 Task: Find connections with filter location Divo with filter topic #Brandingwith filter profile language Potuguese with filter current company Bernhard Schulte Shipmanagement with filter school Bhagwant University, Ajmer with filter industry HVAC and Refrigeration Equipment Manufacturing with filter service category Computer Repair with filter keywords title Construction Worker
Action: Mouse moved to (558, 65)
Screenshot: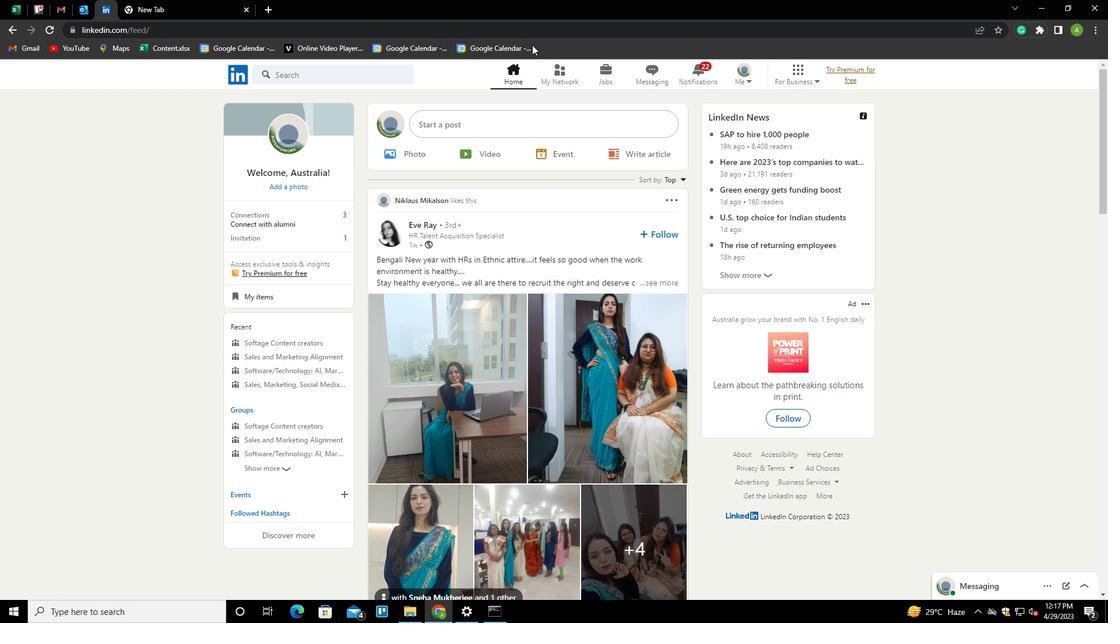 
Action: Mouse pressed left at (558, 65)
Screenshot: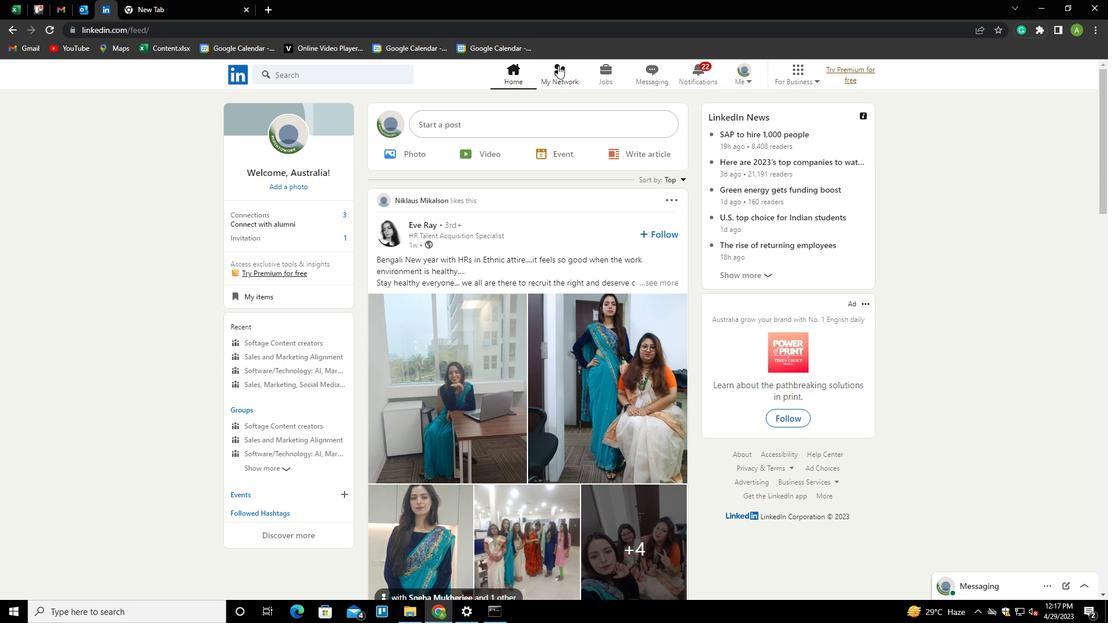 
Action: Mouse moved to (337, 136)
Screenshot: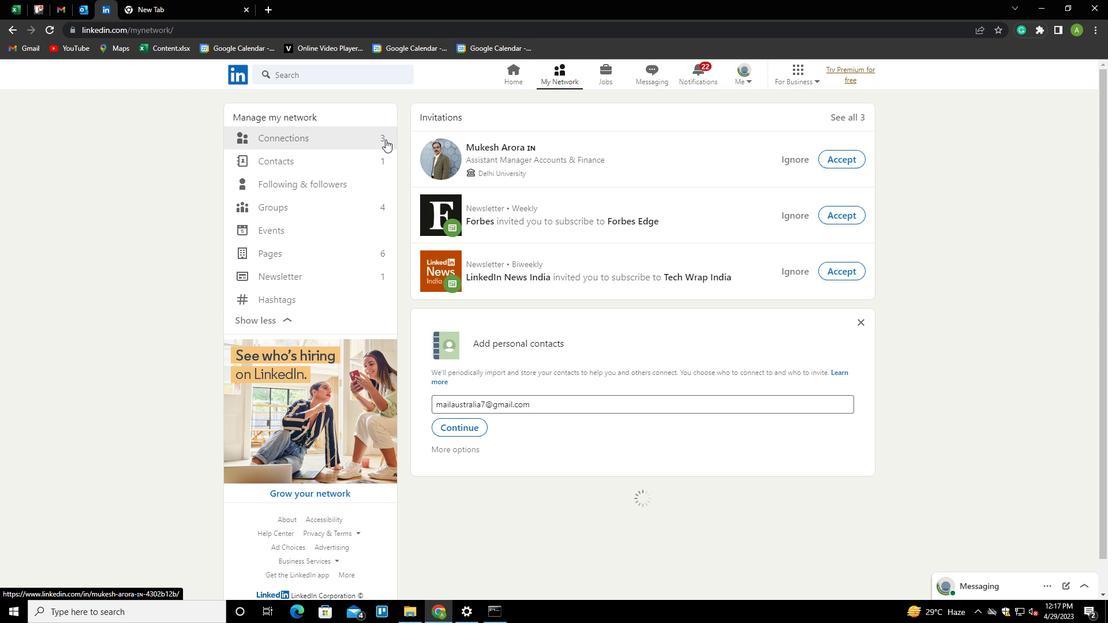 
Action: Mouse pressed left at (337, 136)
Screenshot: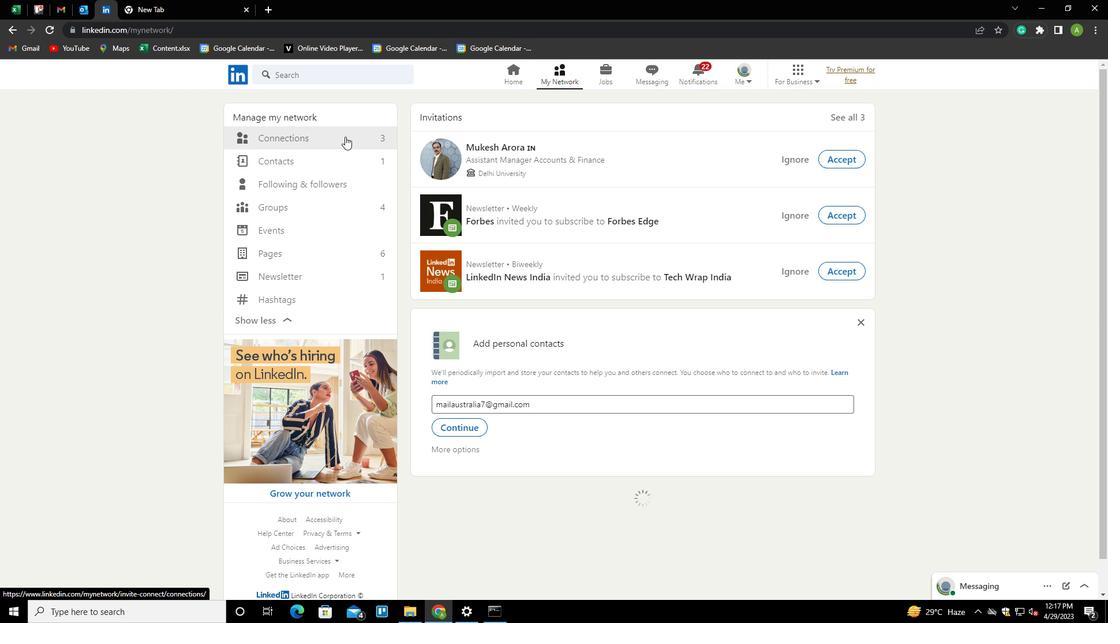 
Action: Mouse moved to (623, 140)
Screenshot: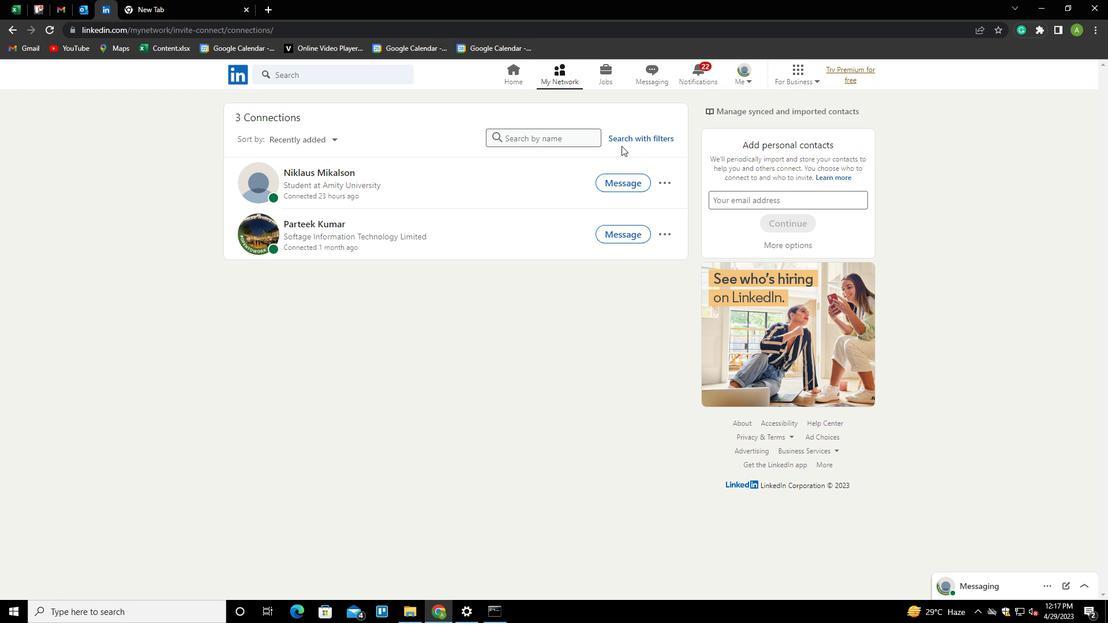
Action: Mouse pressed left at (623, 140)
Screenshot: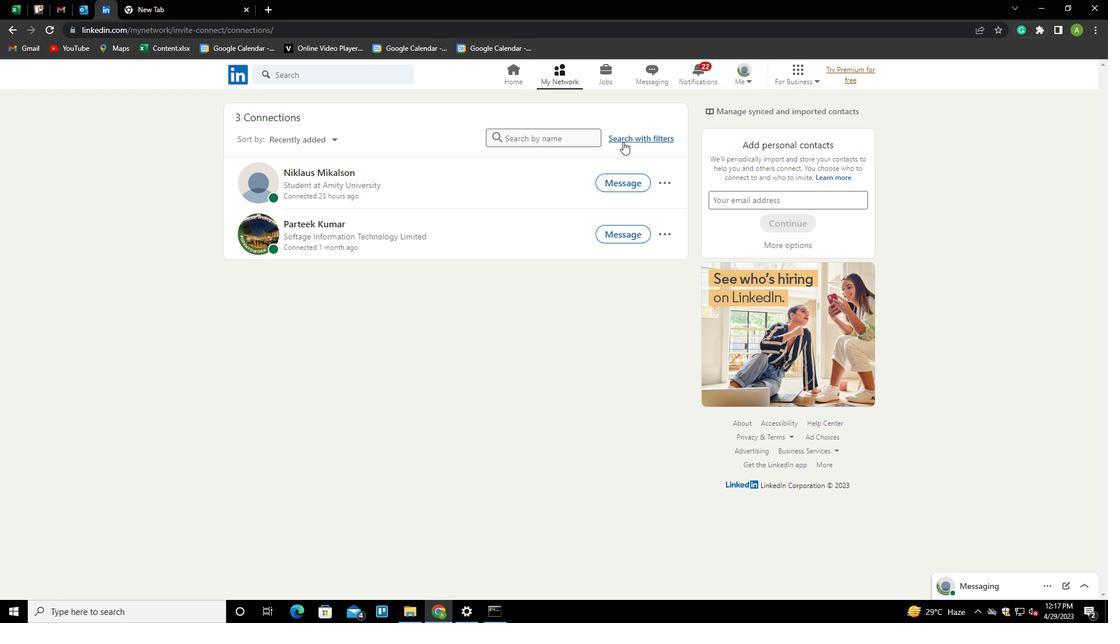 
Action: Mouse moved to (586, 109)
Screenshot: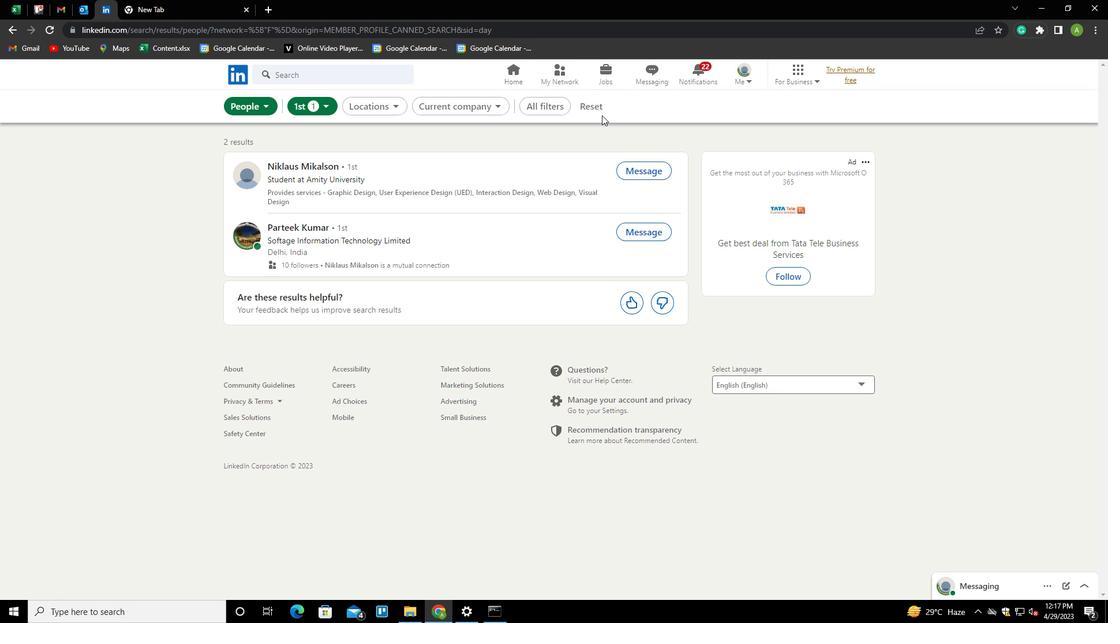 
Action: Mouse pressed left at (586, 109)
Screenshot: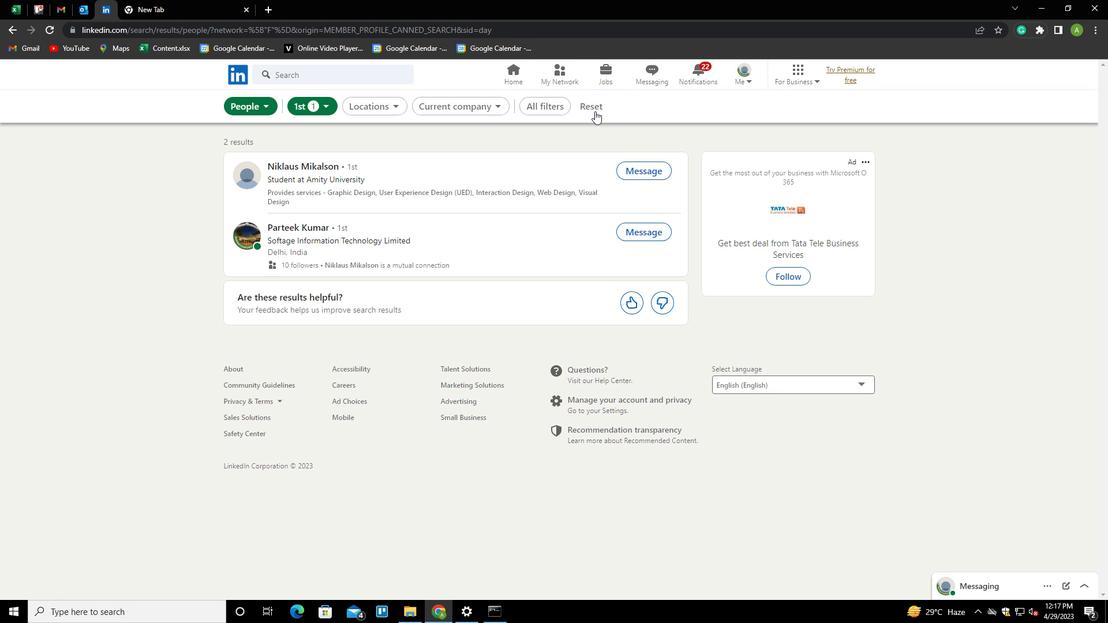 
Action: Mouse moved to (584, 110)
Screenshot: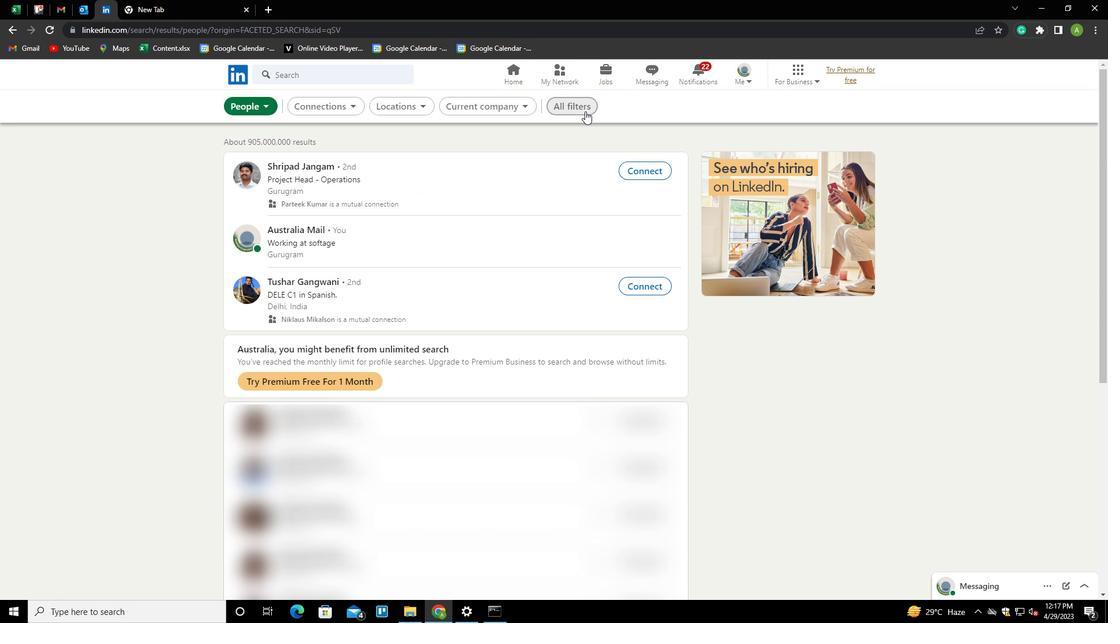 
Action: Mouse pressed left at (584, 110)
Screenshot: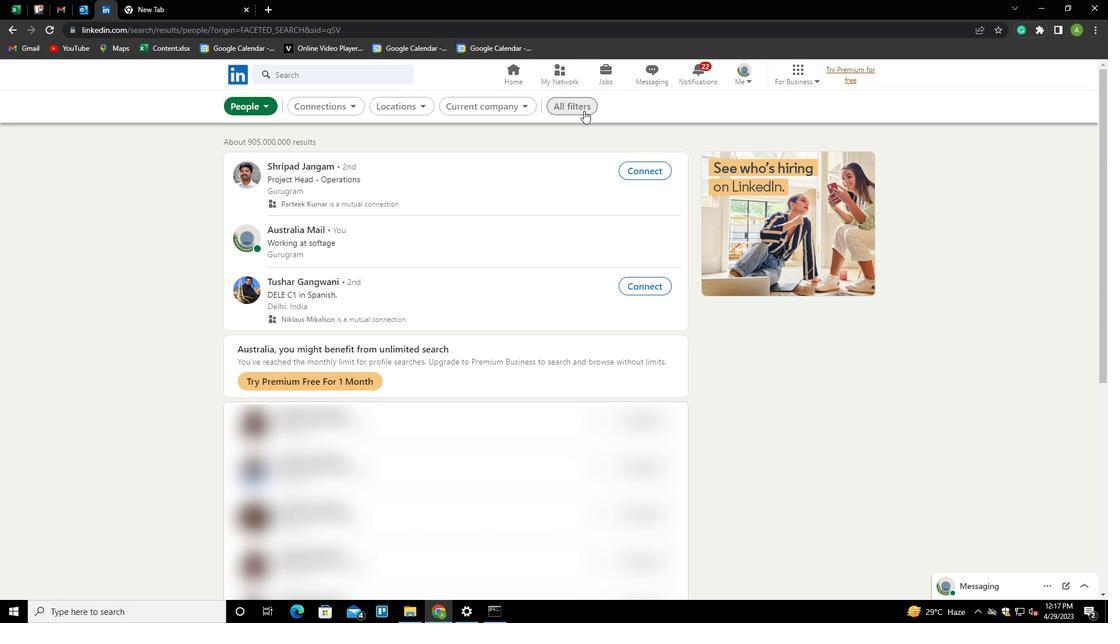 
Action: Mouse moved to (937, 353)
Screenshot: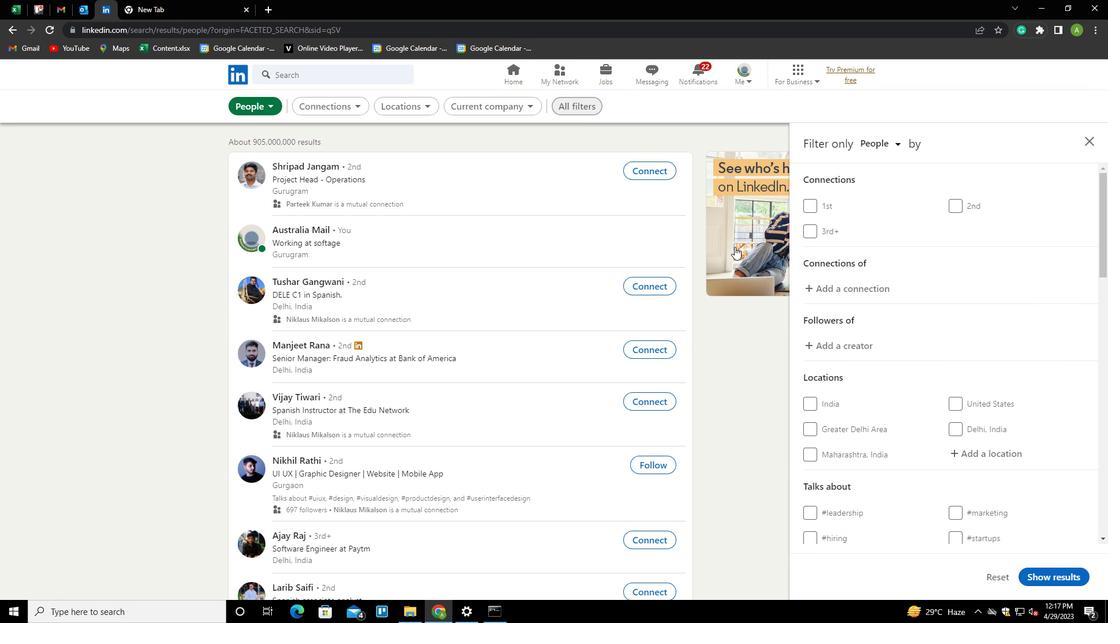 
Action: Mouse scrolled (937, 353) with delta (0, 0)
Screenshot: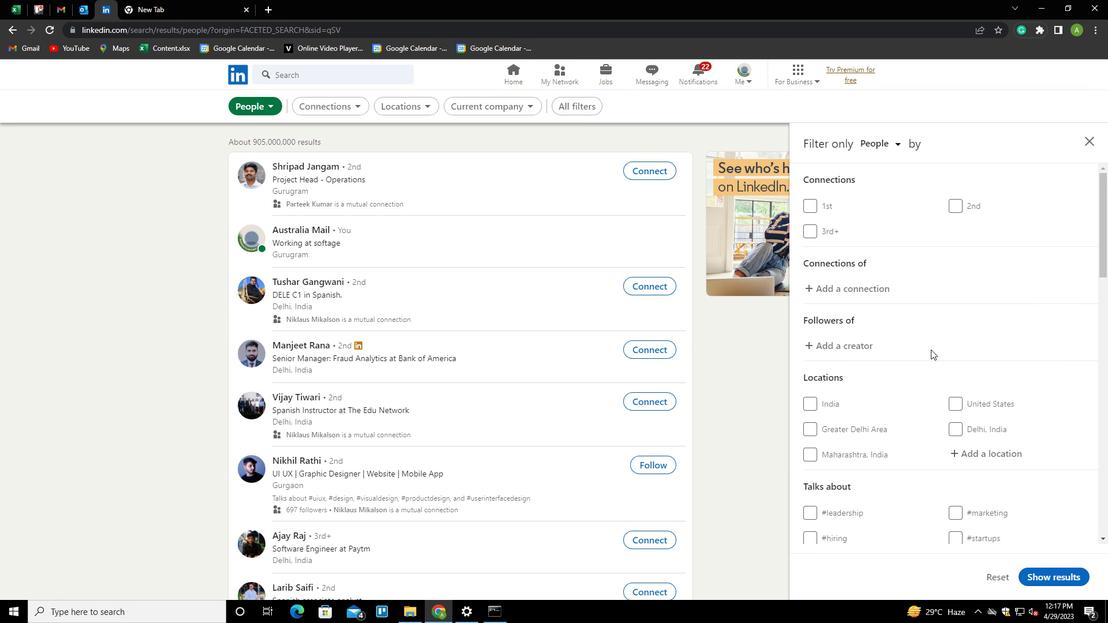 
Action: Mouse scrolled (937, 353) with delta (0, 0)
Screenshot: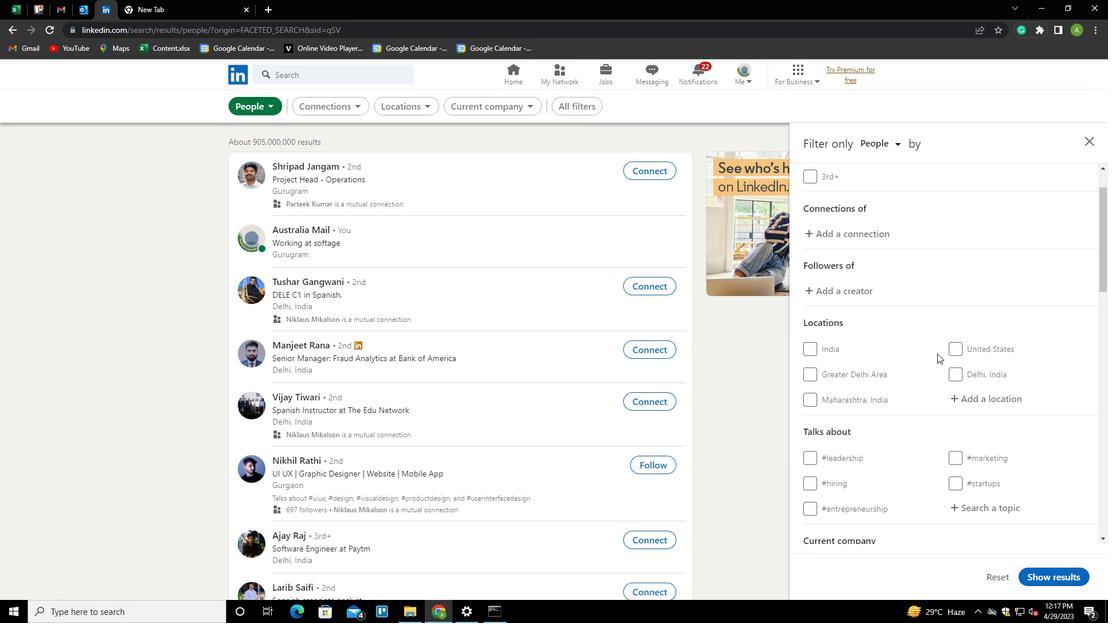 
Action: Mouse scrolled (937, 353) with delta (0, 0)
Screenshot: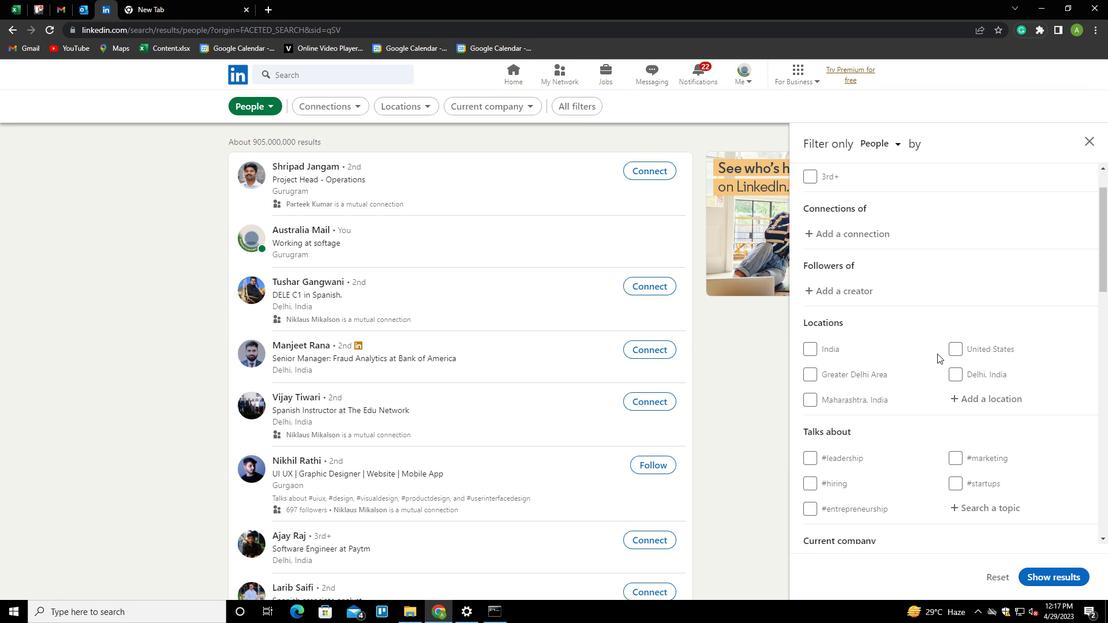 
Action: Mouse moved to (966, 281)
Screenshot: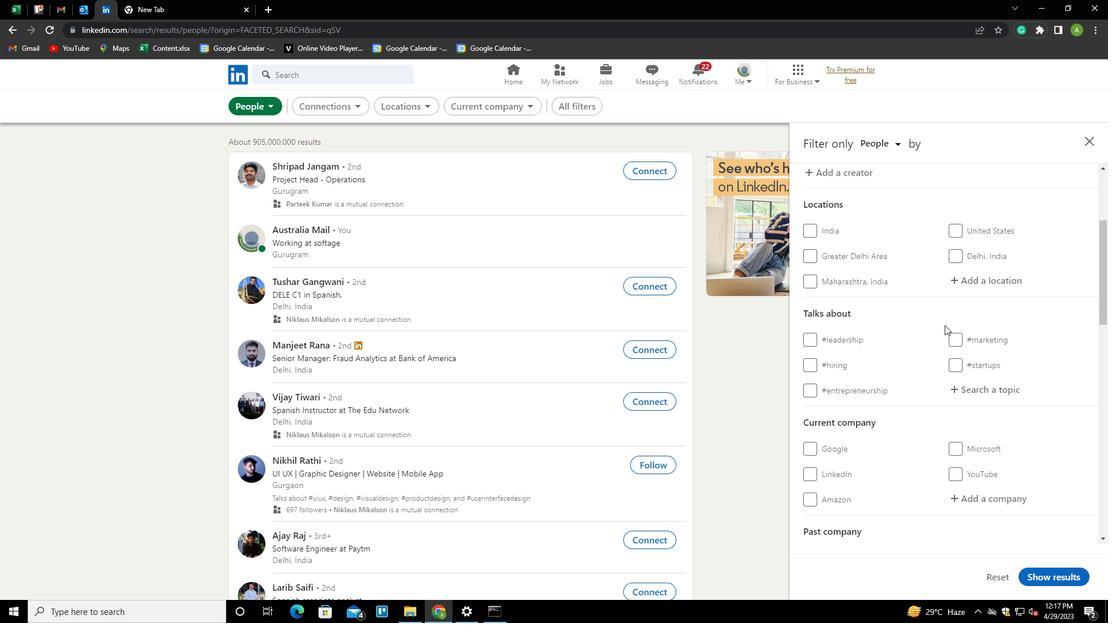 
Action: Mouse pressed left at (966, 281)
Screenshot: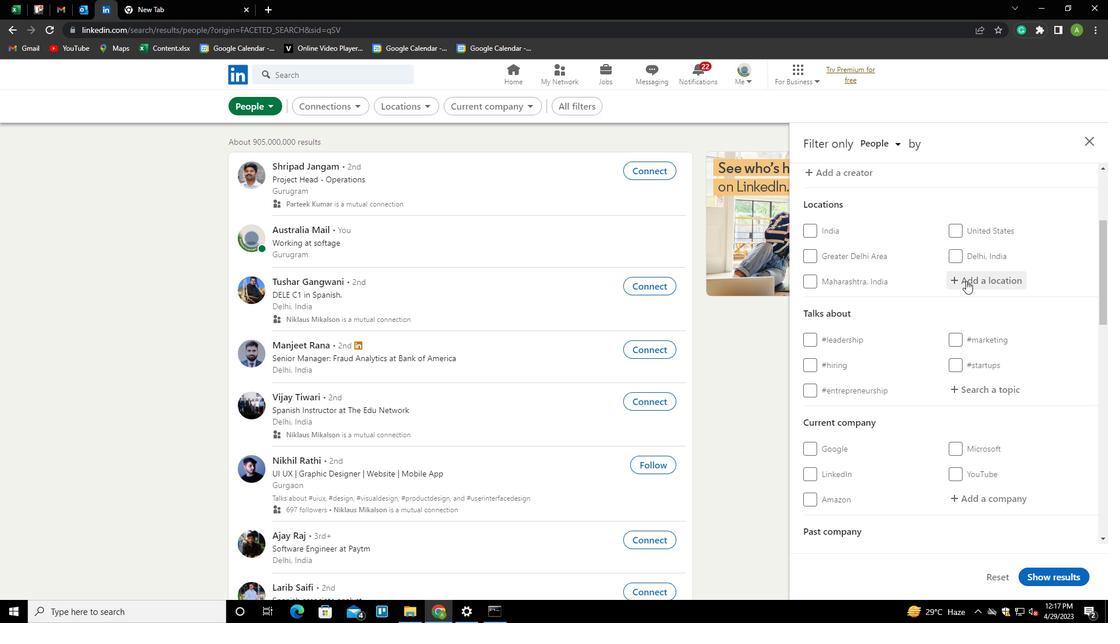 
Action: Mouse pressed left at (966, 281)
Screenshot: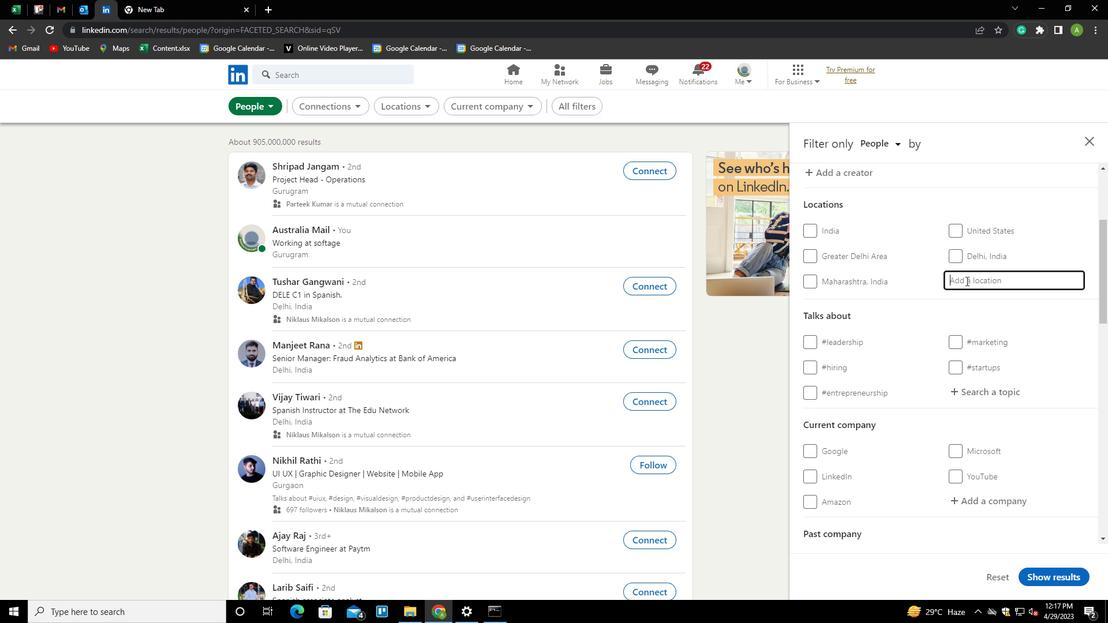 
Action: Key pressed <Key.shift>DIVO<Key.down><Key.down><Key.down><Key.down><Key.down><Key.down><Key.down><Key.down><Key.down><Key.down><Key.down><Key.down><Key.down><Key.down><Key.down><Key.down><Key.down><Key.down>
Screenshot: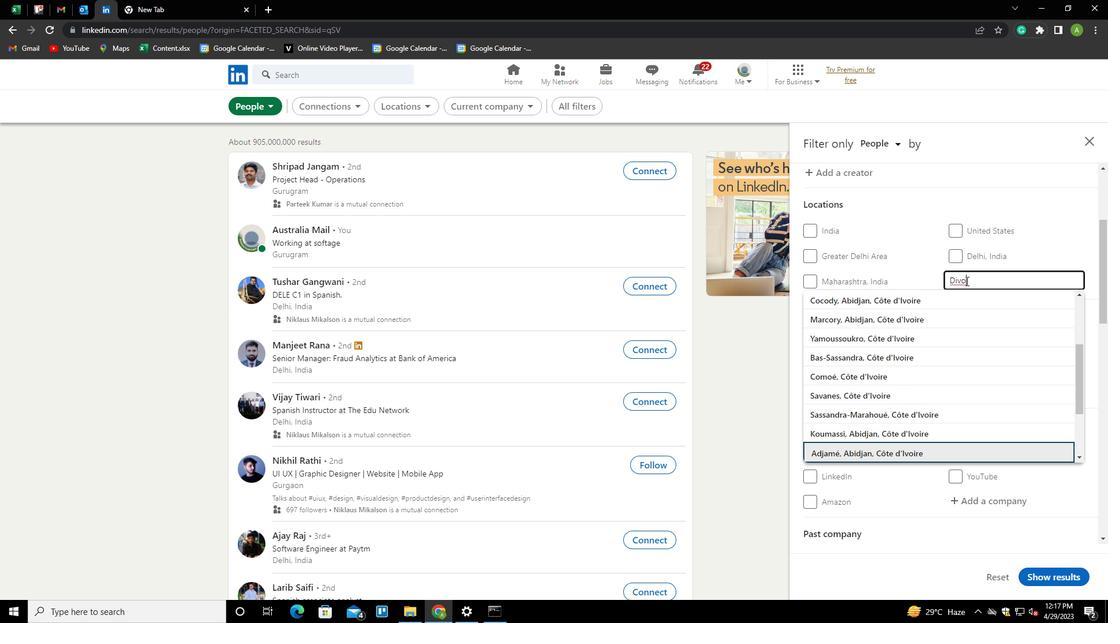 
Action: Mouse moved to (1031, 247)
Screenshot: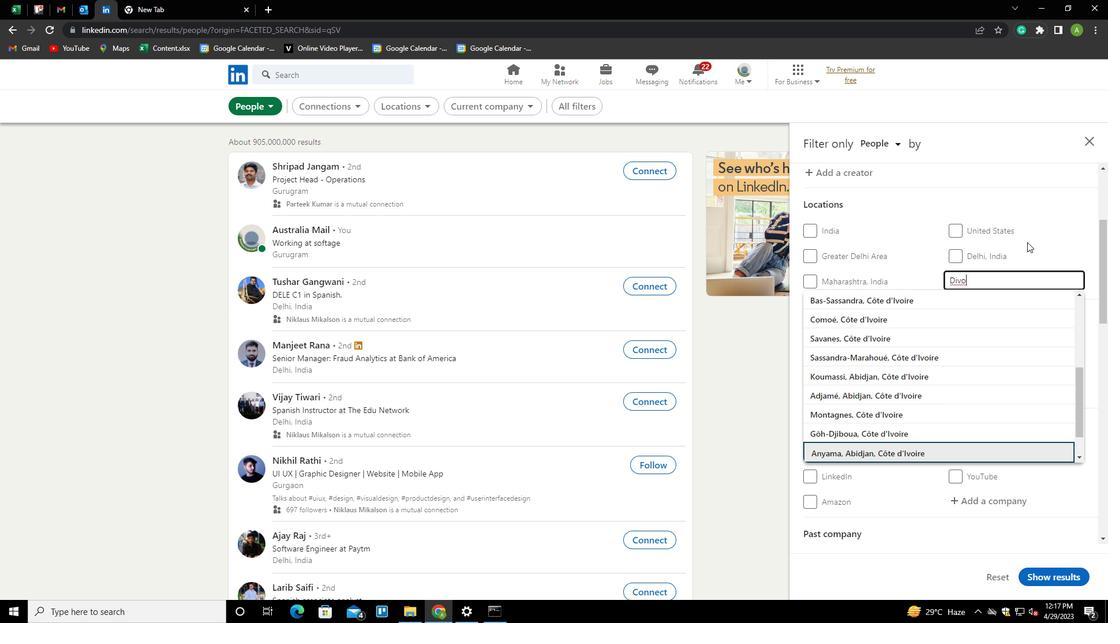 
Action: Mouse pressed left at (1031, 247)
Screenshot: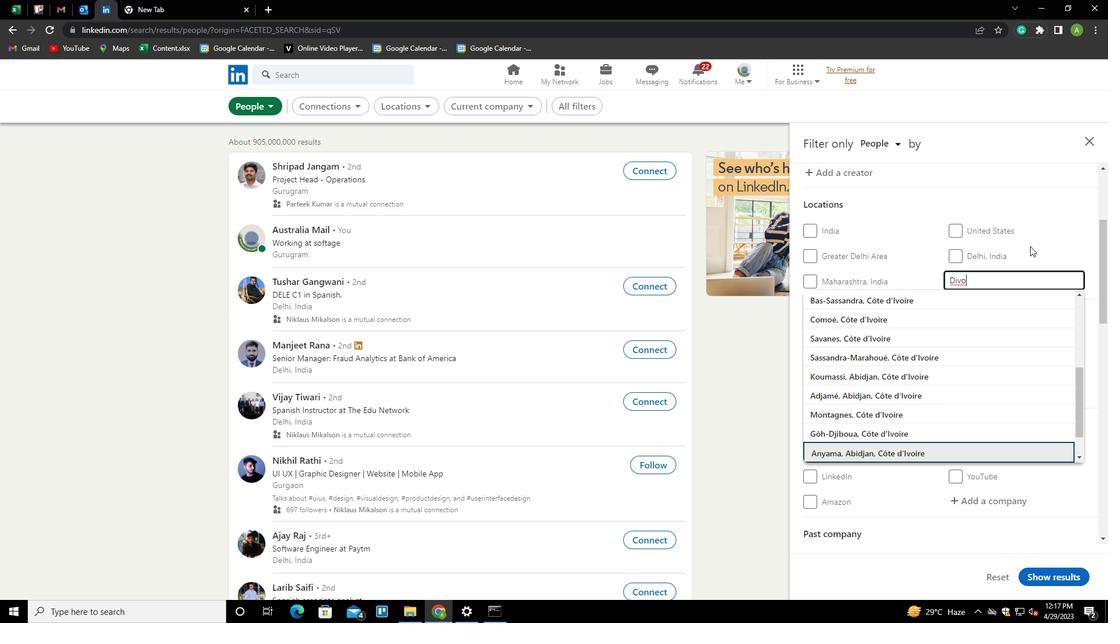 
Action: Mouse moved to (1040, 270)
Screenshot: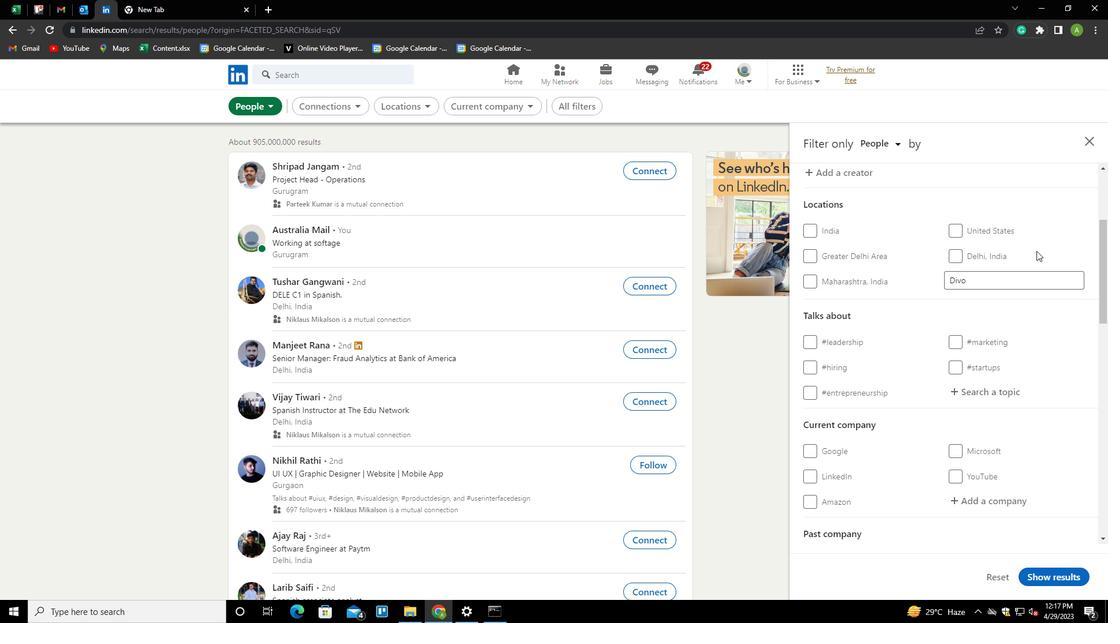 
Action: Mouse scrolled (1040, 270) with delta (0, 0)
Screenshot: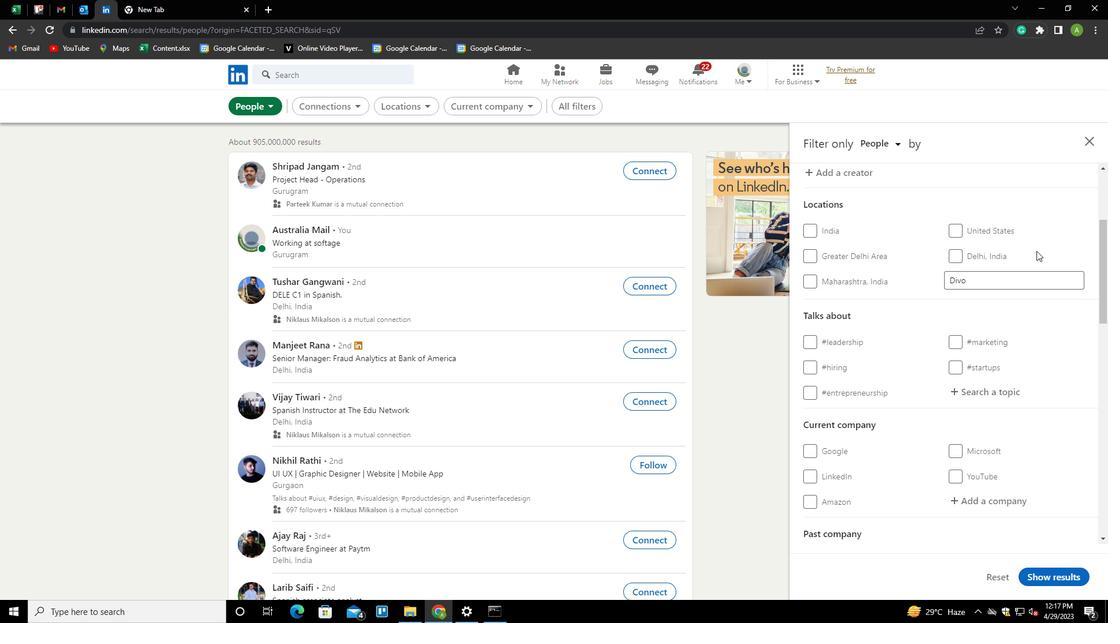 
Action: Mouse moved to (1040, 272)
Screenshot: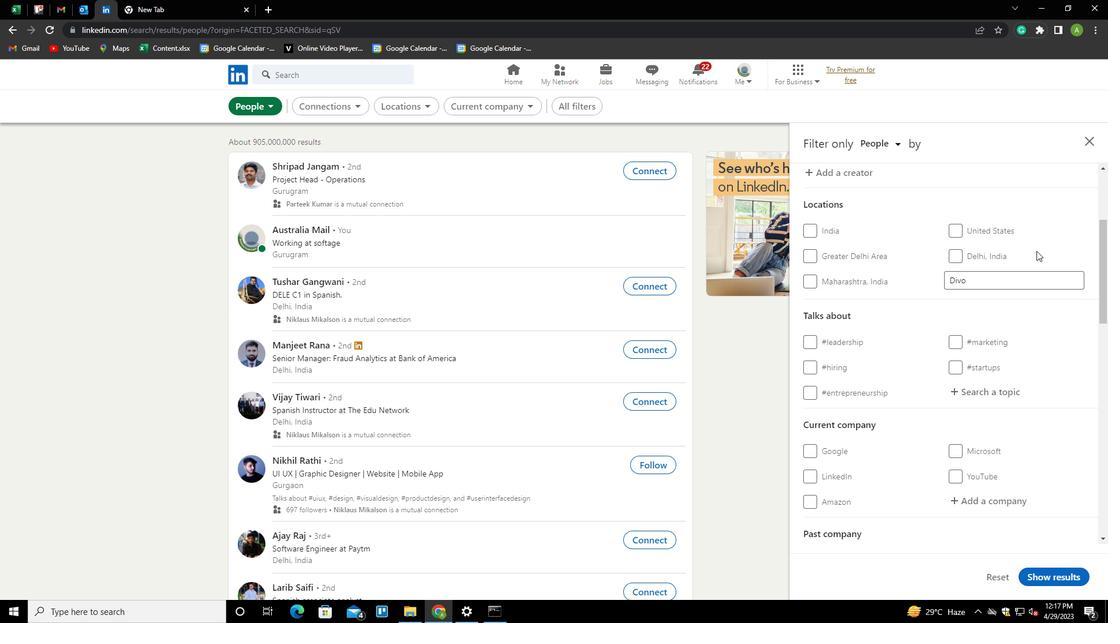 
Action: Mouse scrolled (1040, 271) with delta (0, 0)
Screenshot: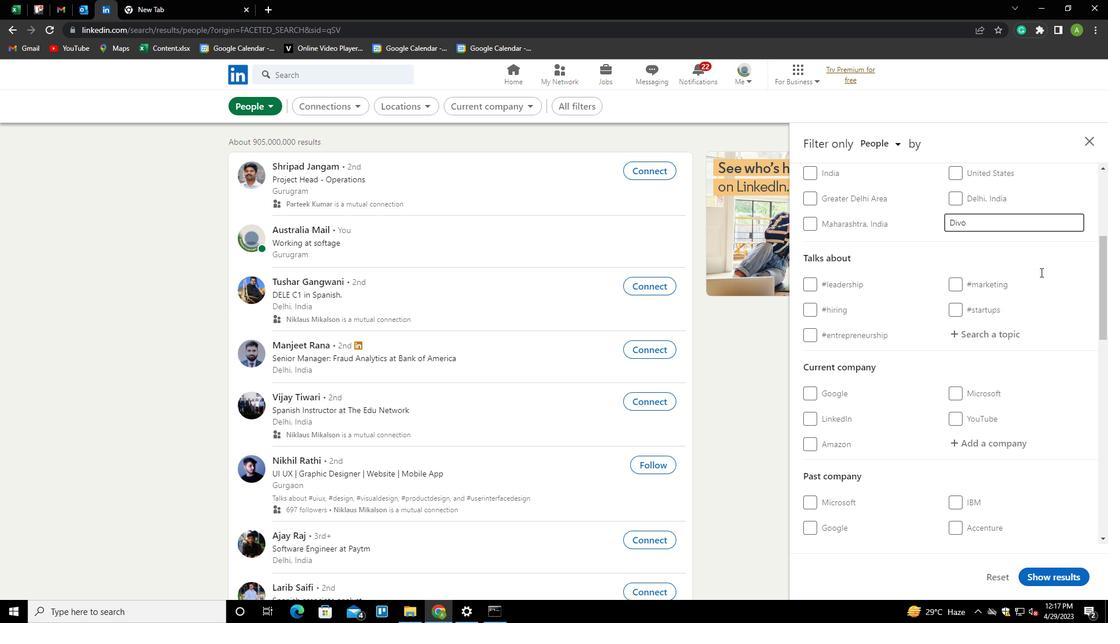 
Action: Mouse moved to (957, 285)
Screenshot: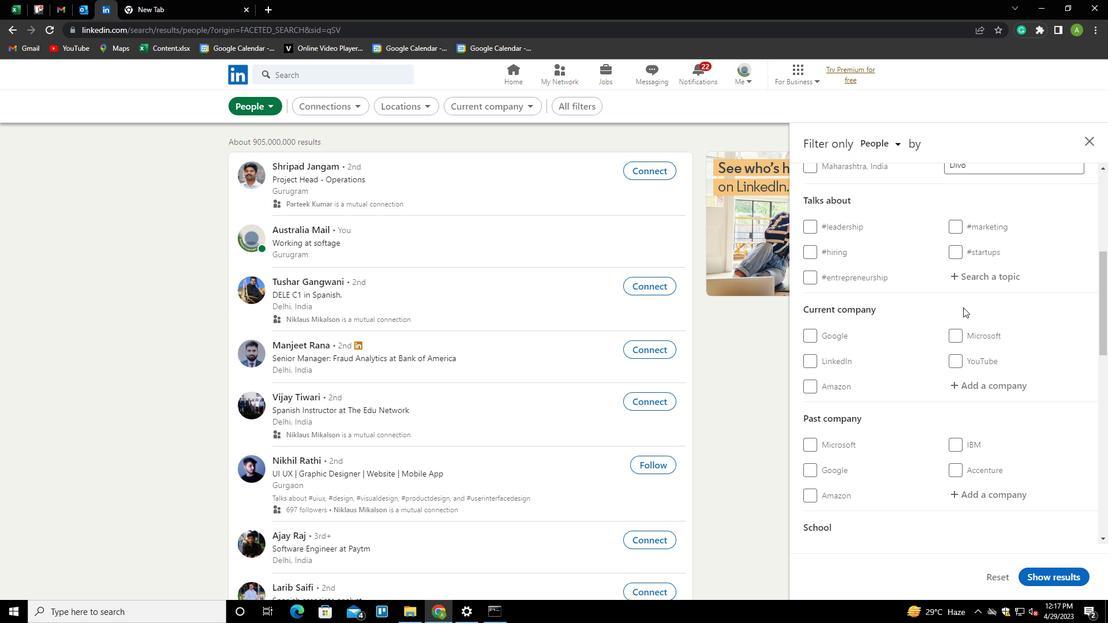 
Action: Mouse pressed left at (957, 285)
Screenshot: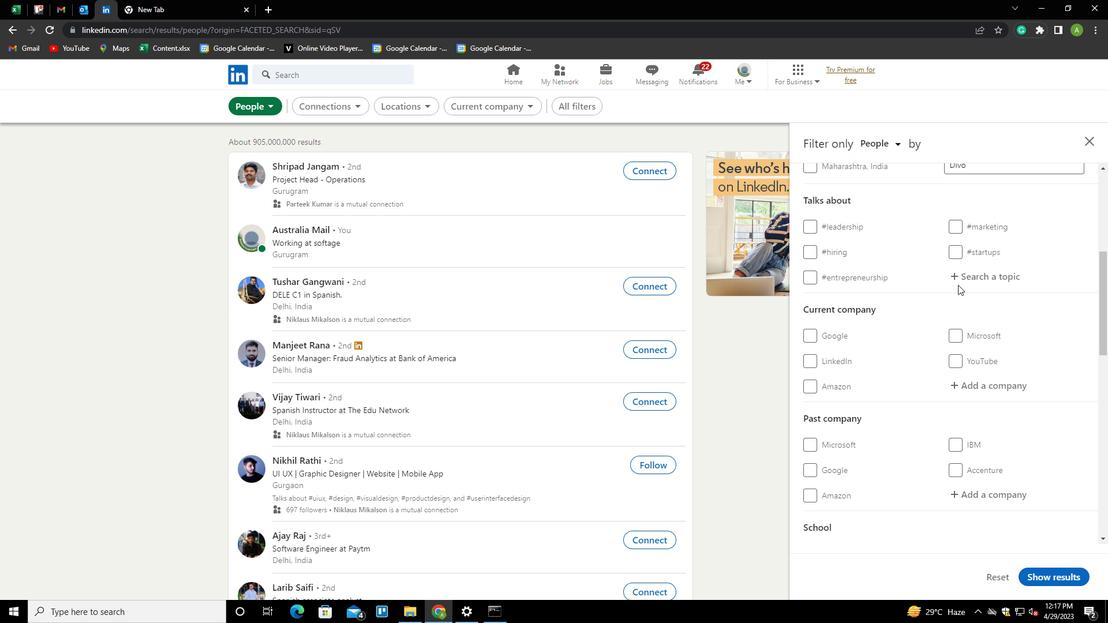 
Action: Key pressed <Key.shift><Key.shift><Key.shift><Key.shift>BRANDING<Key.down><Key.up><Key.down><Key.enter>
Screenshot: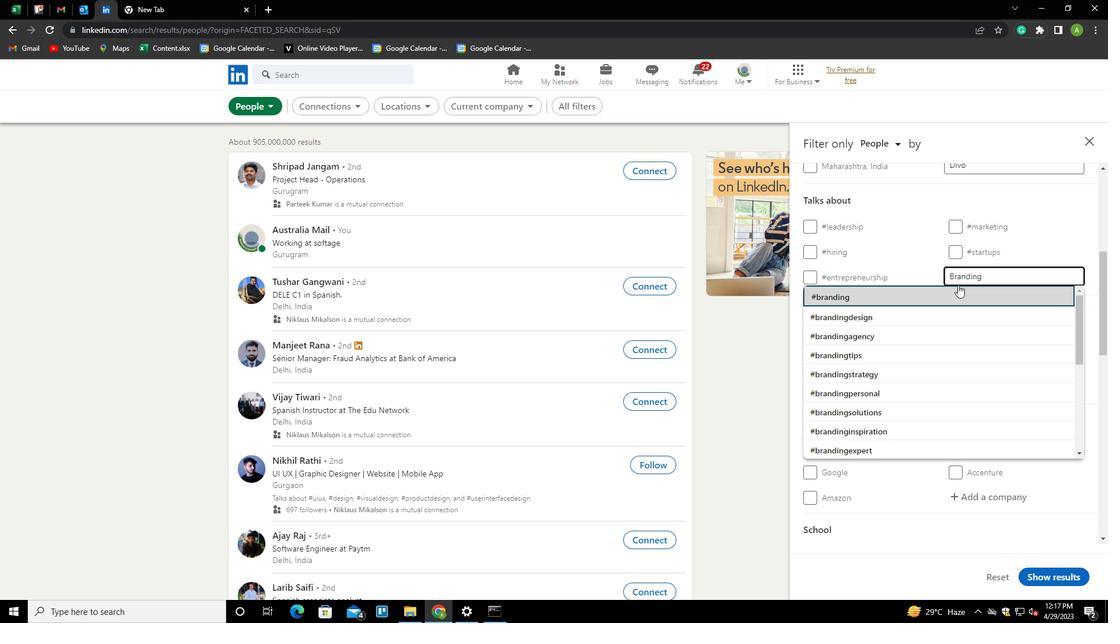 
Action: Mouse scrolled (957, 284) with delta (0, 0)
Screenshot: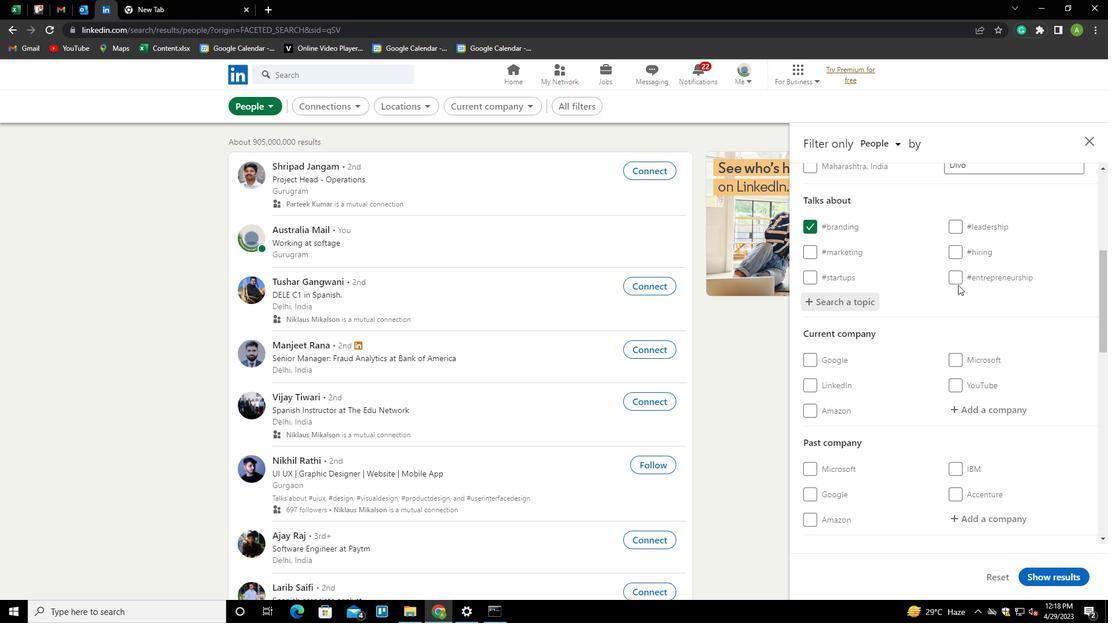 
Action: Mouse scrolled (957, 284) with delta (0, 0)
Screenshot: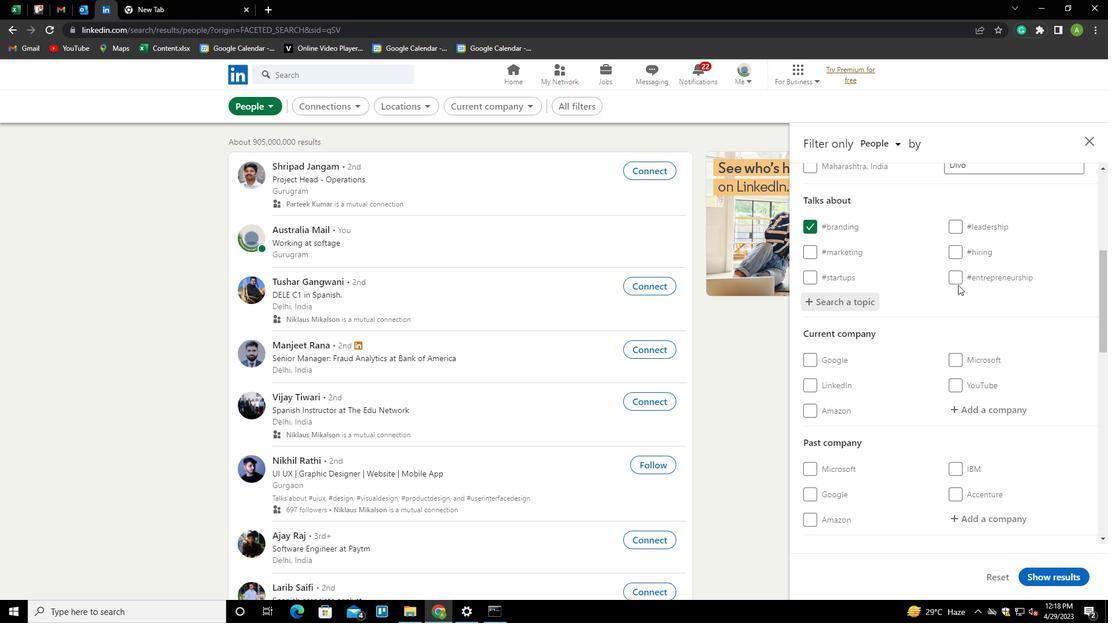 
Action: Mouse scrolled (957, 284) with delta (0, 0)
Screenshot: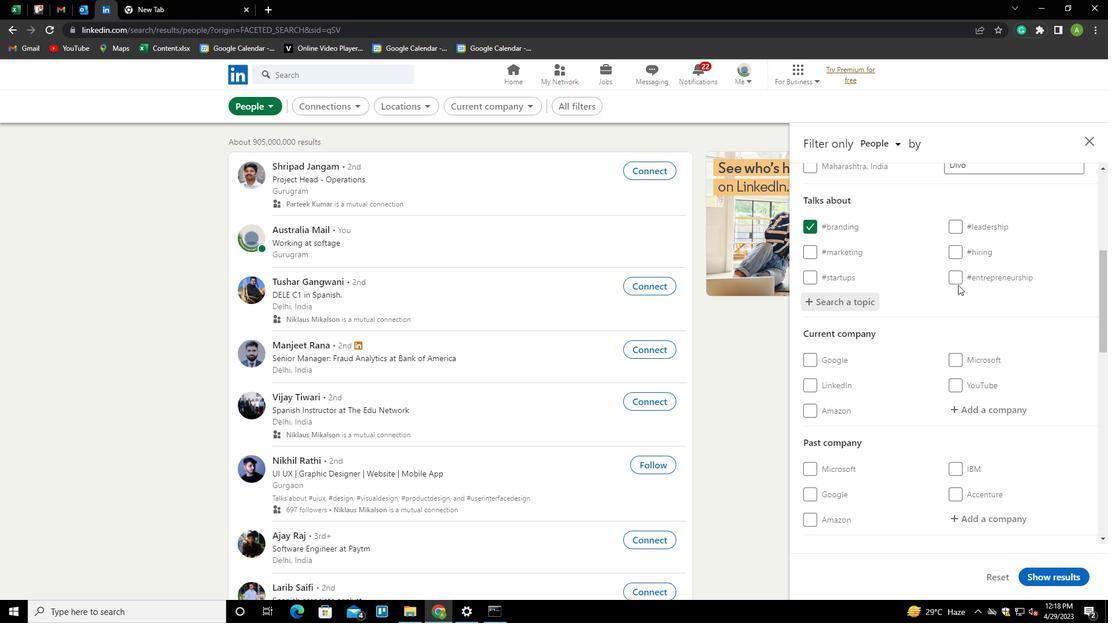
Action: Mouse scrolled (957, 284) with delta (0, 0)
Screenshot: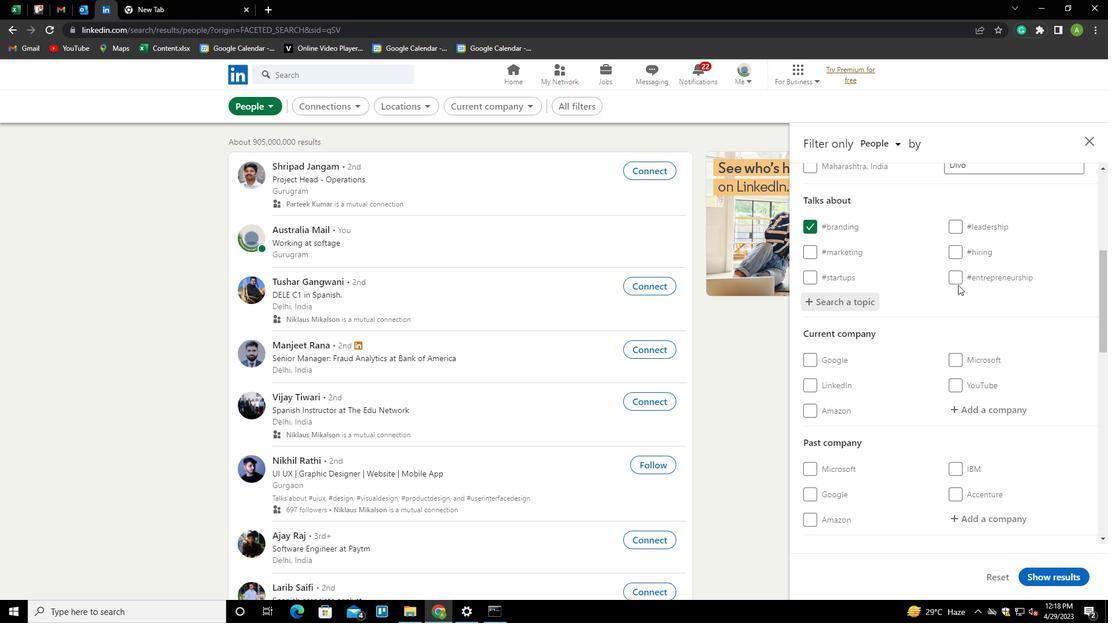 
Action: Mouse scrolled (957, 284) with delta (0, 0)
Screenshot: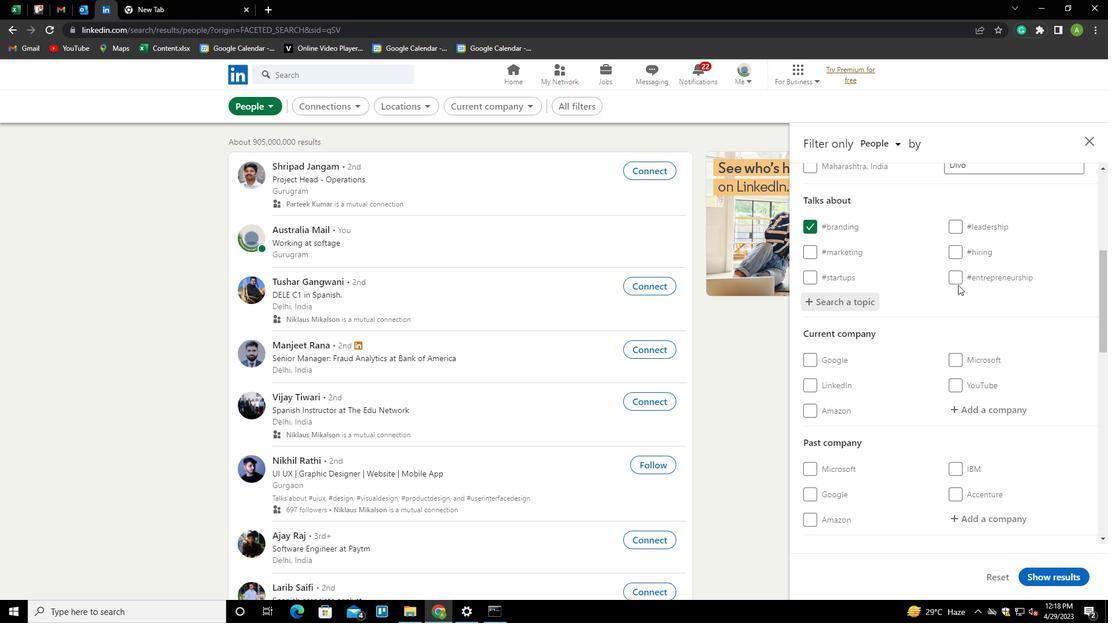 
Action: Mouse scrolled (957, 284) with delta (0, 0)
Screenshot: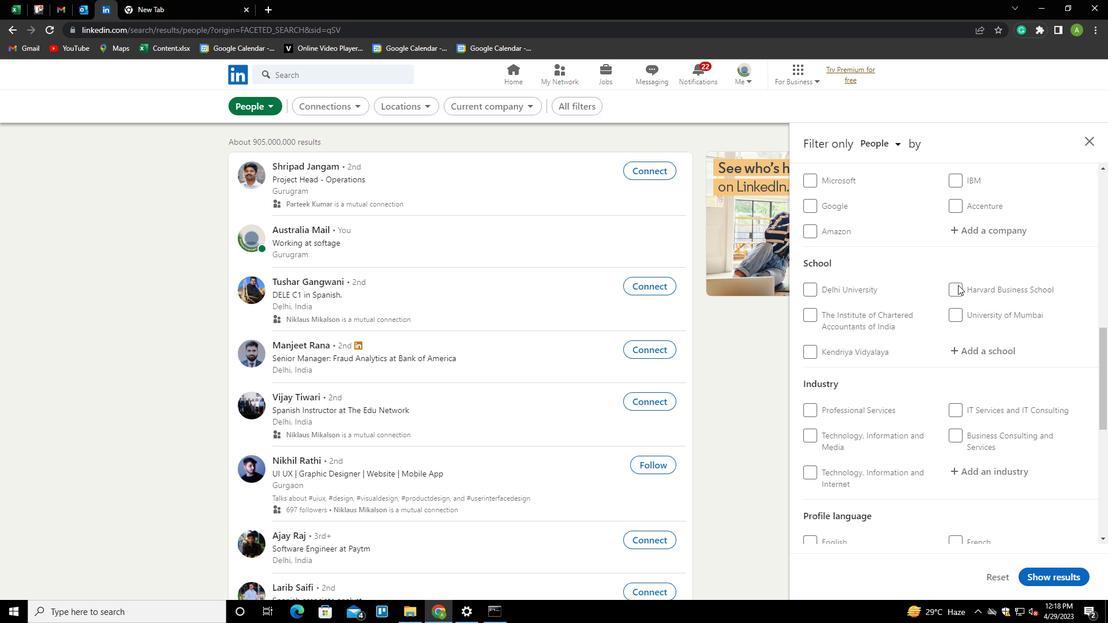 
Action: Mouse scrolled (957, 284) with delta (0, 0)
Screenshot: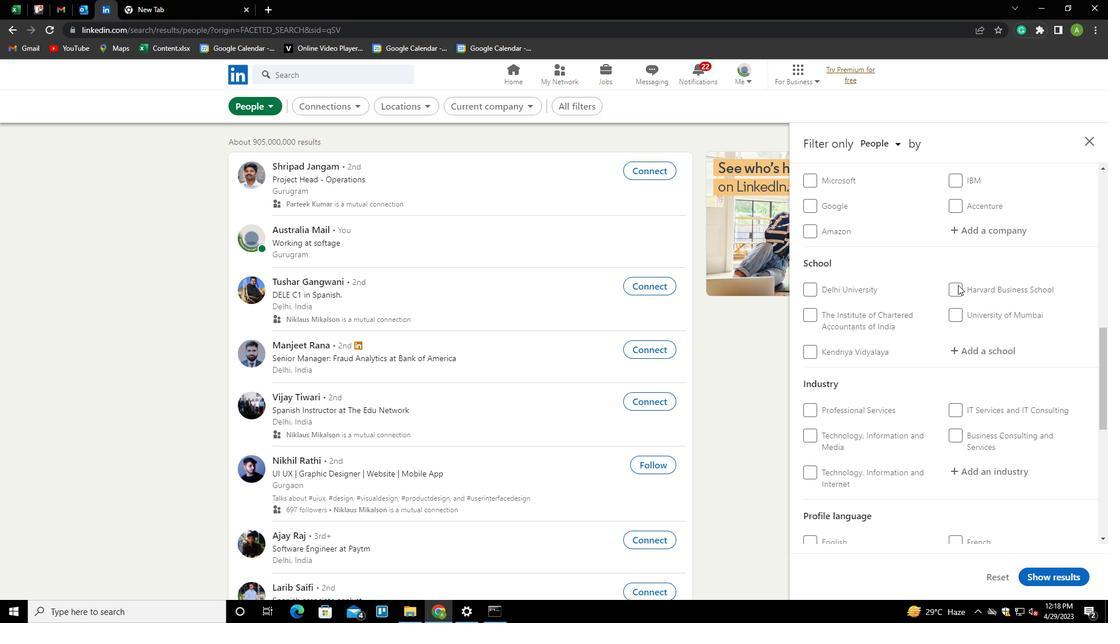 
Action: Mouse scrolled (957, 284) with delta (0, 0)
Screenshot: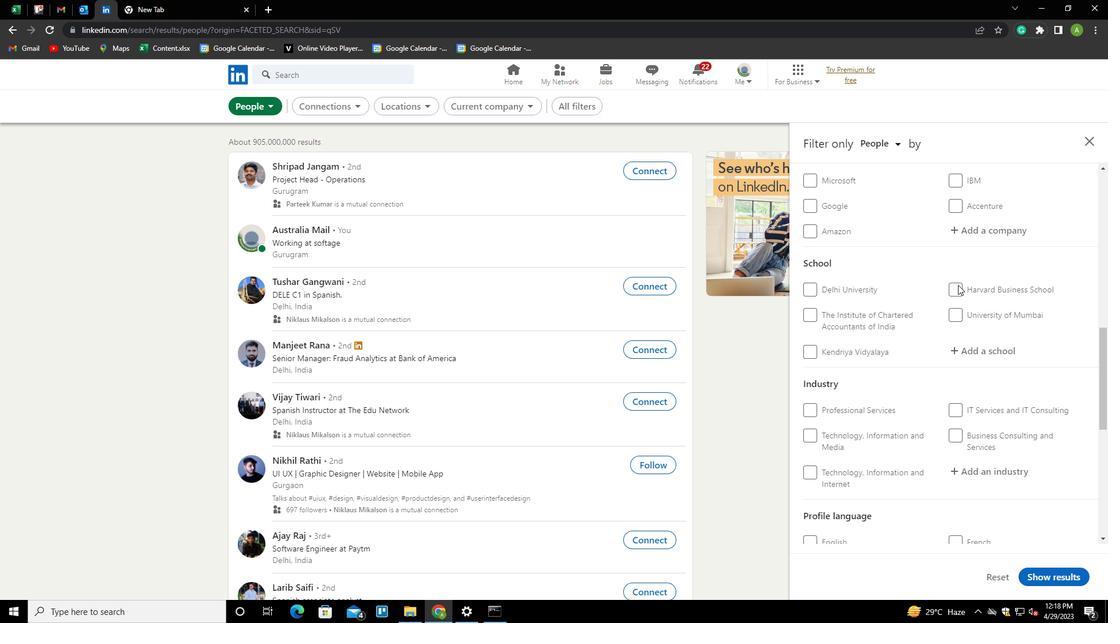 
Action: Mouse scrolled (957, 284) with delta (0, 0)
Screenshot: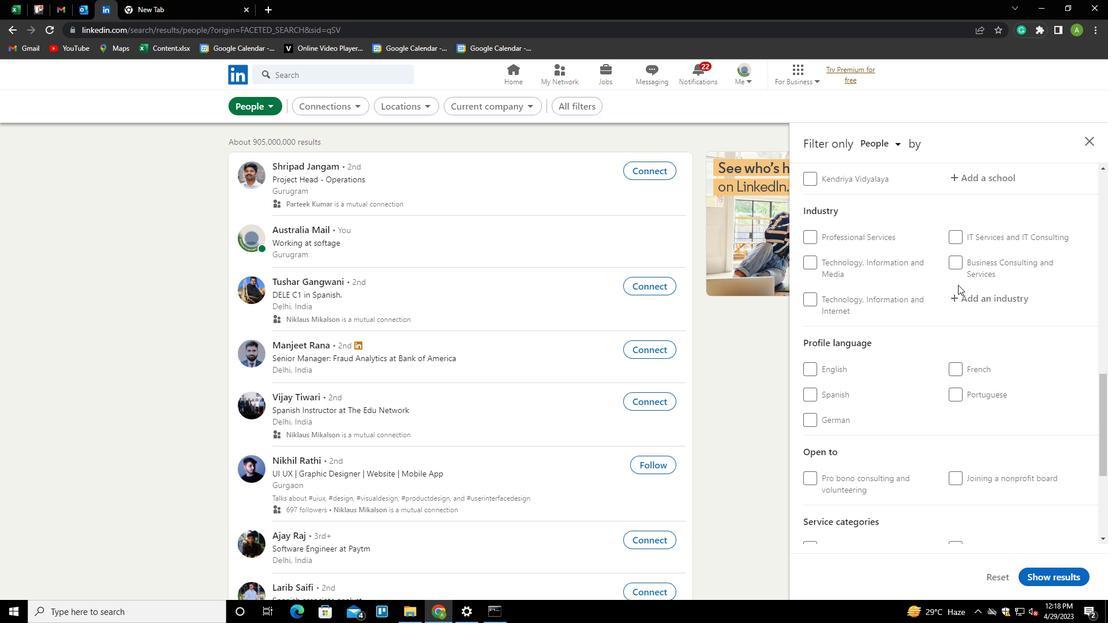 
Action: Mouse moved to (960, 343)
Screenshot: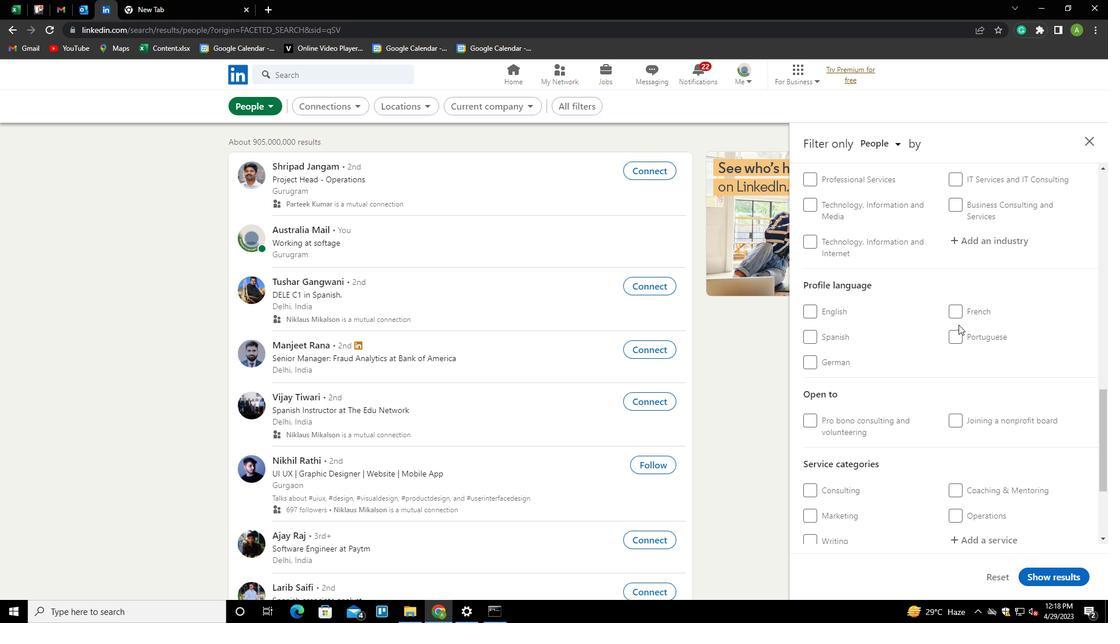 
Action: Mouse pressed left at (960, 343)
Screenshot: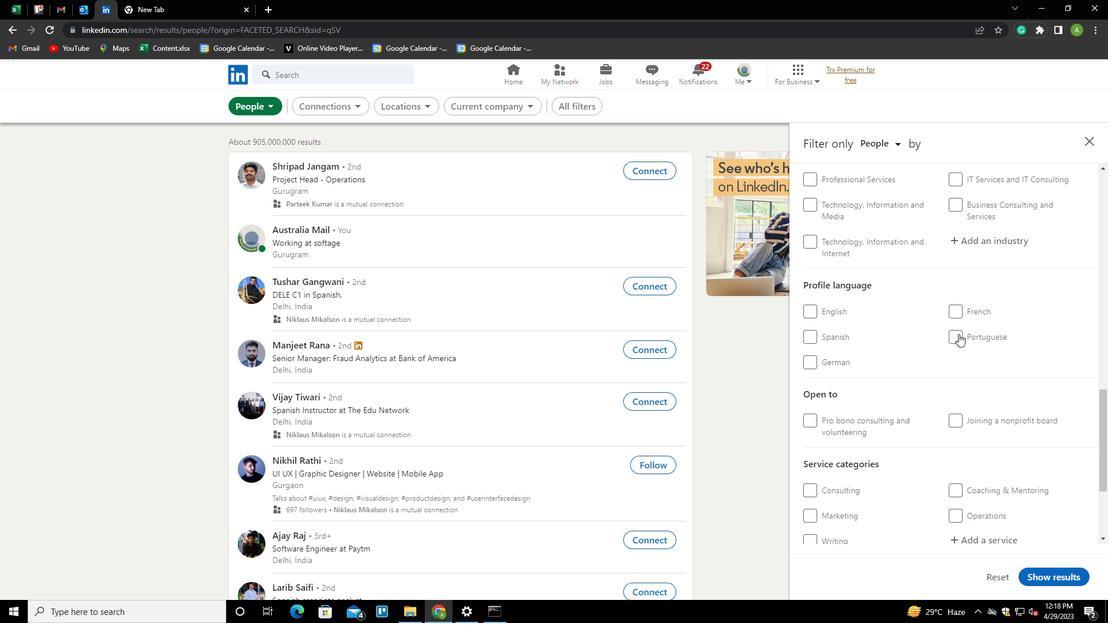 
Action: Mouse moved to (956, 336)
Screenshot: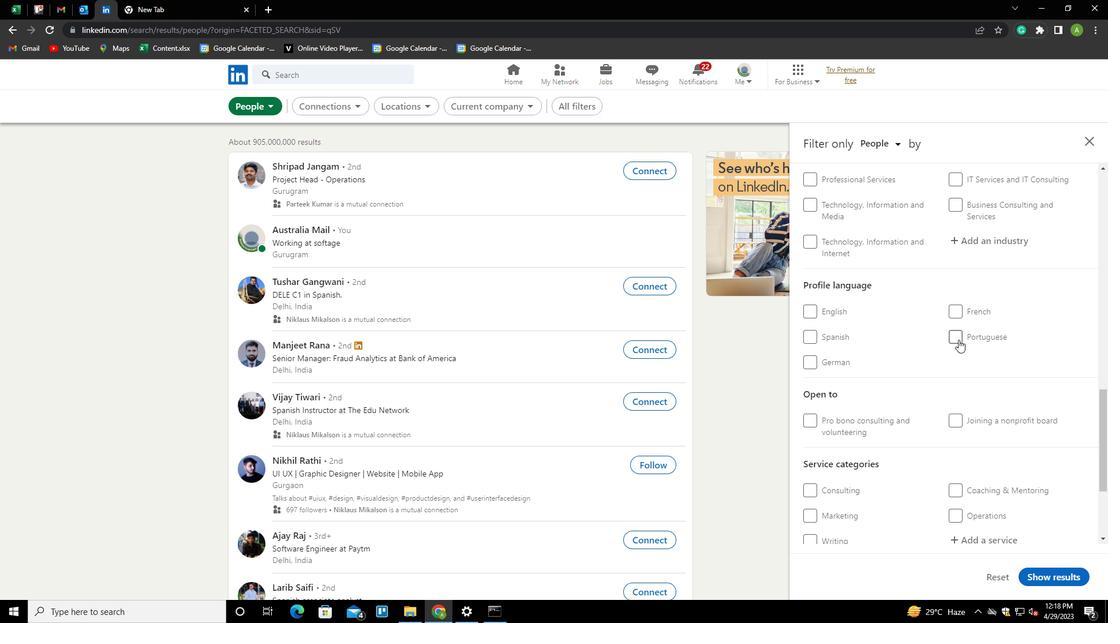 
Action: Mouse pressed left at (956, 336)
Screenshot: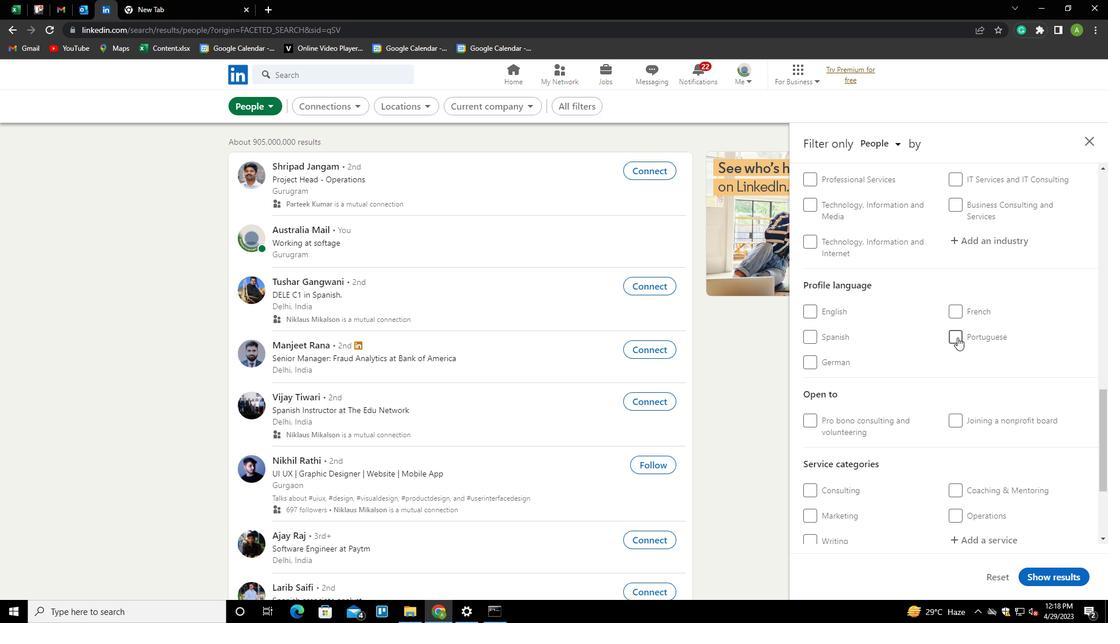 
Action: Mouse moved to (993, 358)
Screenshot: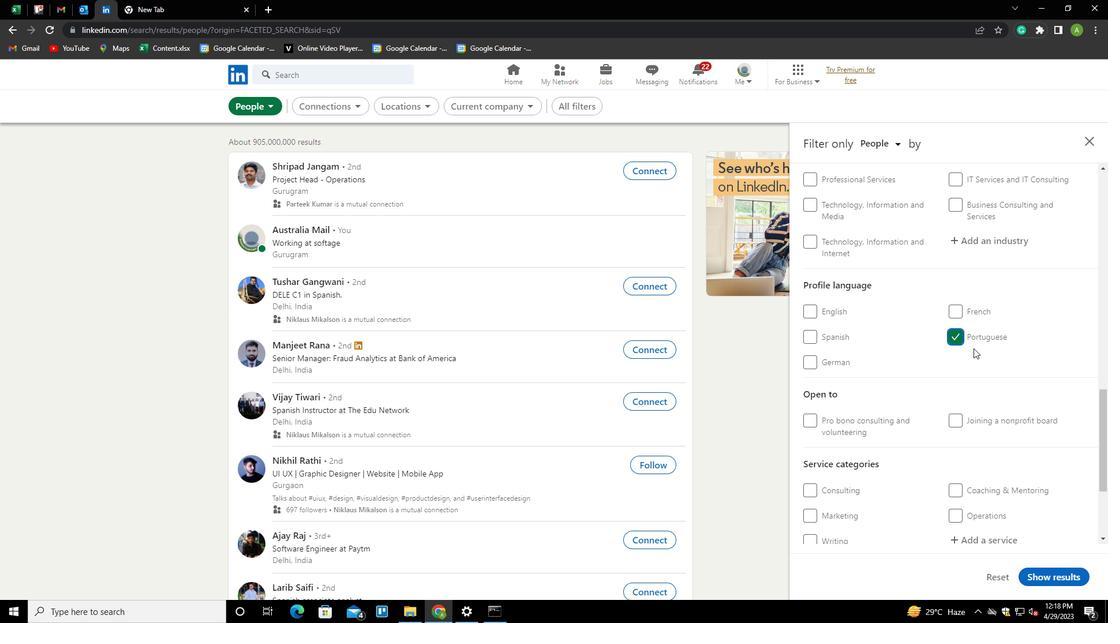 
Action: Mouse scrolled (993, 359) with delta (0, 0)
Screenshot: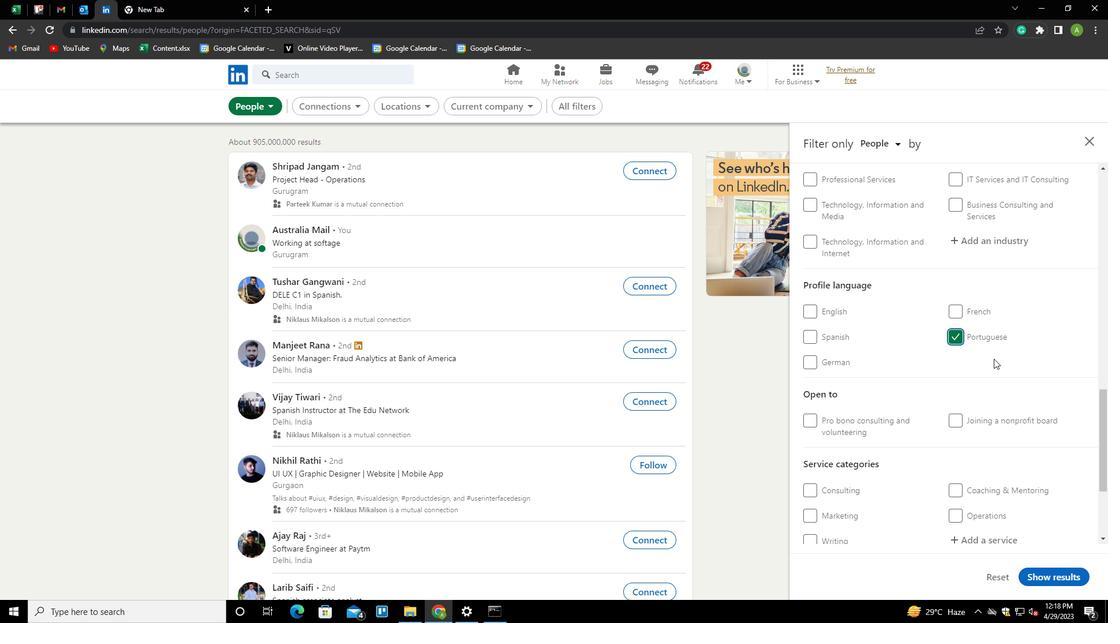 
Action: Mouse scrolled (993, 359) with delta (0, 0)
Screenshot: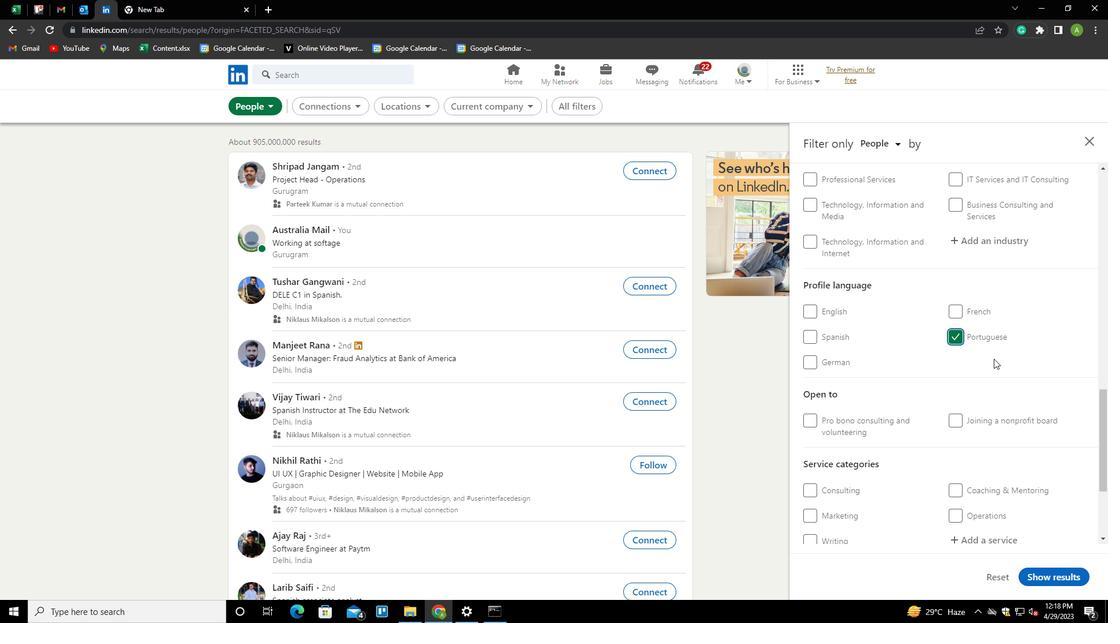 
Action: Mouse scrolled (993, 359) with delta (0, 0)
Screenshot: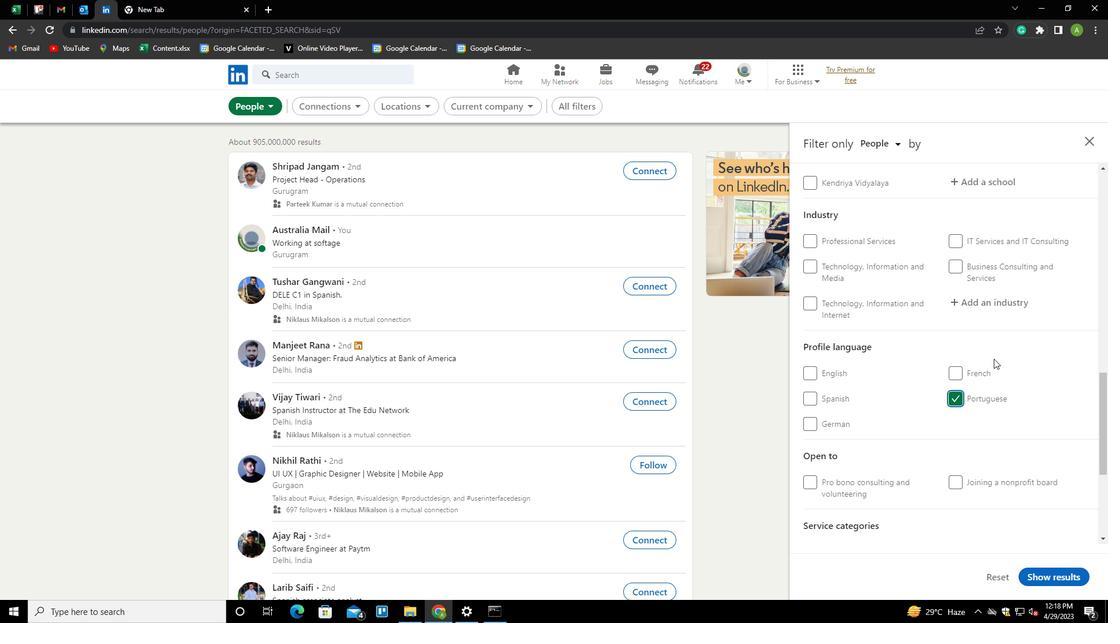 
Action: Mouse scrolled (993, 359) with delta (0, 0)
Screenshot: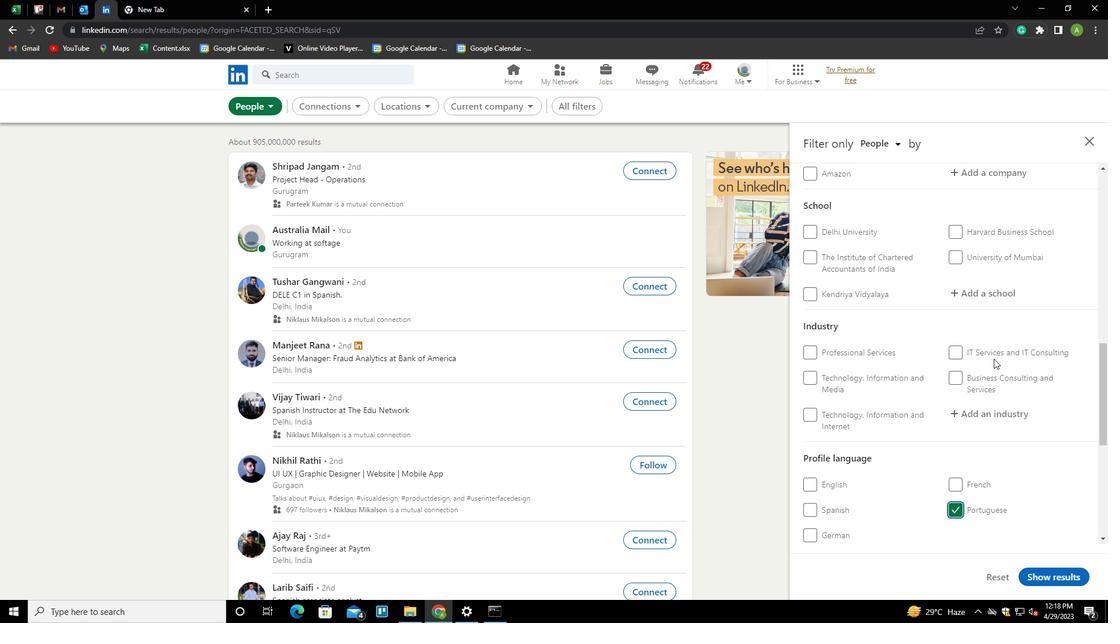
Action: Mouse scrolled (993, 359) with delta (0, 0)
Screenshot: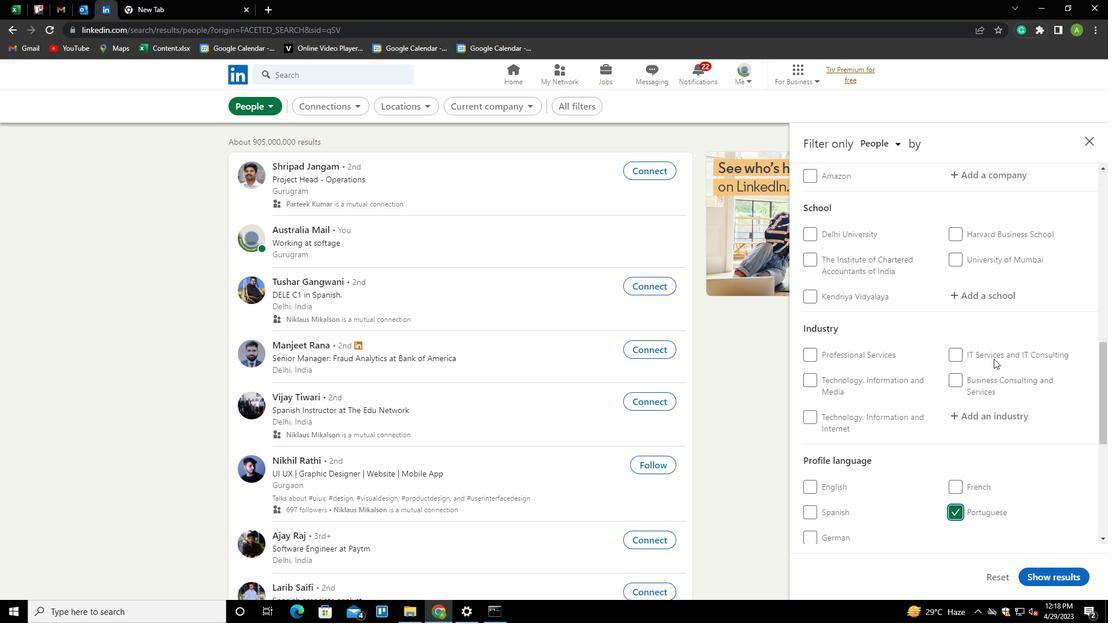 
Action: Mouse scrolled (993, 359) with delta (0, 0)
Screenshot: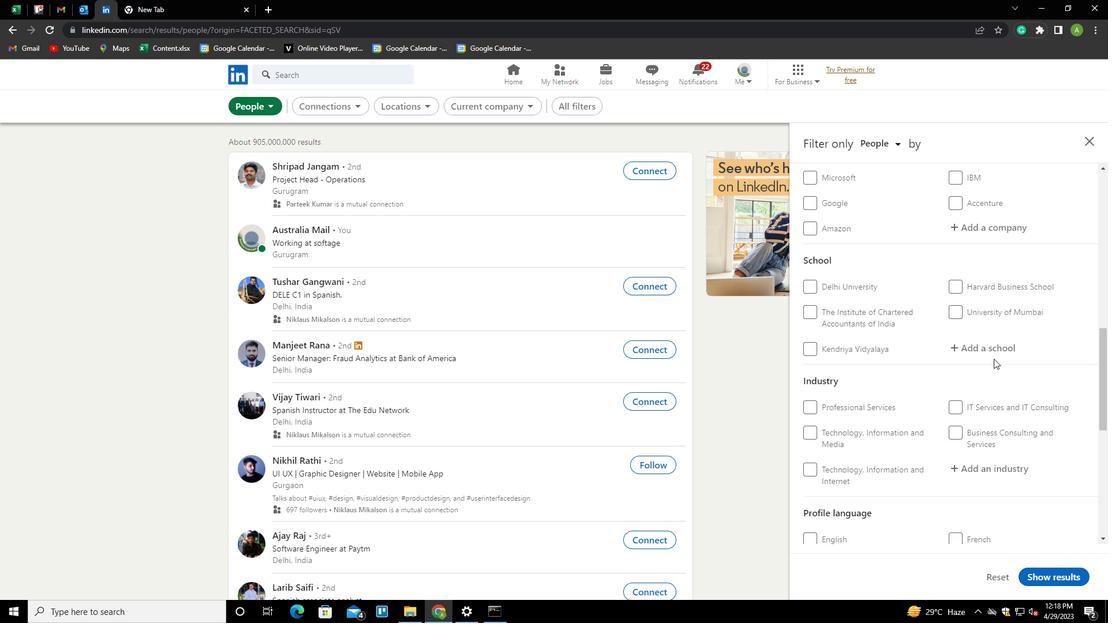 
Action: Mouse scrolled (993, 359) with delta (0, 0)
Screenshot: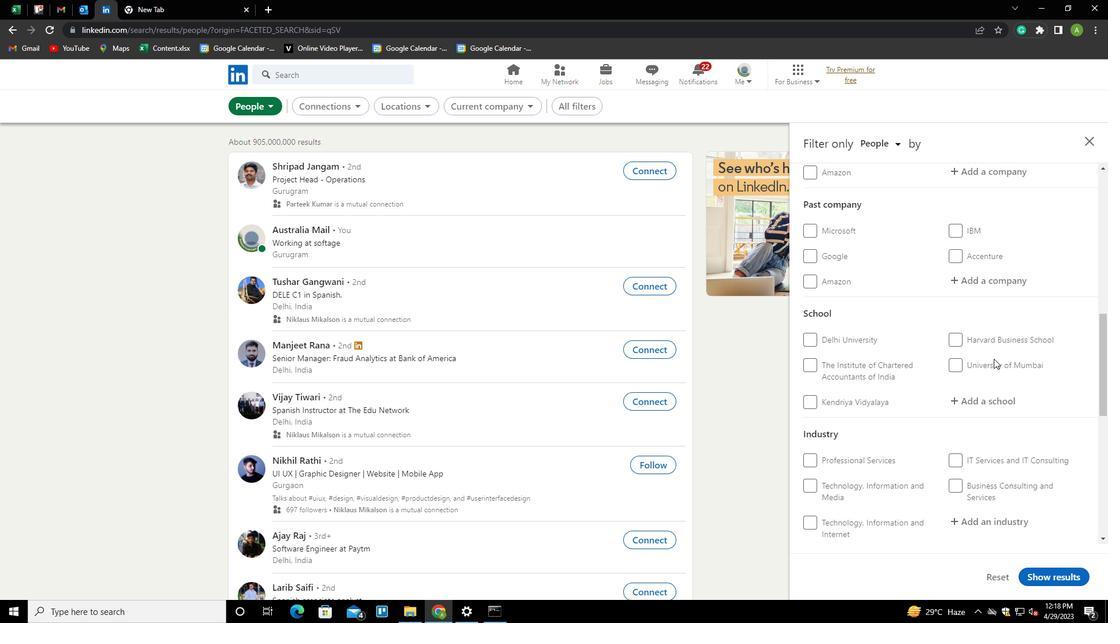 
Action: Mouse scrolled (993, 359) with delta (0, 0)
Screenshot: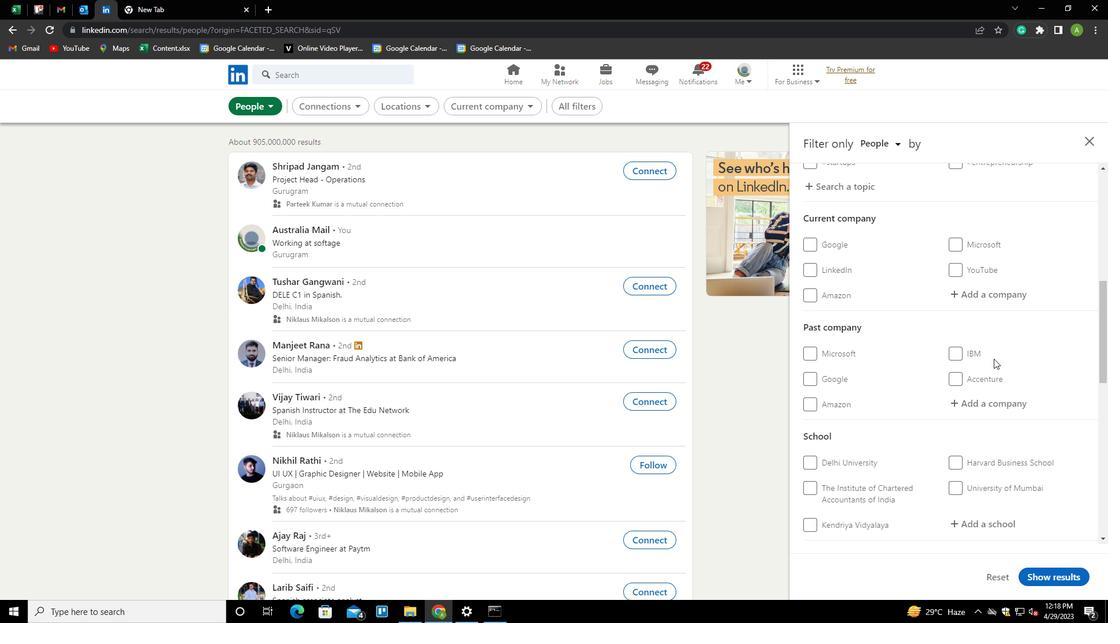 
Action: Mouse scrolled (993, 359) with delta (0, 0)
Screenshot: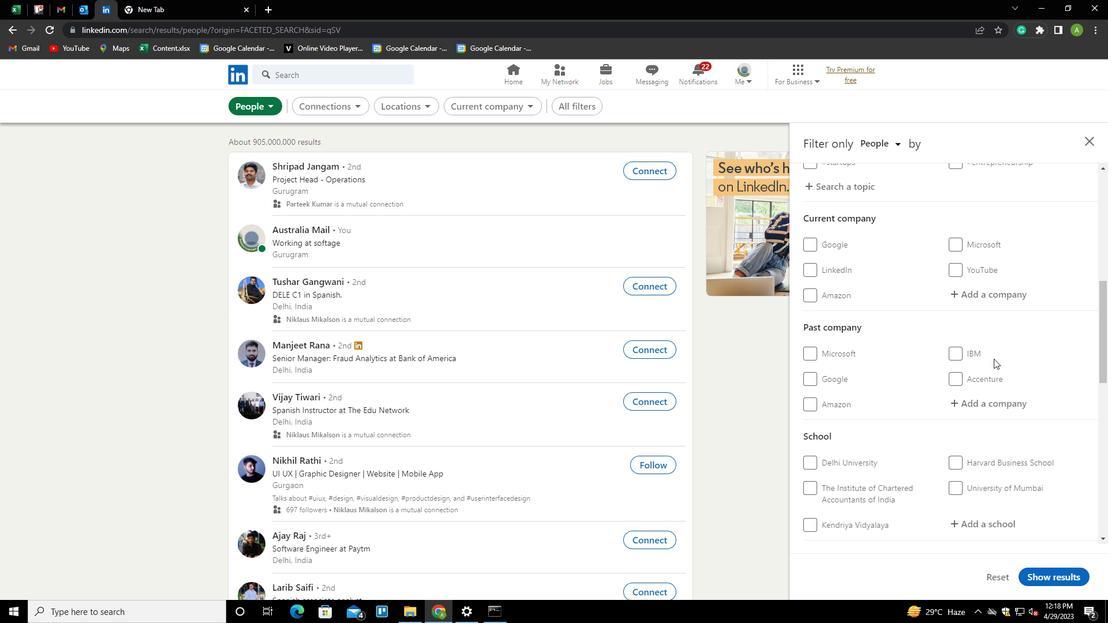 
Action: Mouse scrolled (993, 359) with delta (0, 0)
Screenshot: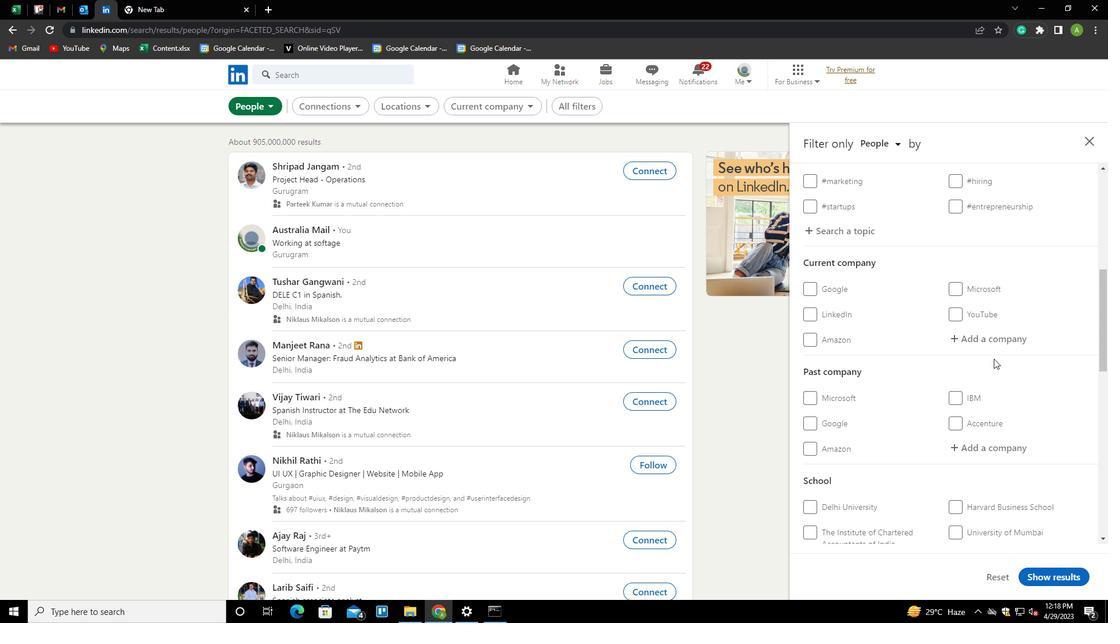 
Action: Mouse scrolled (993, 359) with delta (0, 0)
Screenshot: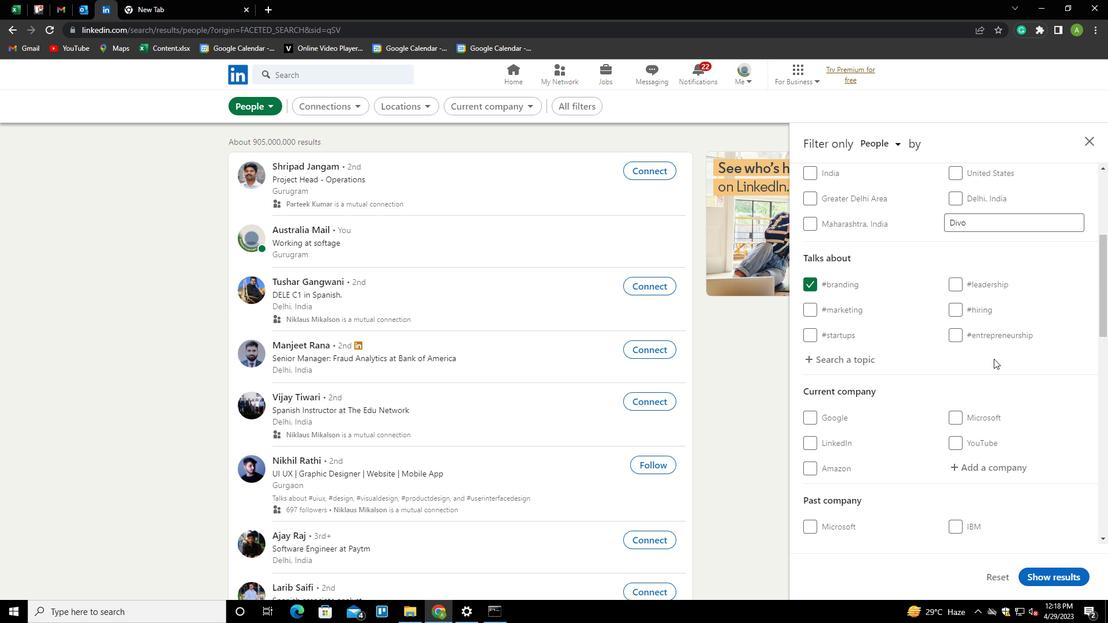 
Action: Mouse scrolled (993, 358) with delta (0, 0)
Screenshot: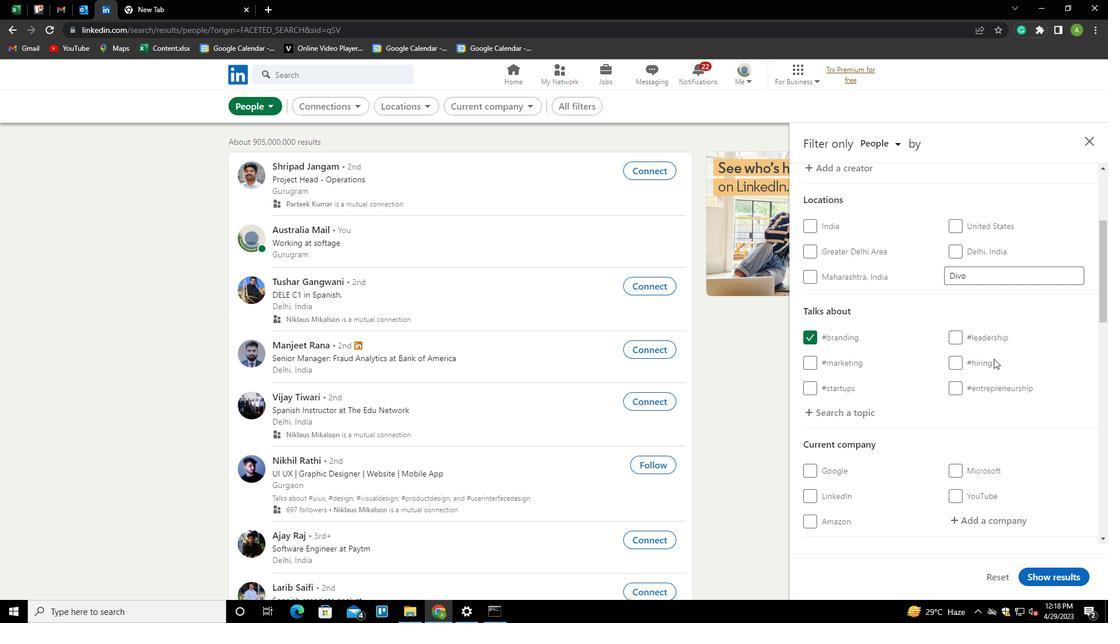 
Action: Mouse scrolled (993, 358) with delta (0, 0)
Screenshot: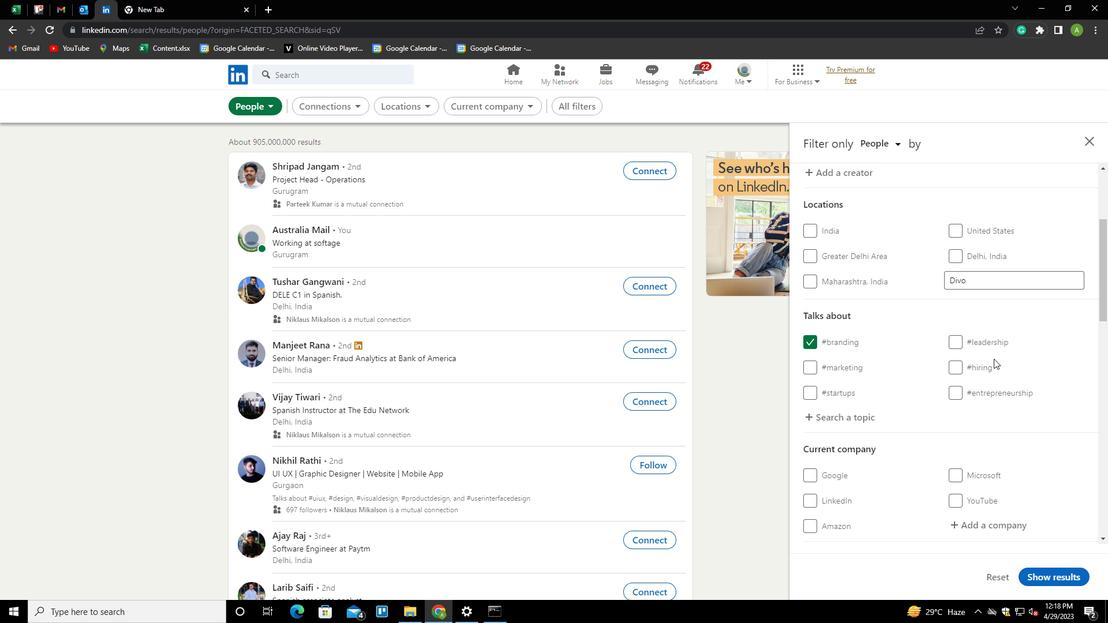 
Action: Mouse moved to (983, 410)
Screenshot: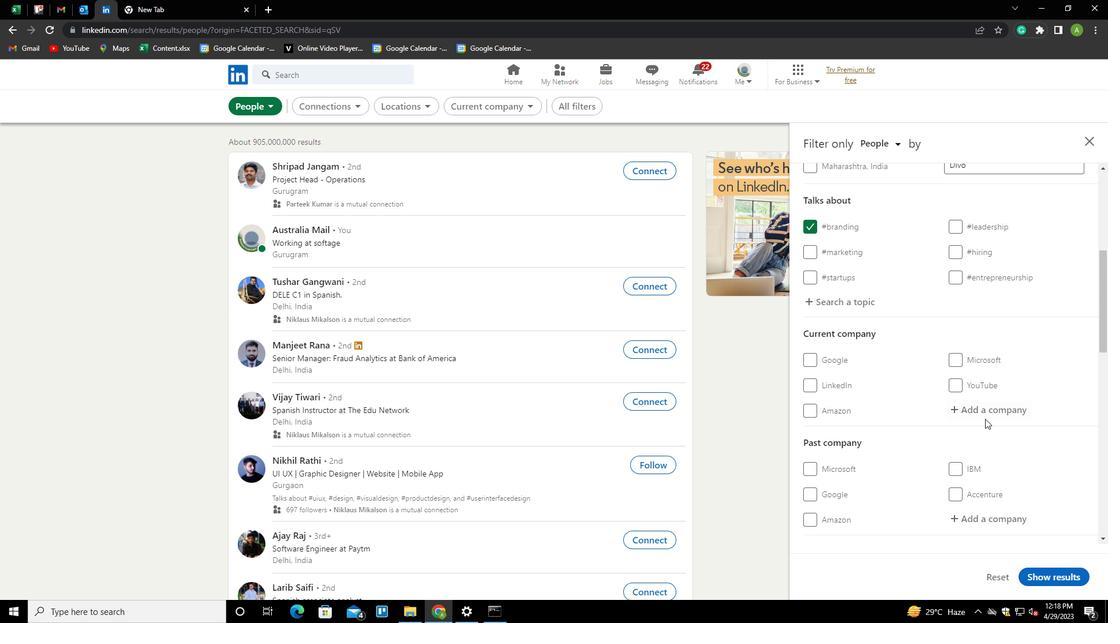 
Action: Mouse pressed left at (983, 410)
Screenshot: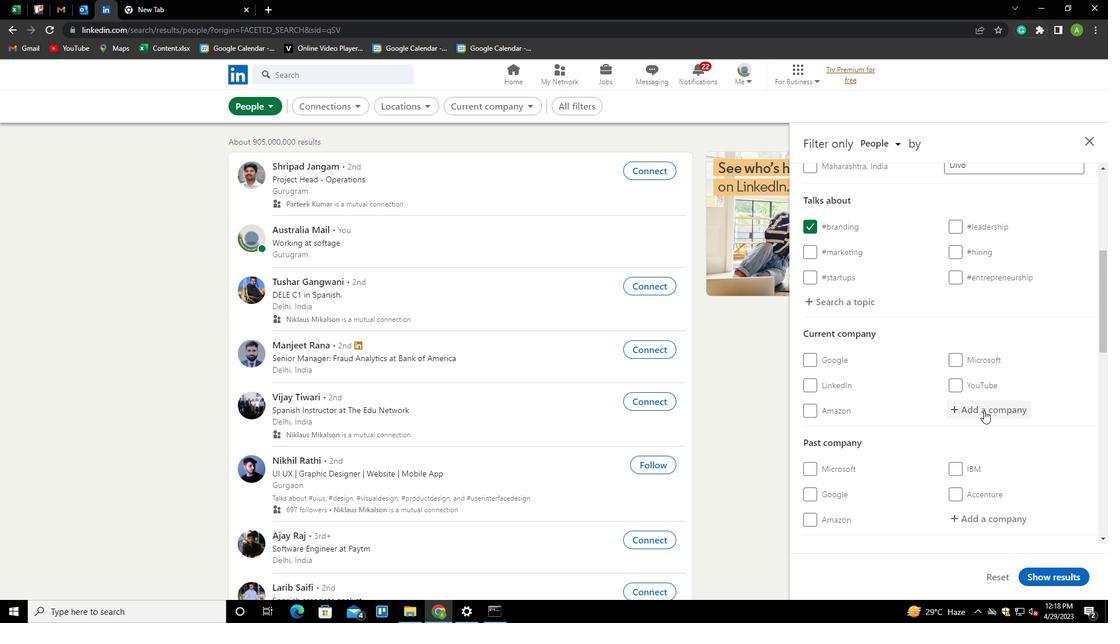 
Action: Key pressed <Key.shift><Key.shift><Key.shift><Key.shift><Key.shift><Key.shift><Key.shift><Key.shift><Key.shift><Key.shift><Key.shift><Key.shift><Key.shift><Key.shift><Key.shift>BERNHARD<Key.down><Key.down><Key.enter>
Screenshot: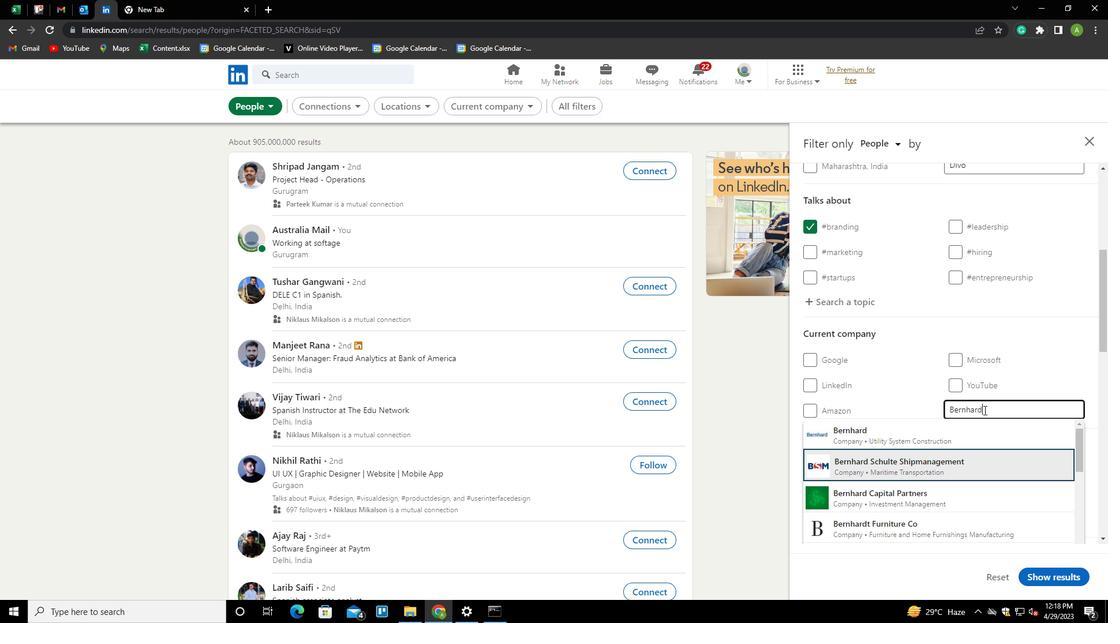 
Action: Mouse scrolled (983, 409) with delta (0, 0)
Screenshot: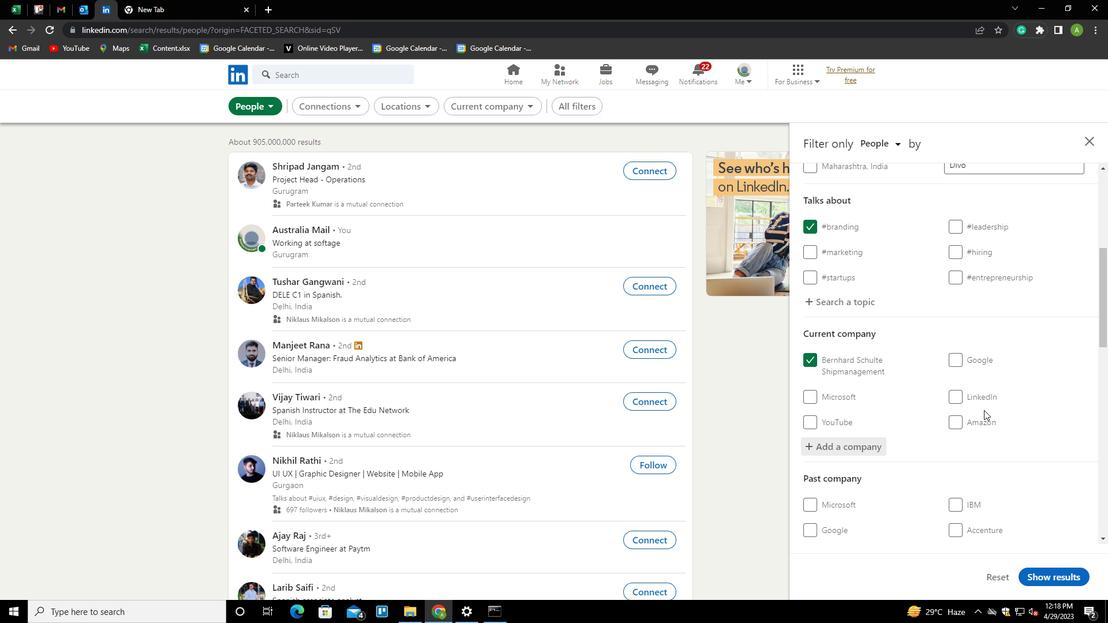 
Action: Mouse scrolled (983, 409) with delta (0, 0)
Screenshot: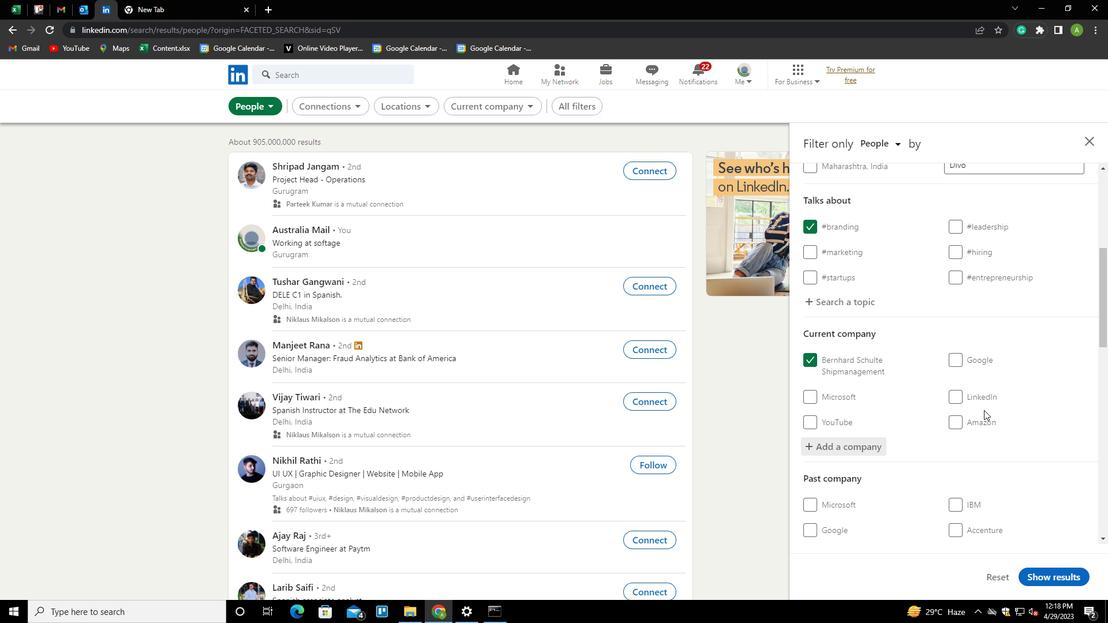 
Action: Mouse scrolled (983, 409) with delta (0, 0)
Screenshot: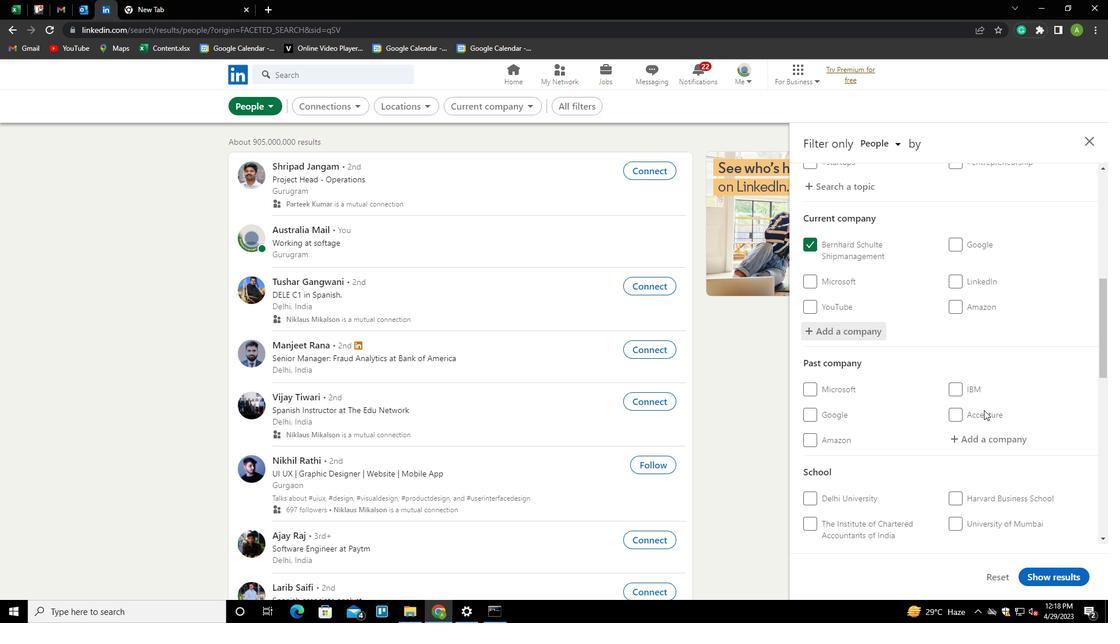 
Action: Mouse scrolled (983, 409) with delta (0, 0)
Screenshot: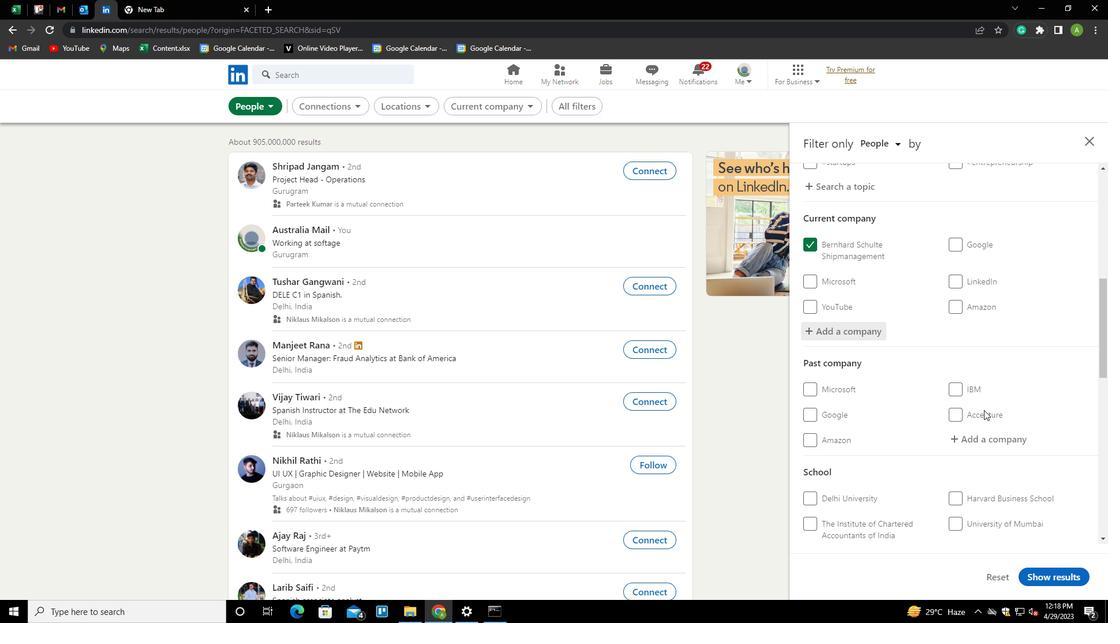 
Action: Mouse scrolled (983, 409) with delta (0, 0)
Screenshot: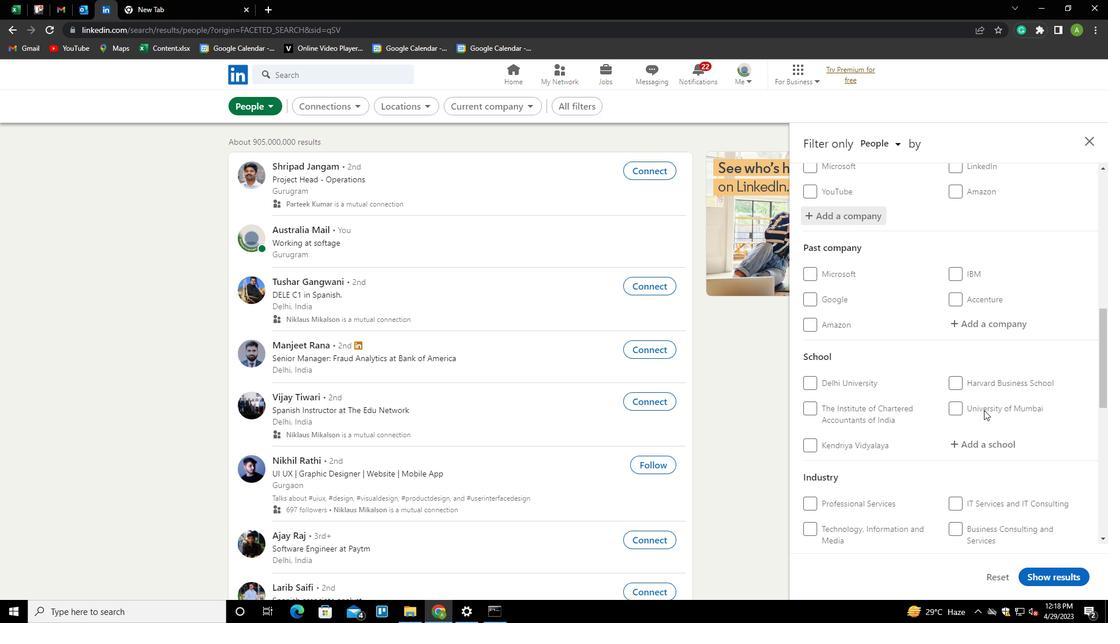 
Action: Mouse moved to (962, 385)
Screenshot: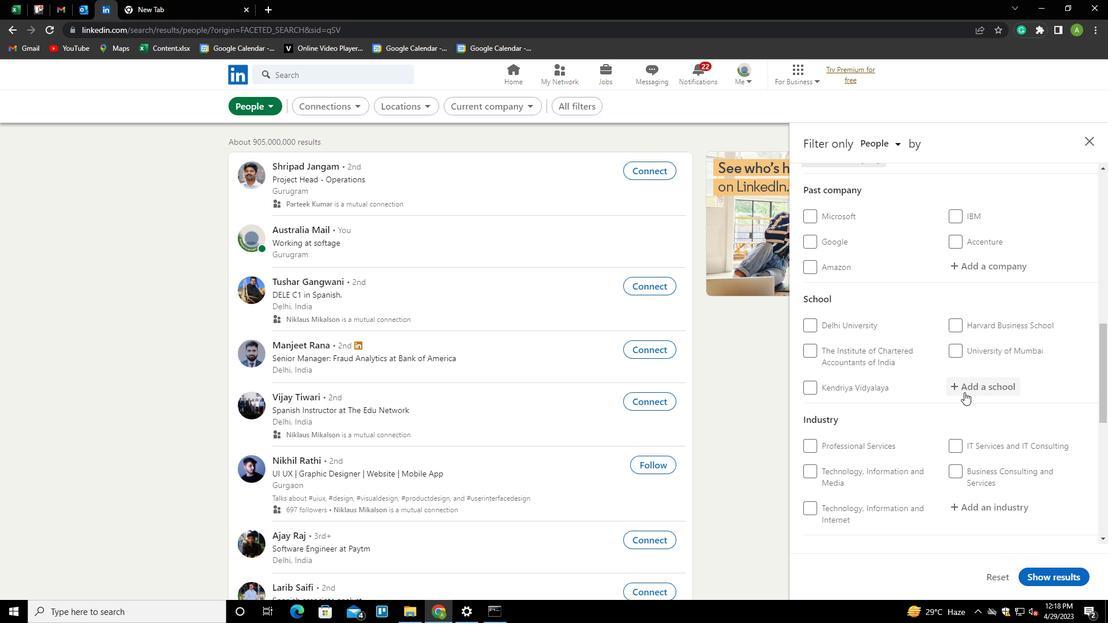 
Action: Mouse pressed left at (962, 385)
Screenshot: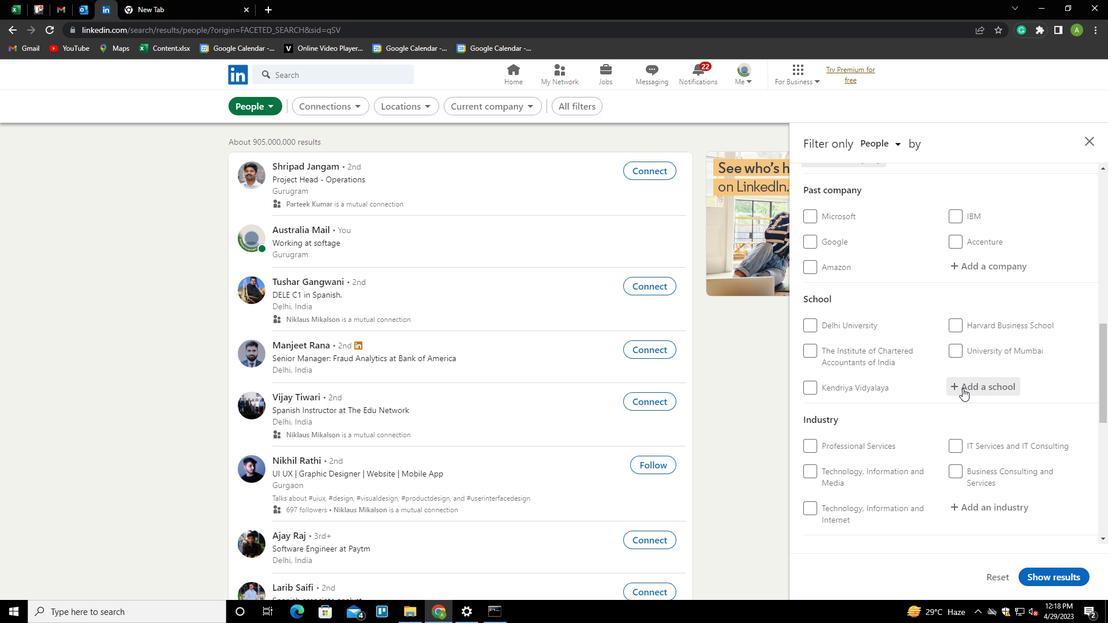 
Action: Key pressed <Key.shift><Key.shift><Key.shift><Key.shift><Key.shift><Key.shift><Key.shift>BHAGWANT<Key.space><Key.shift>IN<Key.backspace><Key.backspace><Key.shift>RNI<Key.backspace><Key.backspace><Key.backspace><Key.down><Key.enter>
Screenshot: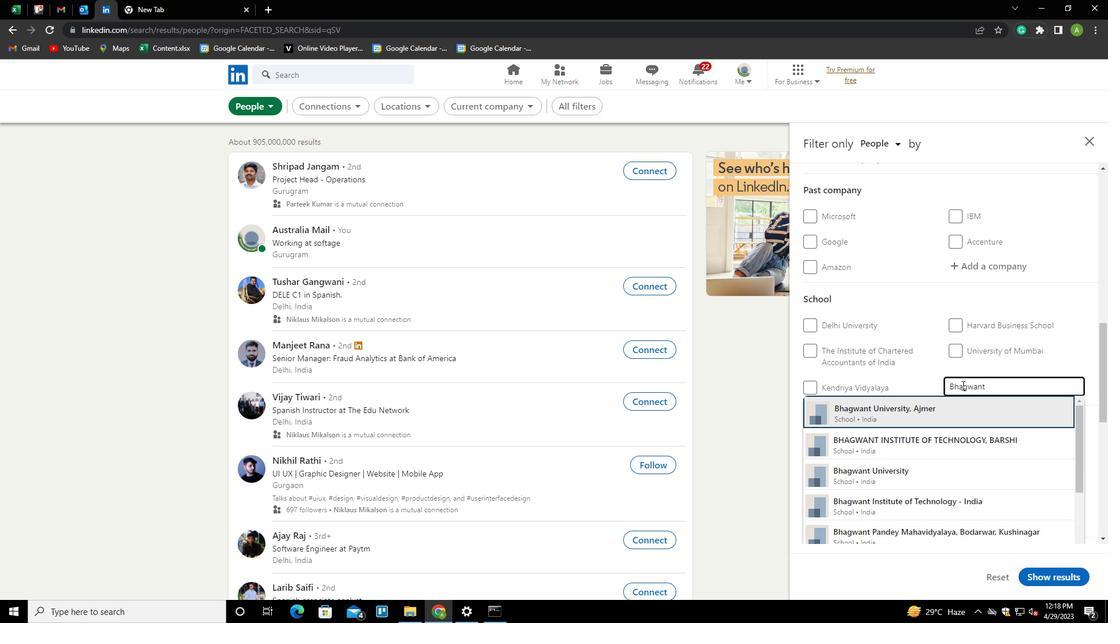 
Action: Mouse scrolled (962, 384) with delta (0, 0)
Screenshot: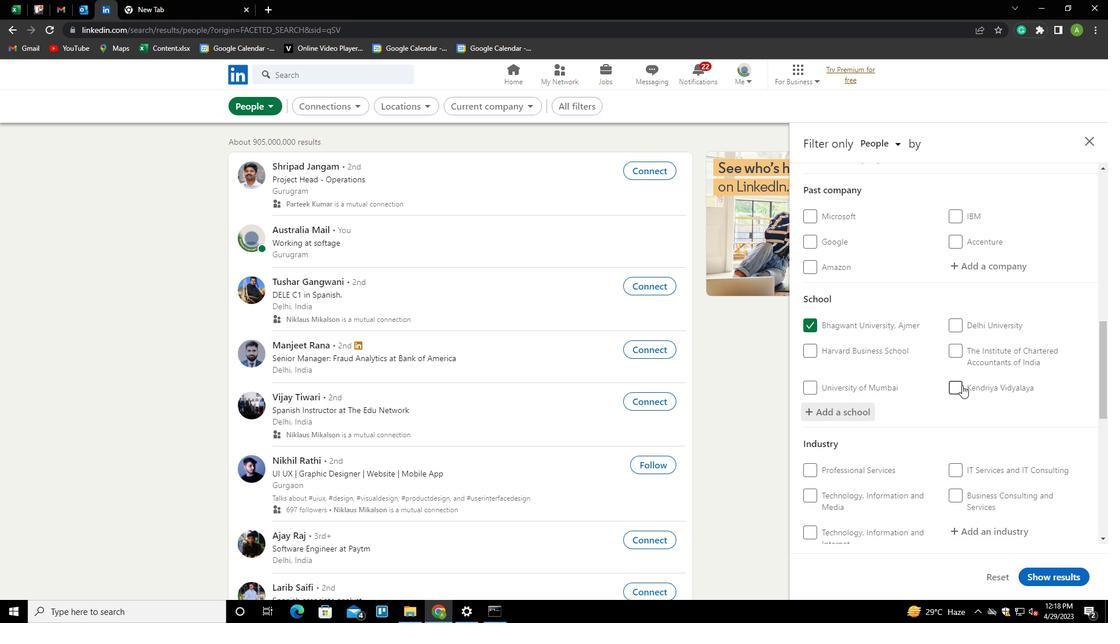 
Action: Mouse scrolled (962, 384) with delta (0, 0)
Screenshot: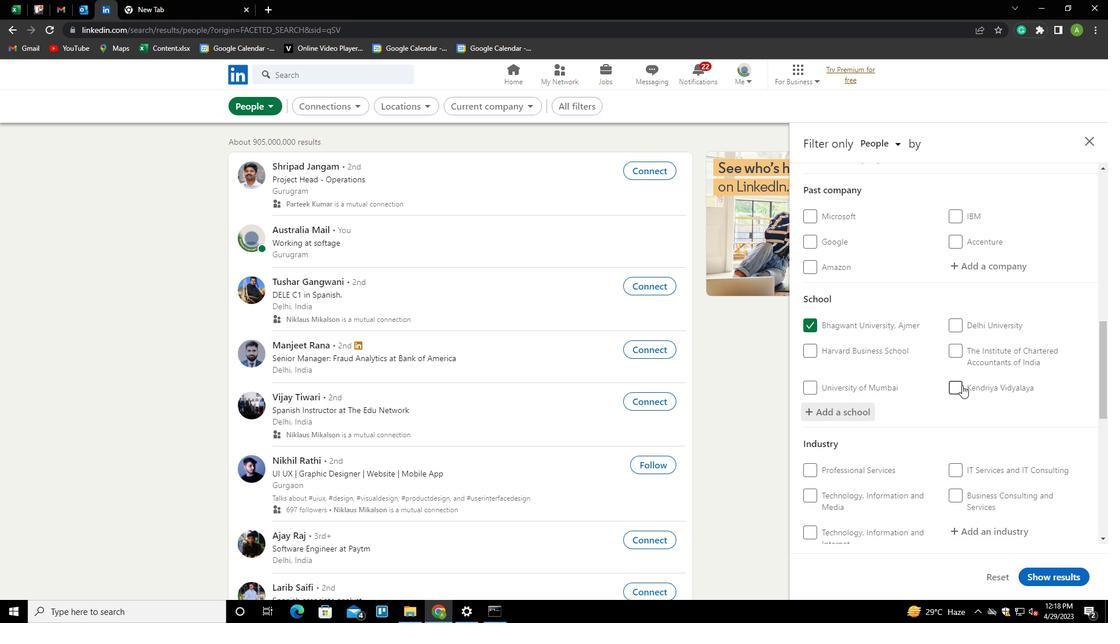 
Action: Mouse scrolled (962, 384) with delta (0, 0)
Screenshot: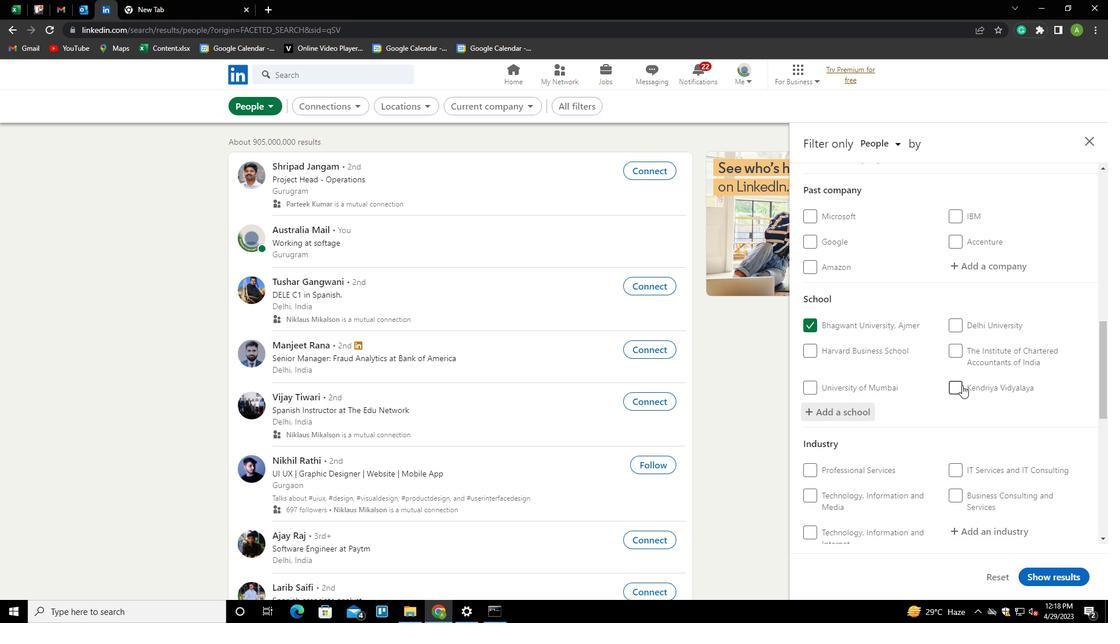 
Action: Mouse scrolled (962, 384) with delta (0, 0)
Screenshot: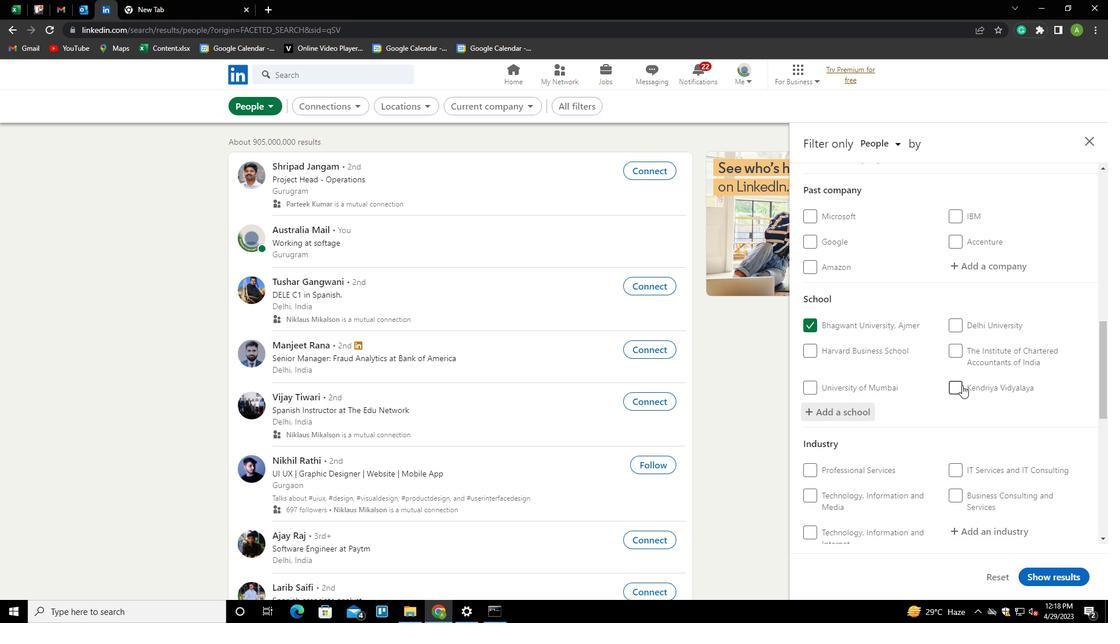 
Action: Mouse moved to (959, 301)
Screenshot: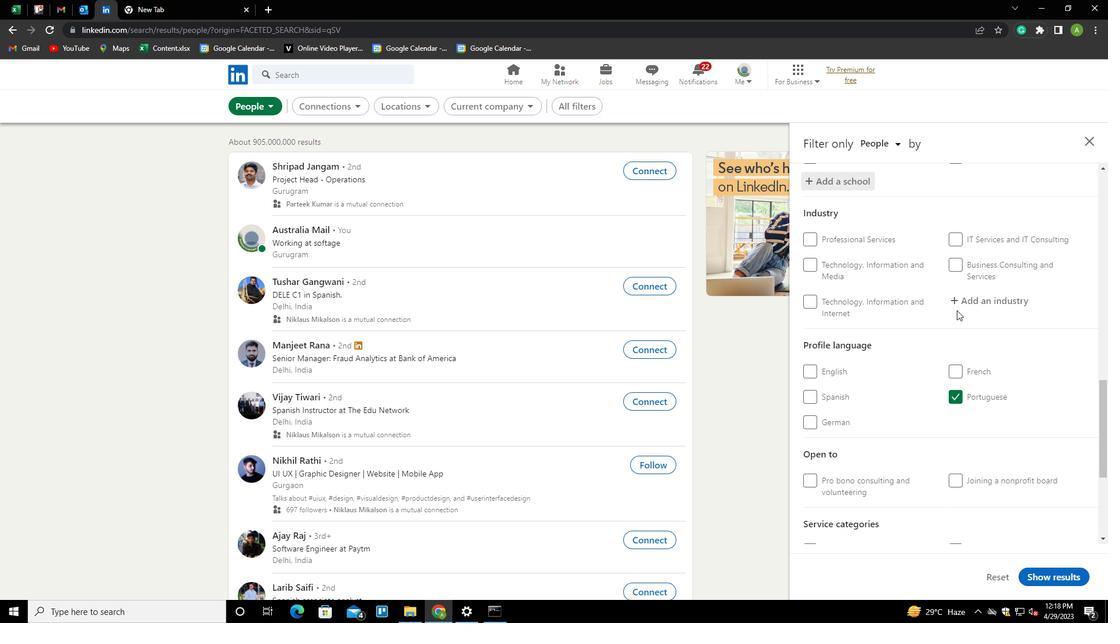 
Action: Mouse pressed left at (959, 301)
Screenshot: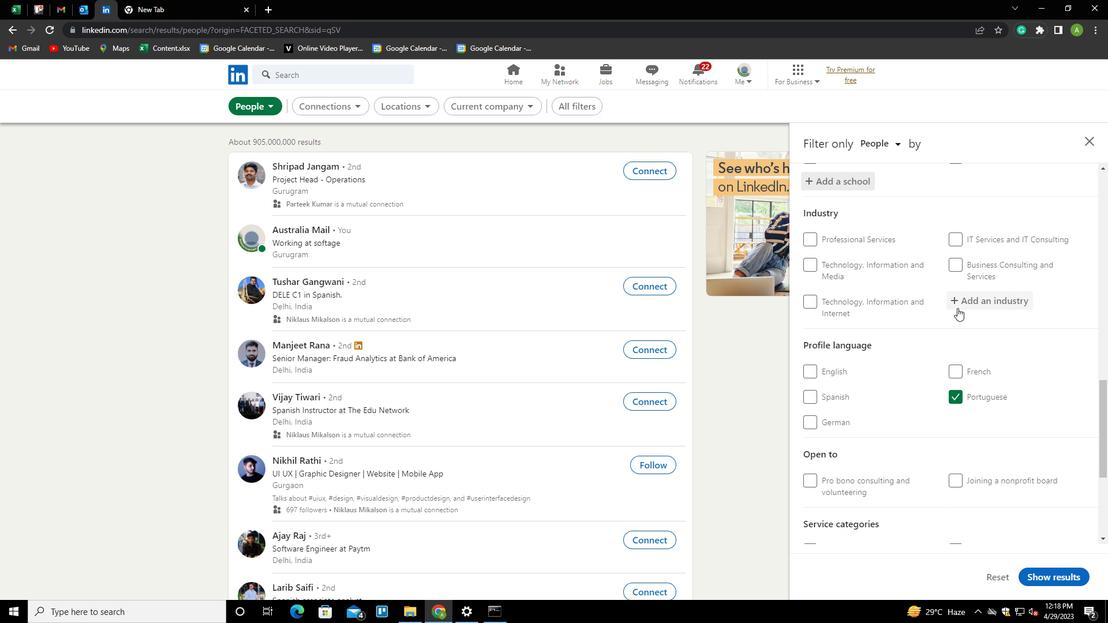 
Action: Mouse moved to (972, 297)
Screenshot: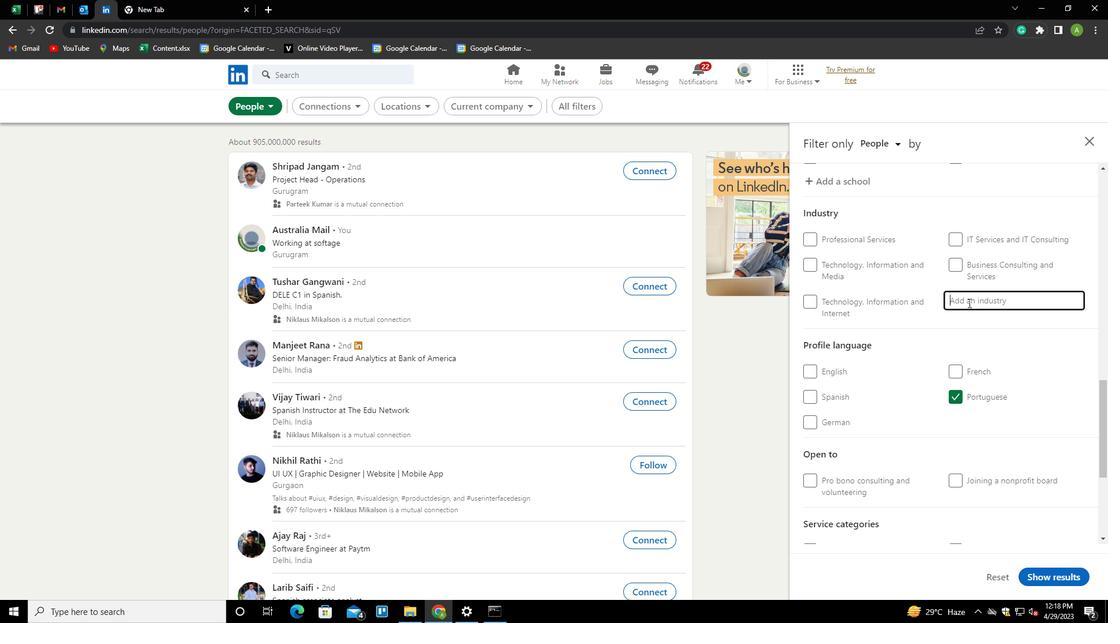 
Action: Mouse pressed left at (972, 297)
Screenshot: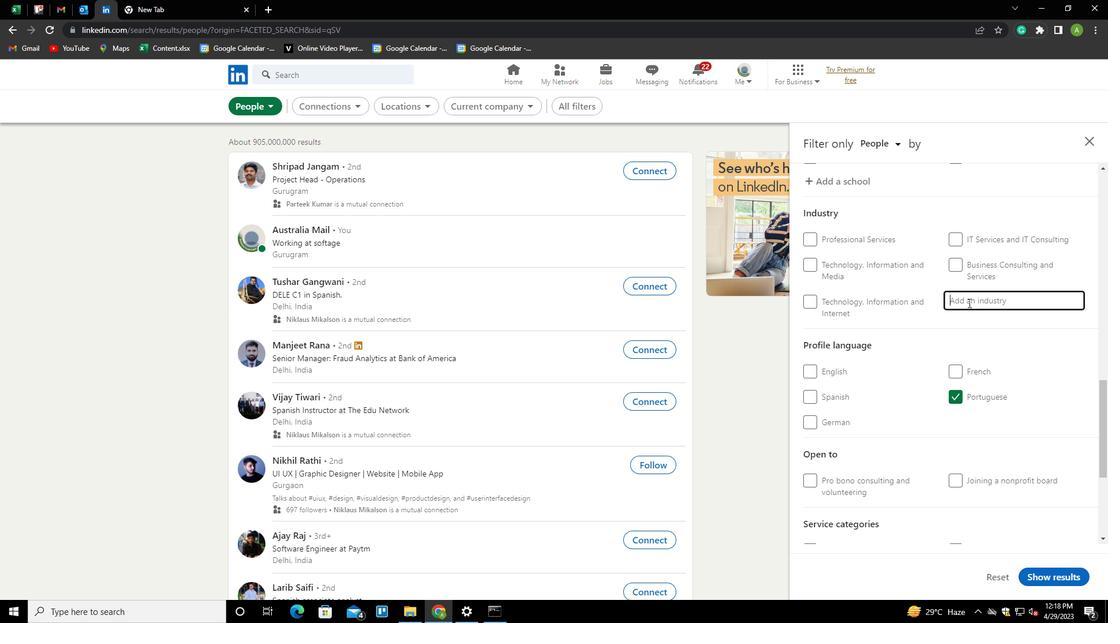 
Action: Mouse moved to (972, 296)
Screenshot: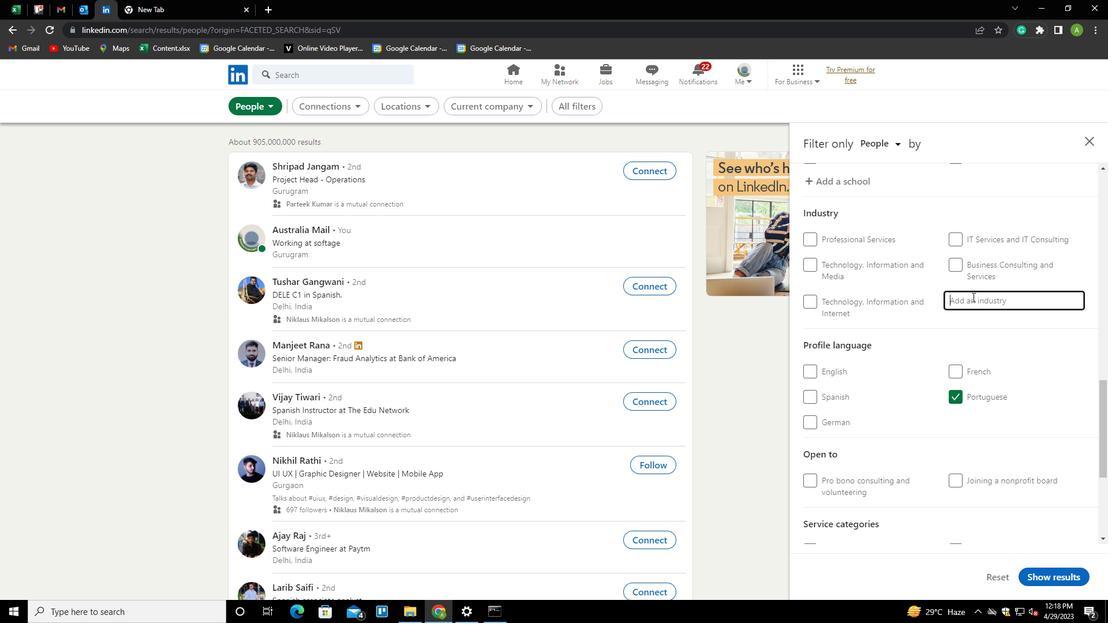
Action: Key pressed <Key.shift><Key.shift><Key.shift><Key.shift><Key.shift><Key.shift><Key.shift><Key.shift><Key.shift><Key.shift><Key.shift><Key.shift><Key.shift><Key.shift><Key.shift><Key.shift>HVA<Key.down><Key.enter>
Screenshot: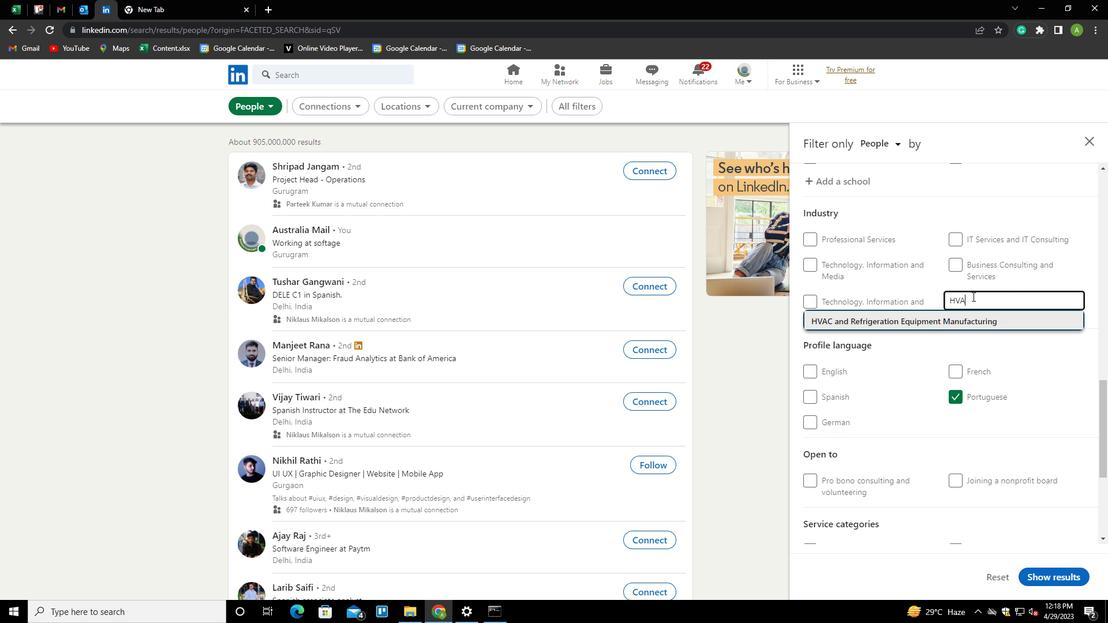 
Action: Mouse scrolled (972, 296) with delta (0, 0)
Screenshot: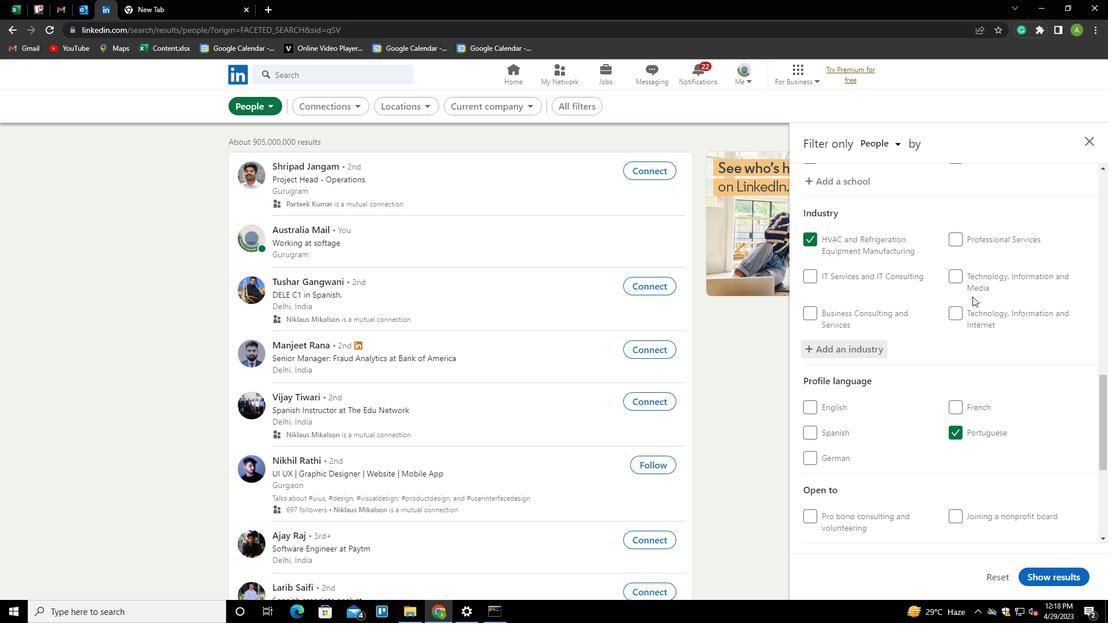 
Action: Mouse scrolled (972, 296) with delta (0, 0)
Screenshot: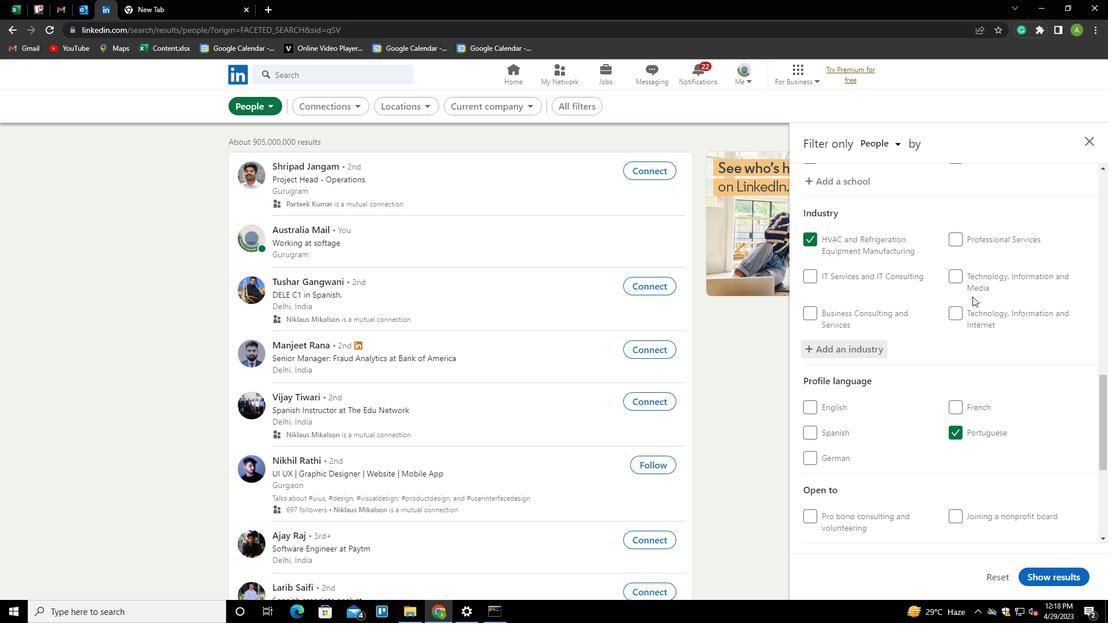 
Action: Mouse scrolled (972, 296) with delta (0, 0)
Screenshot: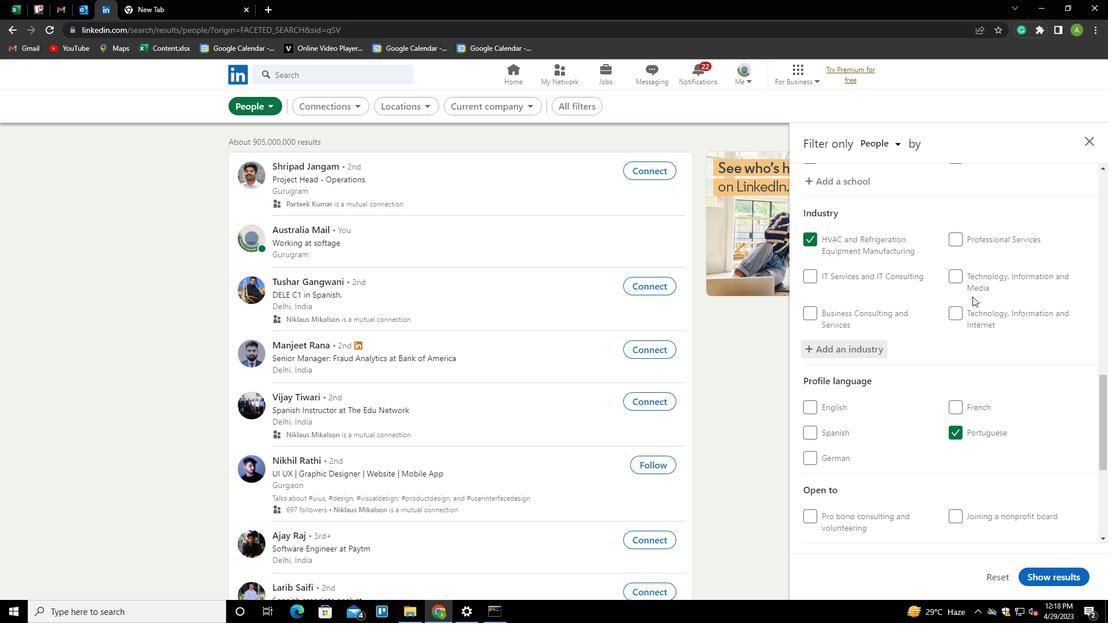 
Action: Mouse moved to (972, 319)
Screenshot: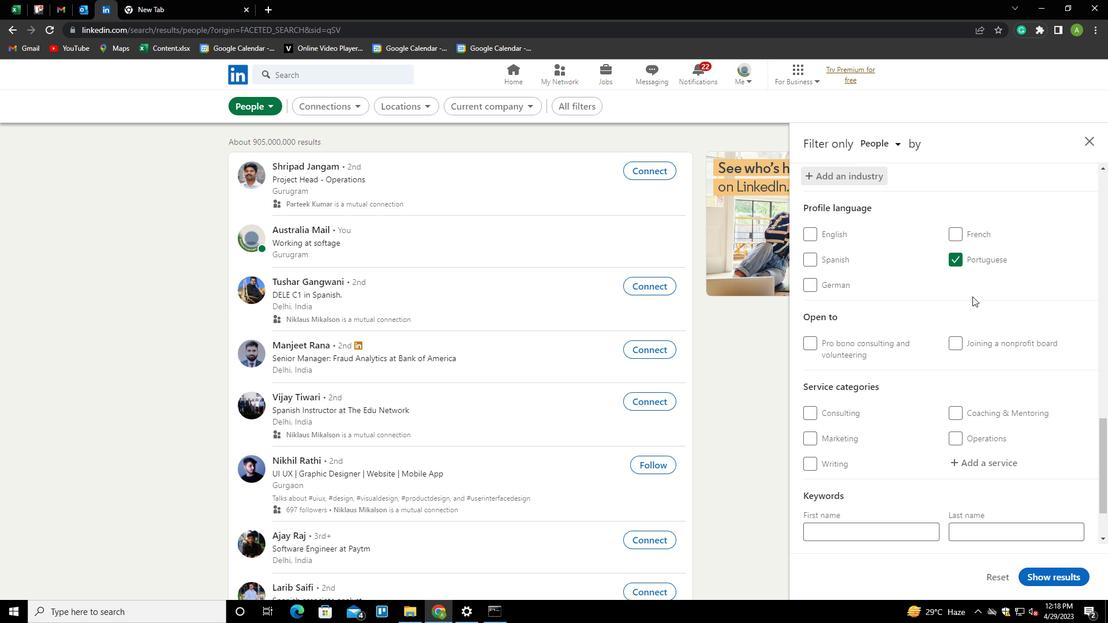 
Action: Mouse scrolled (972, 318) with delta (0, 0)
Screenshot: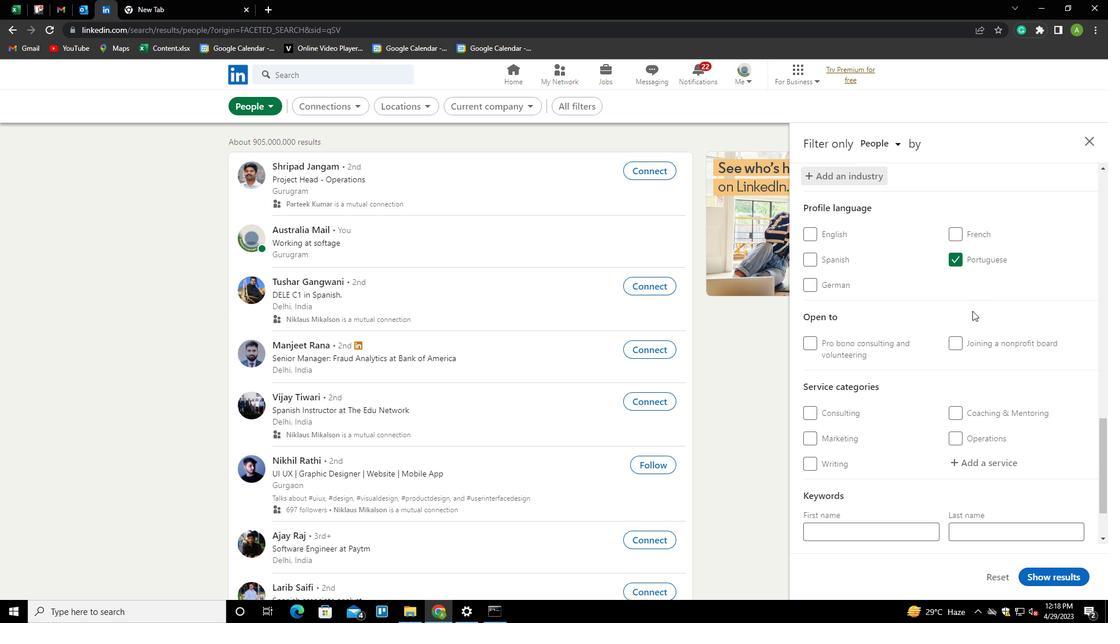 
Action: Mouse scrolled (972, 318) with delta (0, 0)
Screenshot: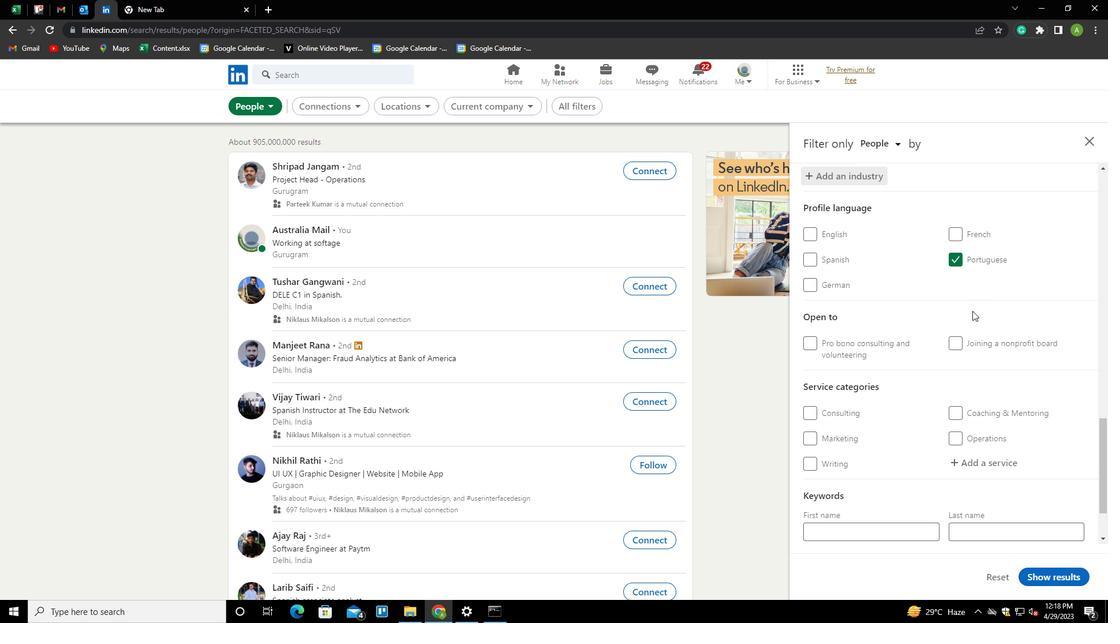
Action: Mouse scrolled (972, 318) with delta (0, 0)
Screenshot: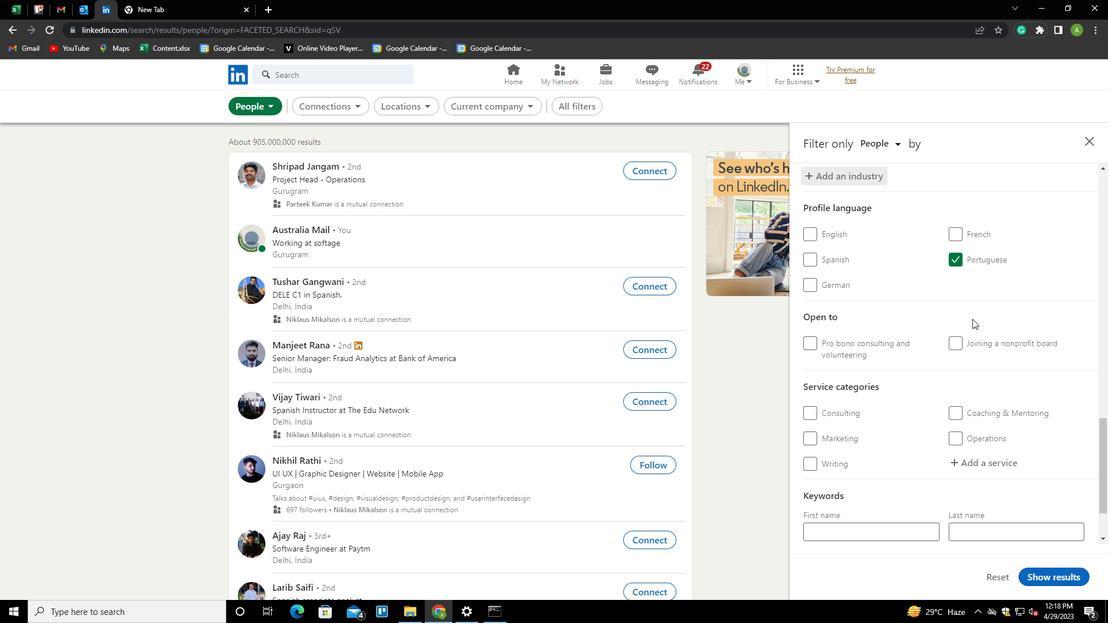 
Action: Mouse moved to (970, 384)
Screenshot: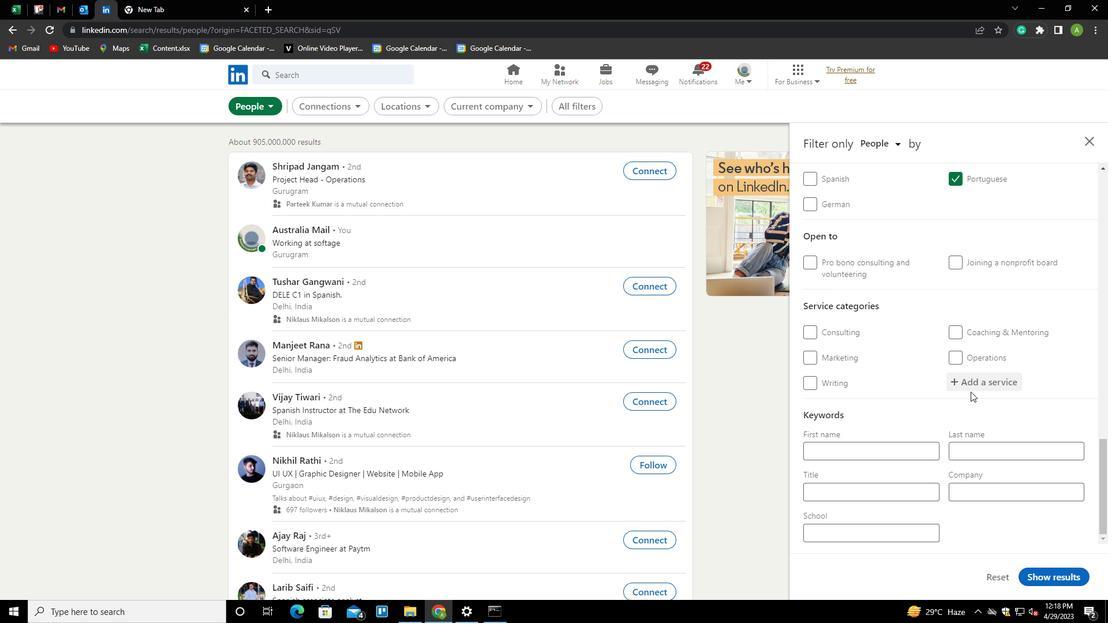 
Action: Mouse pressed left at (970, 384)
Screenshot: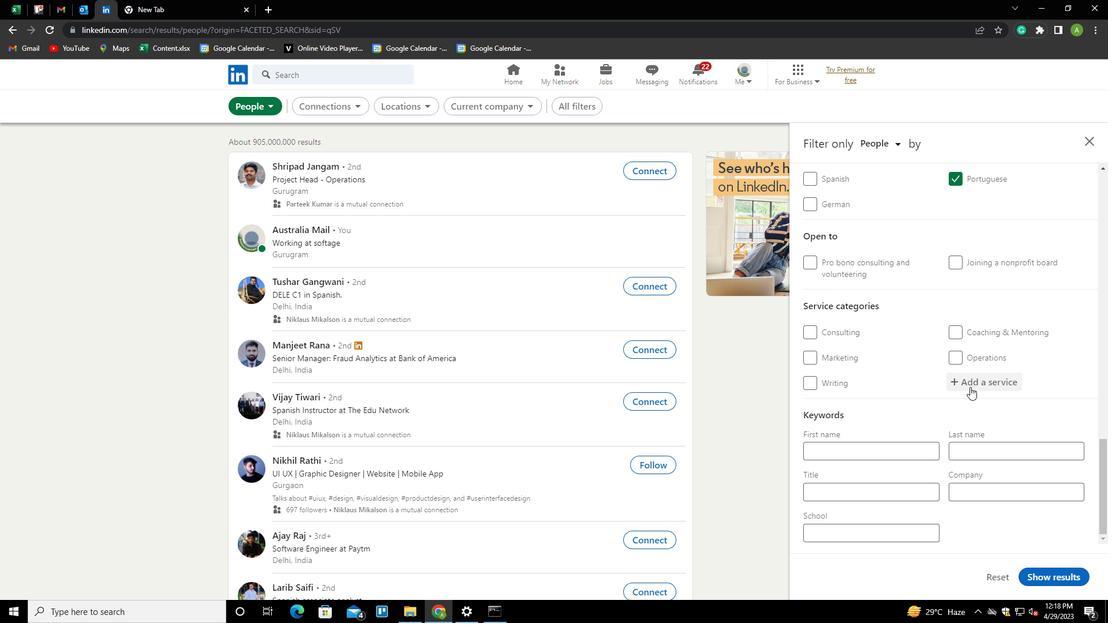 
Action: Key pressed COMPU<Key.down><Key.enter>
Screenshot: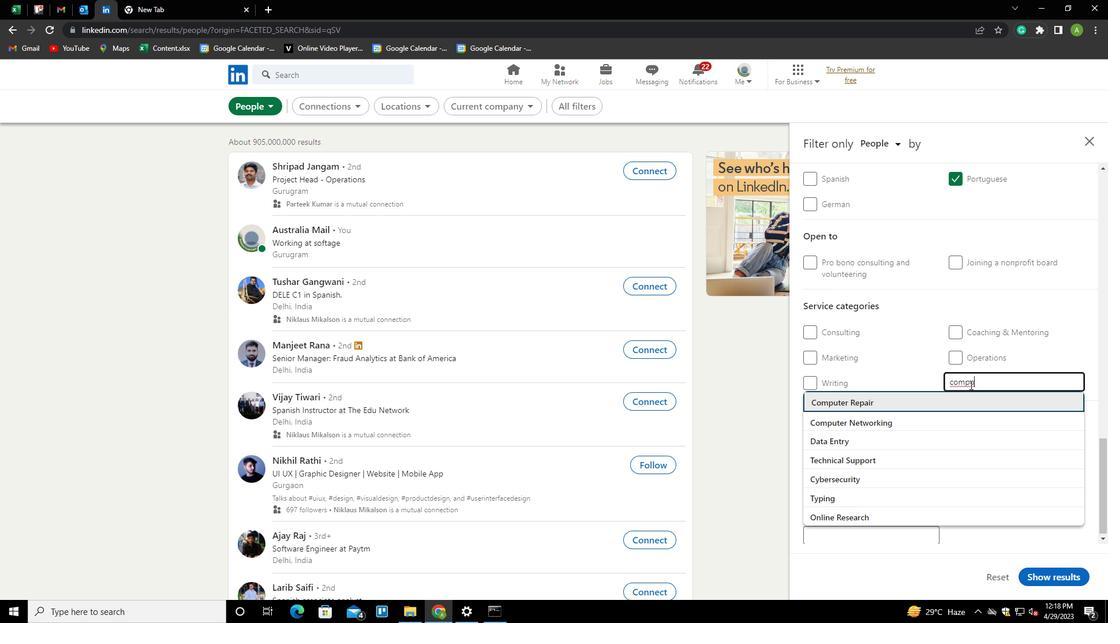 
Action: Mouse scrolled (970, 384) with delta (0, 0)
Screenshot: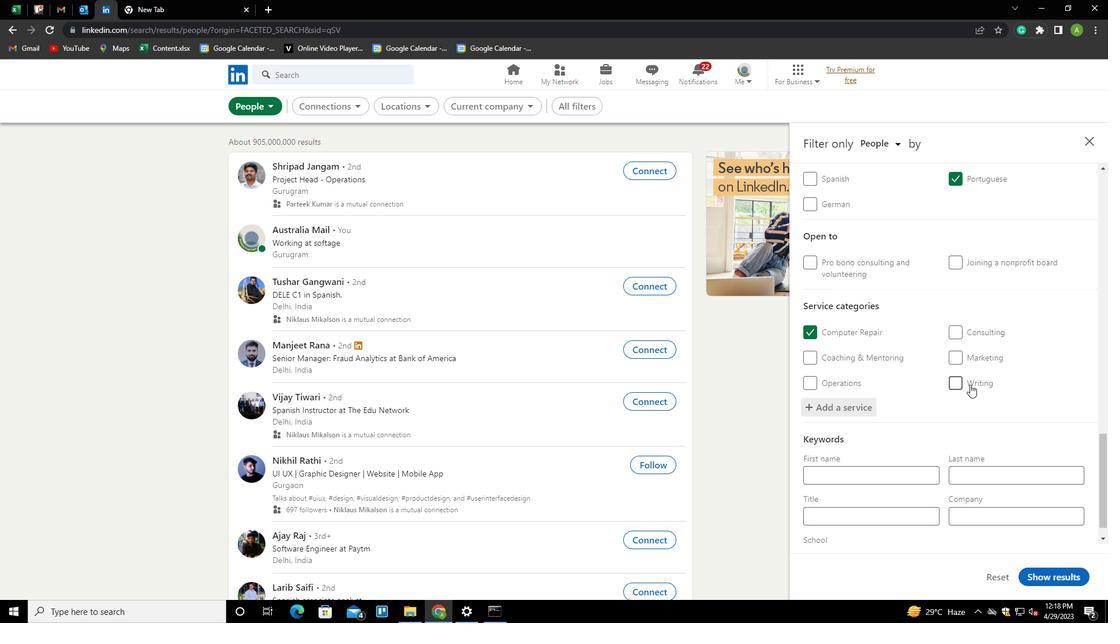 
Action: Mouse scrolled (970, 384) with delta (0, 0)
Screenshot: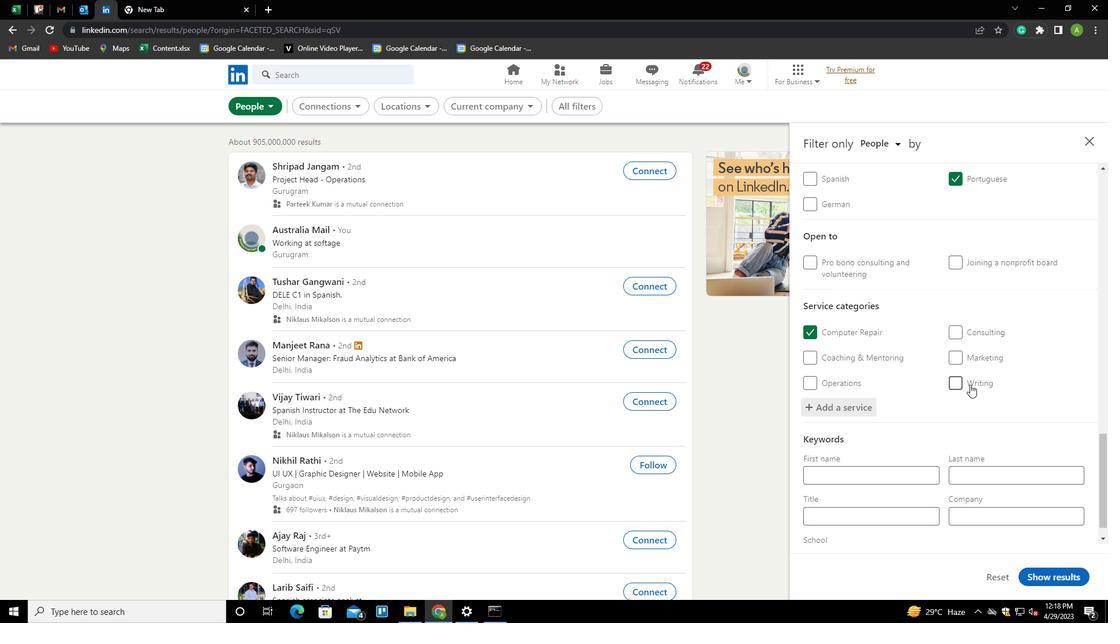
Action: Mouse scrolled (970, 384) with delta (0, 0)
Screenshot: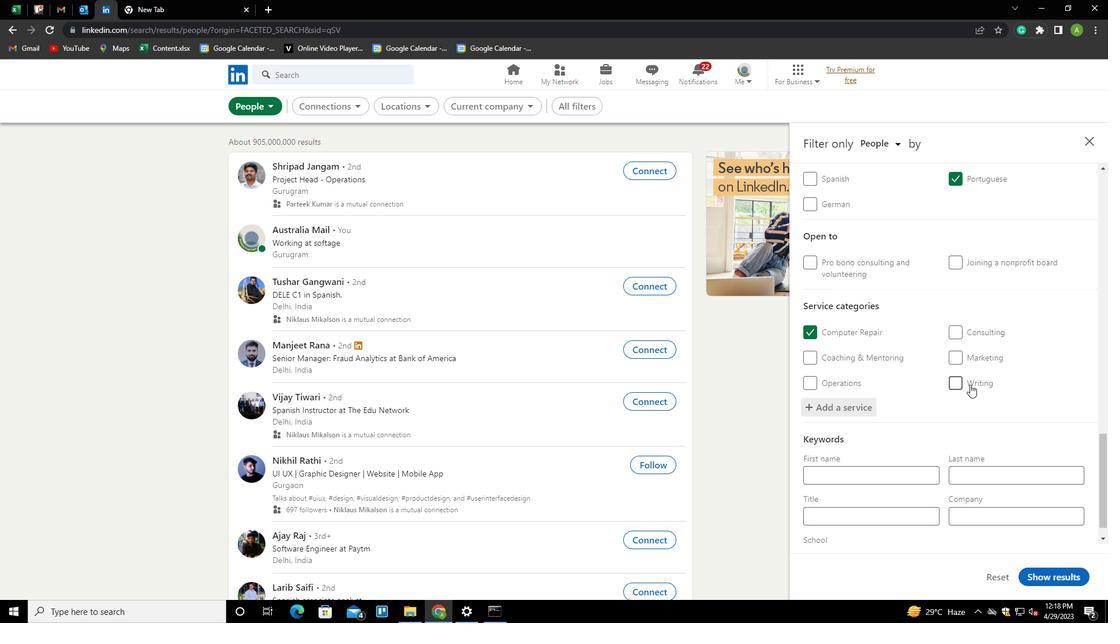 
Action: Mouse scrolled (970, 384) with delta (0, 0)
Screenshot: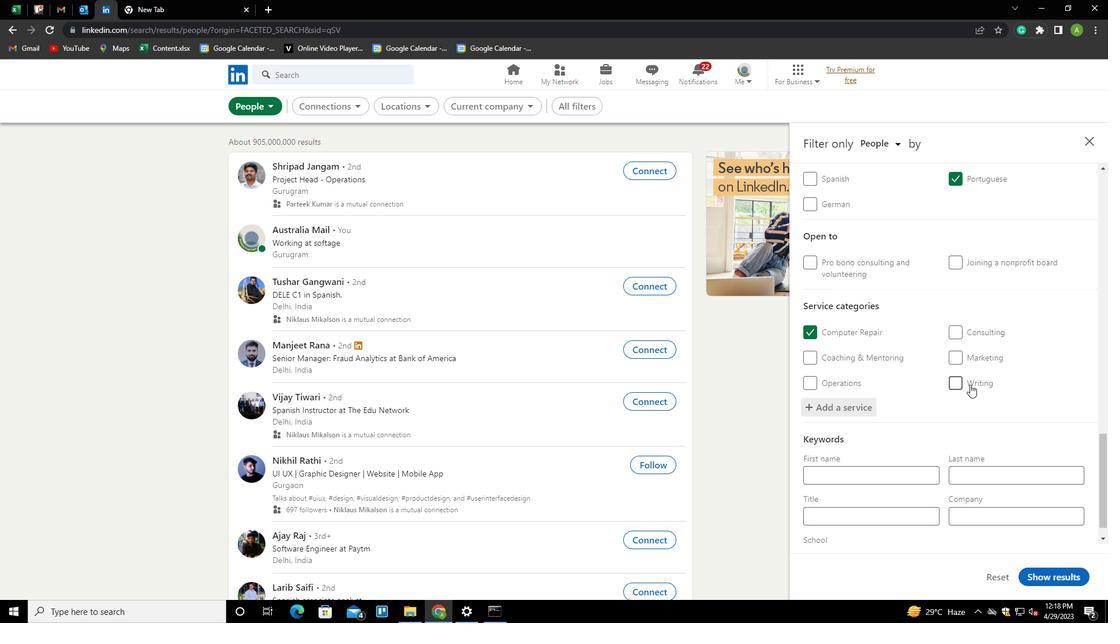 
Action: Mouse scrolled (970, 384) with delta (0, 0)
Screenshot: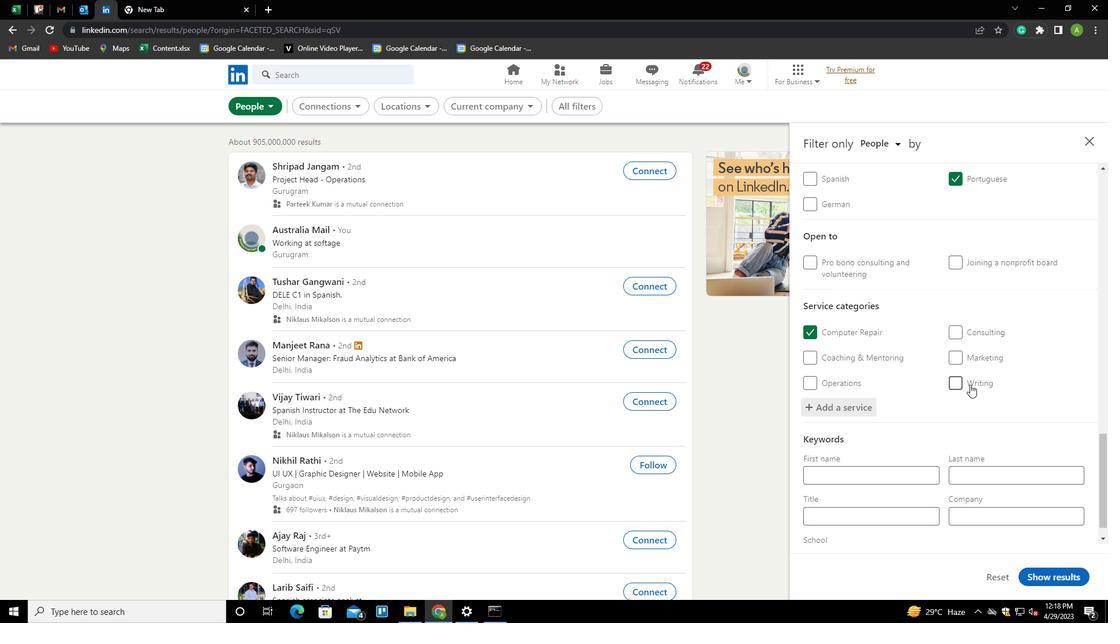 
Action: Mouse scrolled (970, 384) with delta (0, 0)
Screenshot: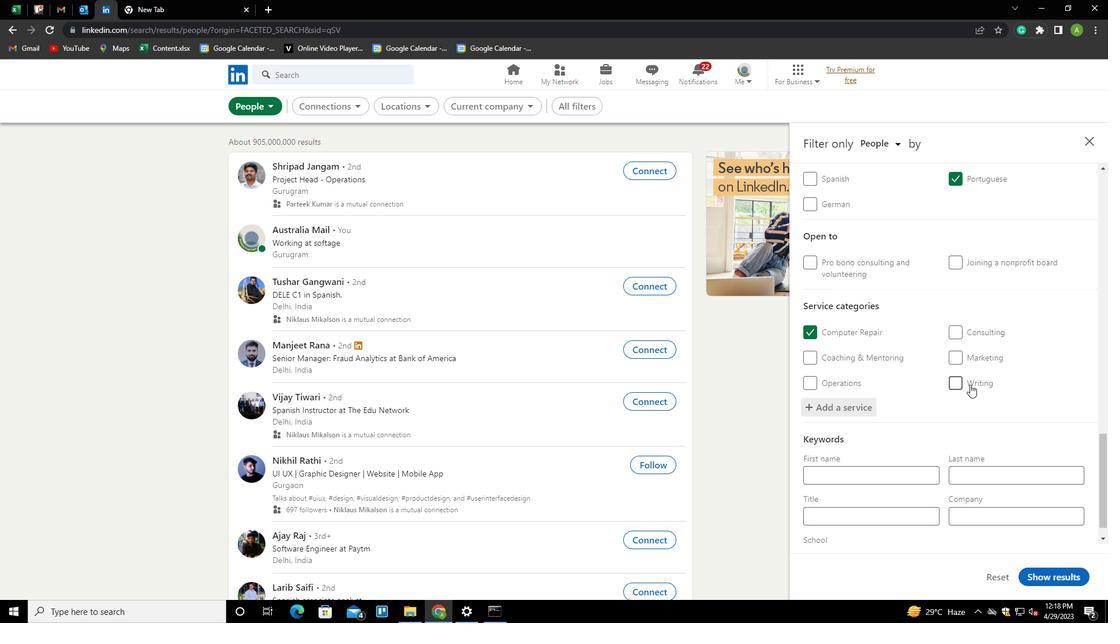 
Action: Mouse moved to (836, 492)
Screenshot: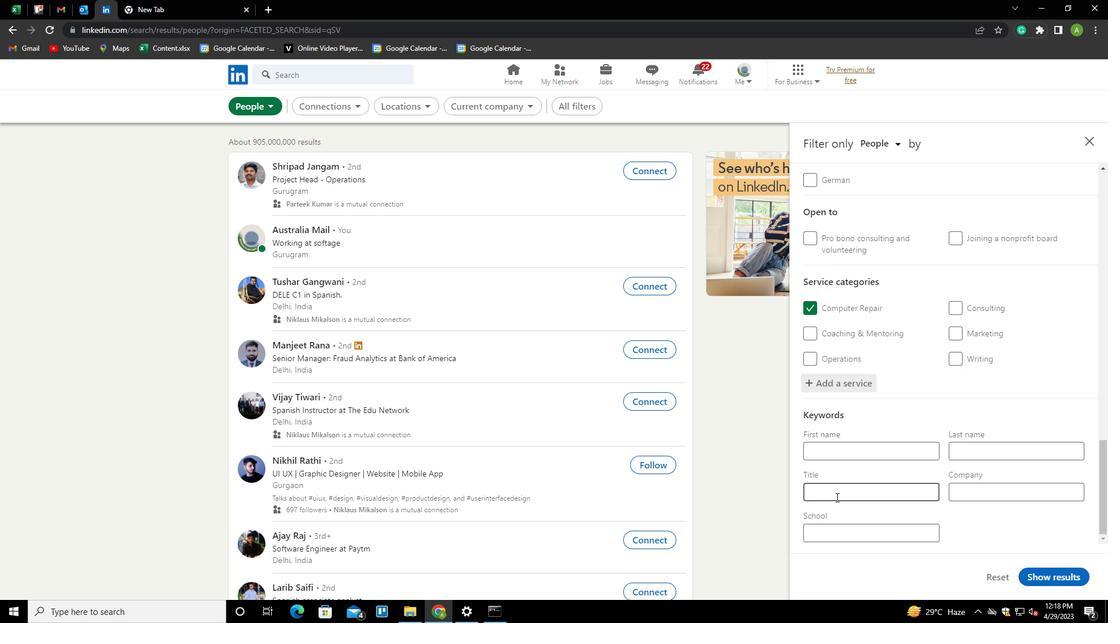 
Action: Mouse pressed left at (836, 492)
Screenshot: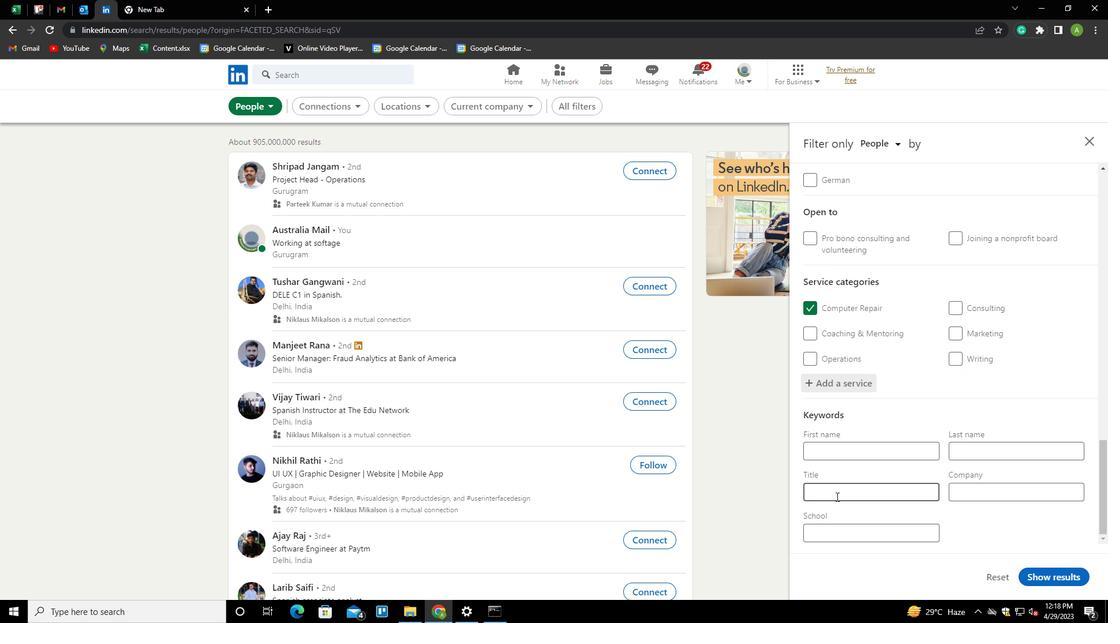 
Action: Key pressed <Key.shift>CONSTUCTION<Key.space><Key.shift>WORKER
Screenshot: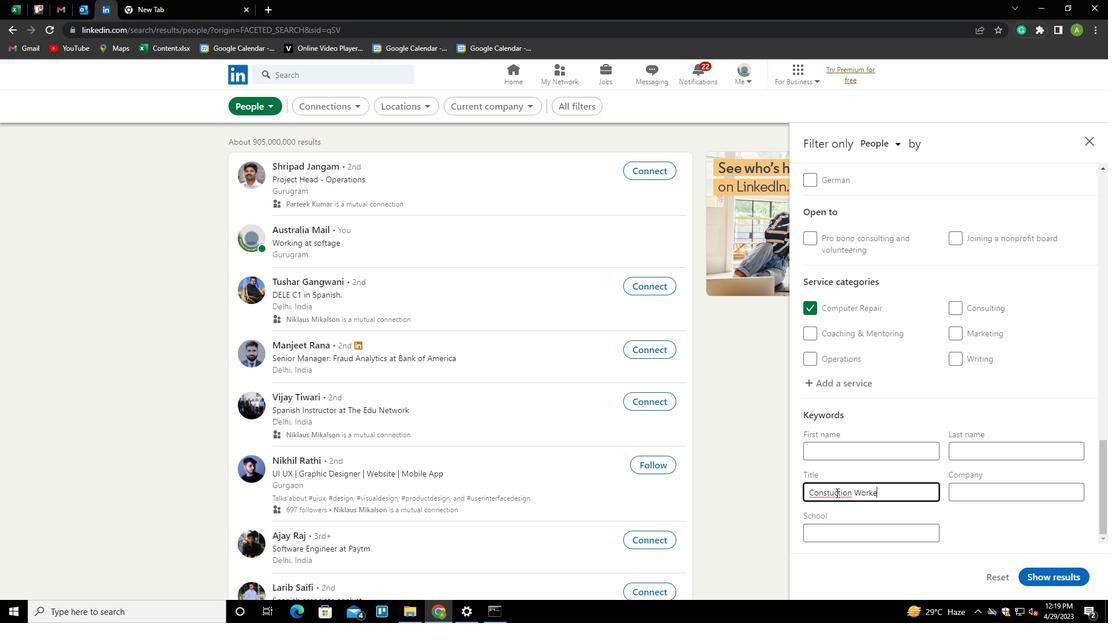 
Action: Mouse moved to (834, 491)
Screenshot: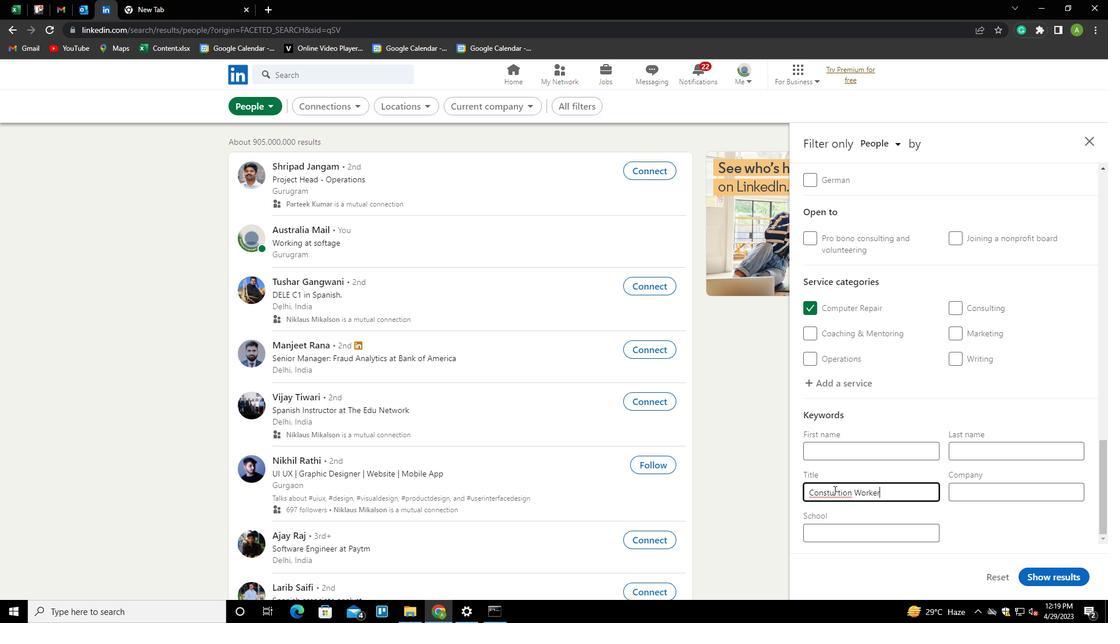 
Action: Mouse pressed left at (834, 491)
Screenshot: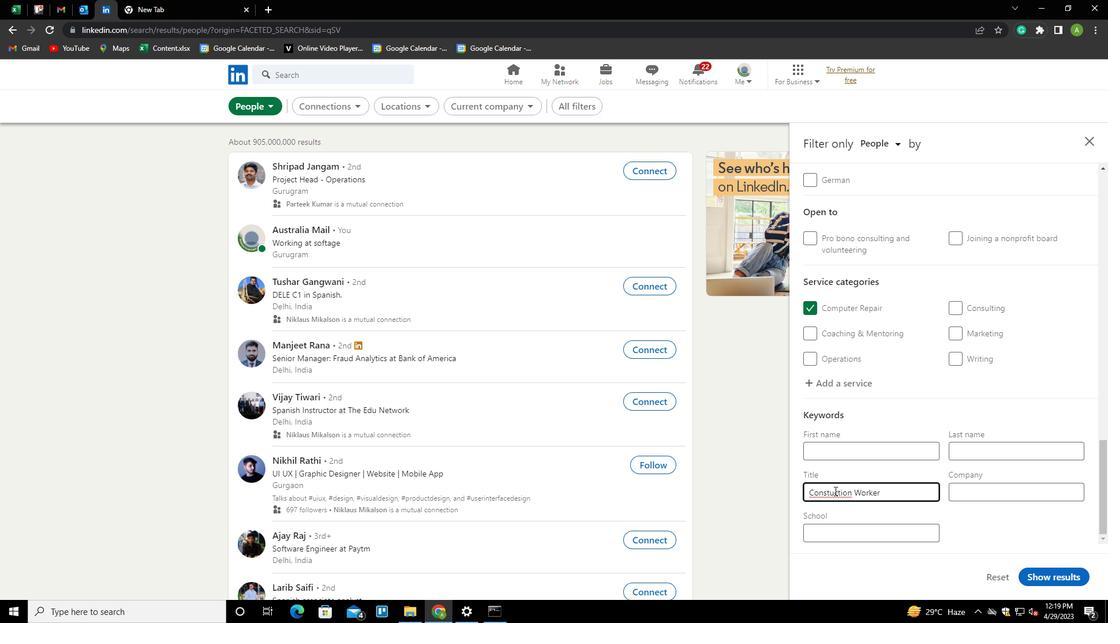 
Action: Mouse moved to (854, 497)
Screenshot: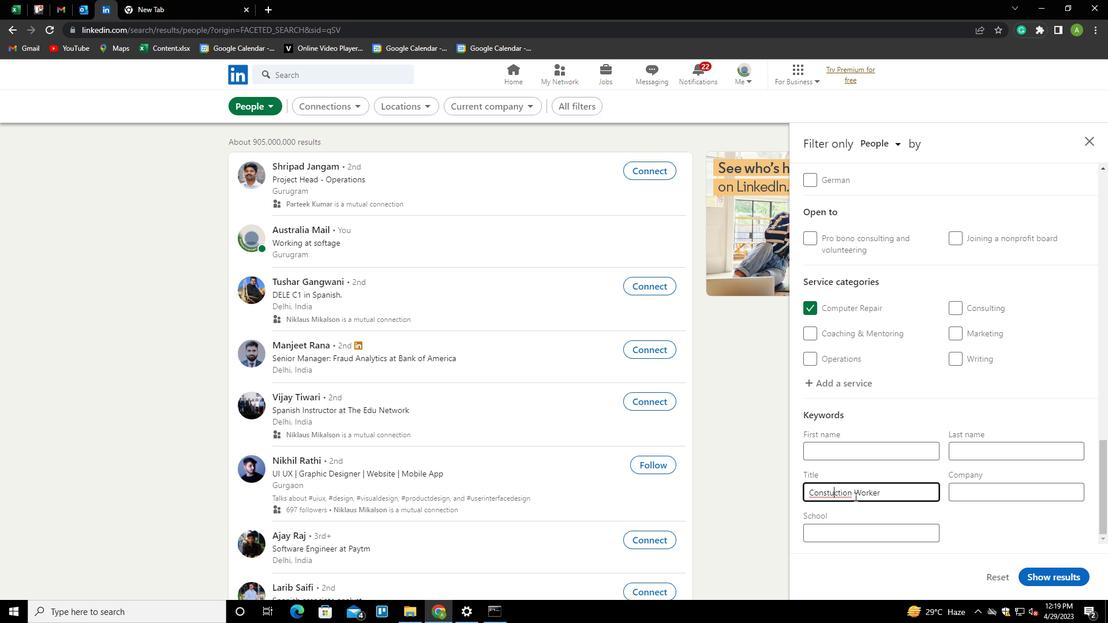 
Action: Key pressed R
Screenshot: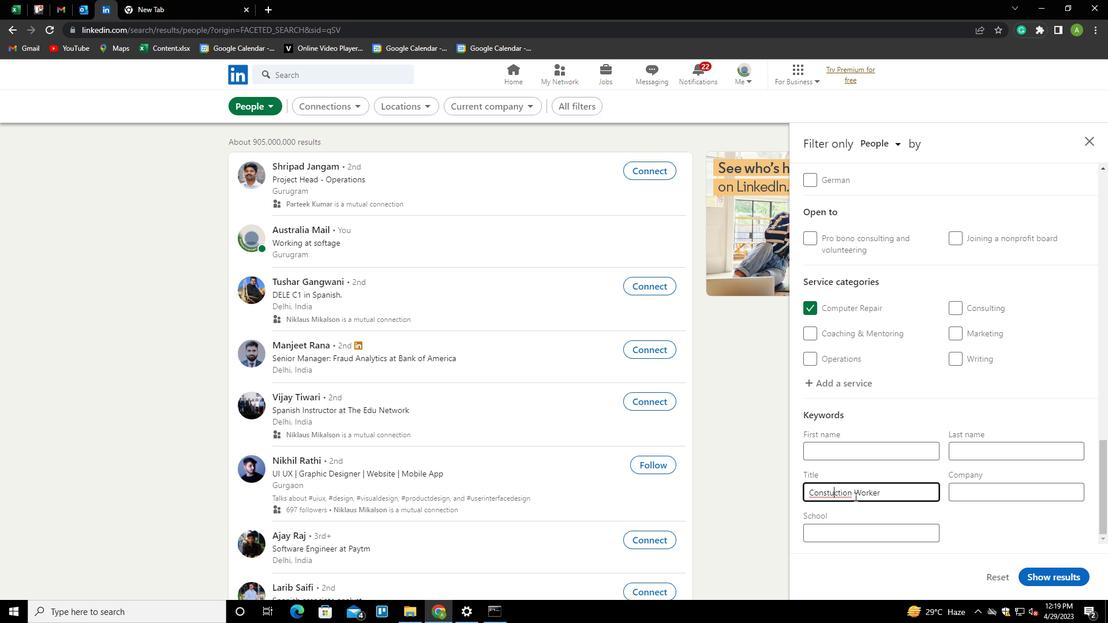 
Action: Mouse moved to (967, 526)
Screenshot: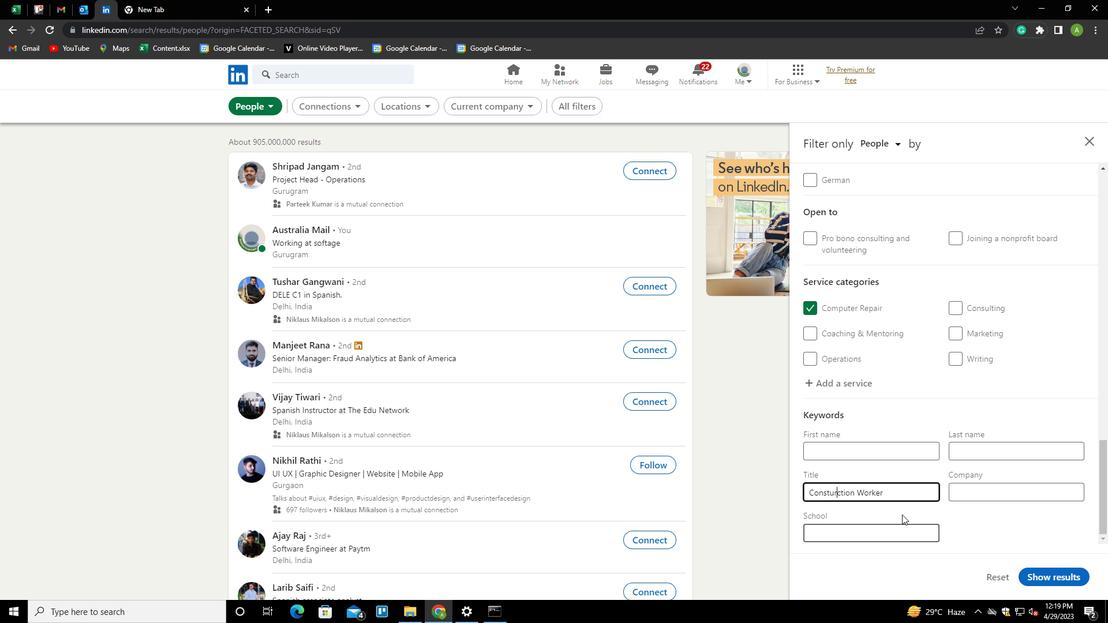 
Action: Mouse pressed left at (967, 526)
Screenshot: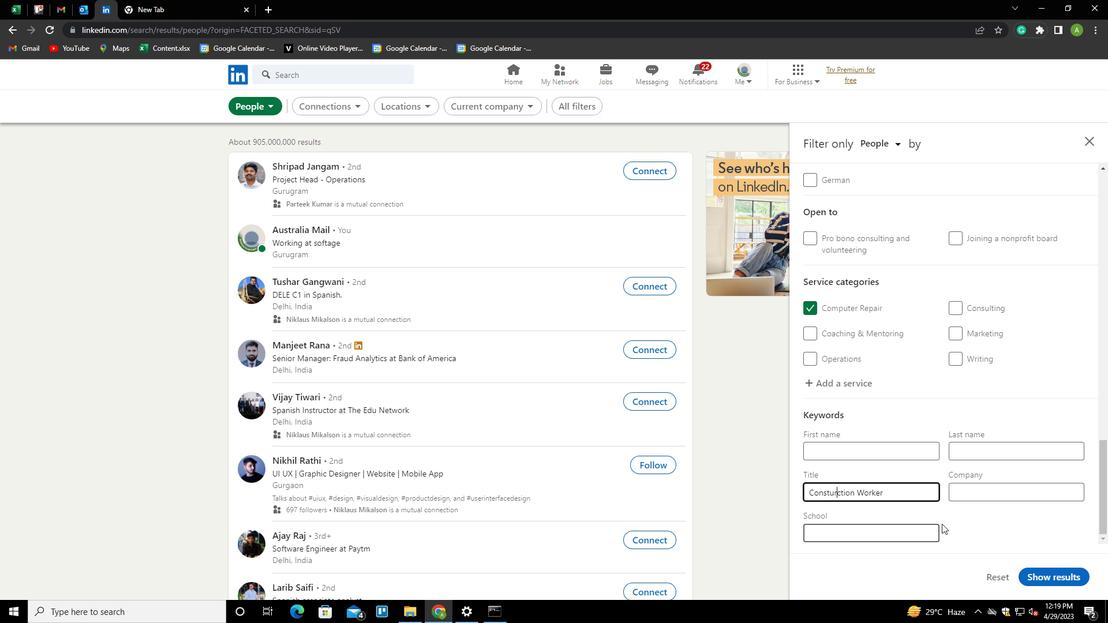 
Action: Mouse moved to (1032, 573)
Screenshot: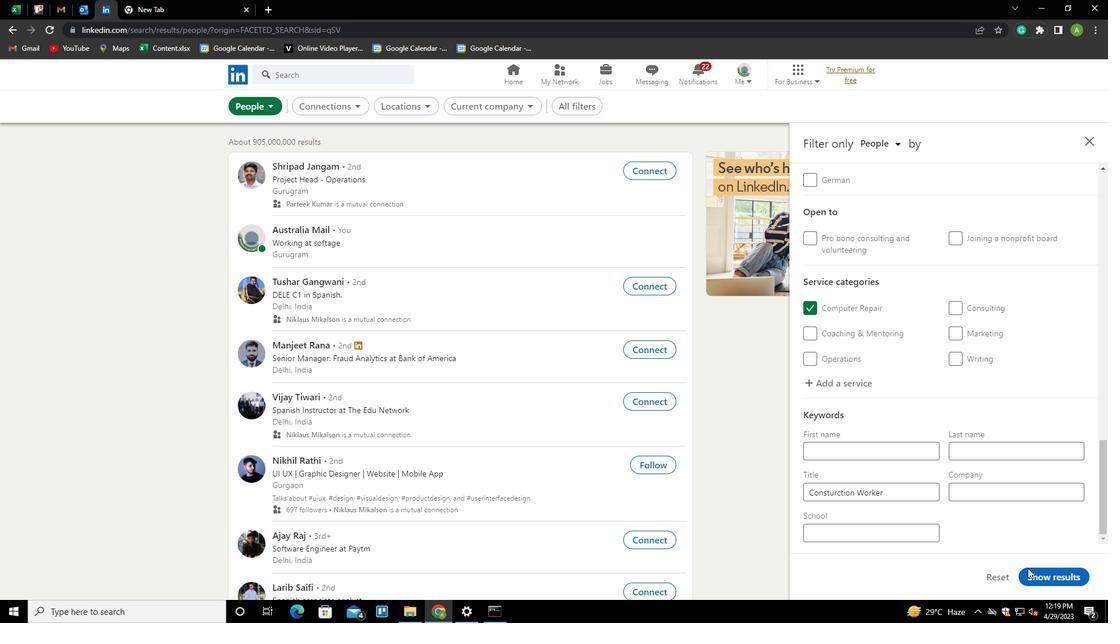 
Action: Mouse pressed left at (1032, 573)
Screenshot: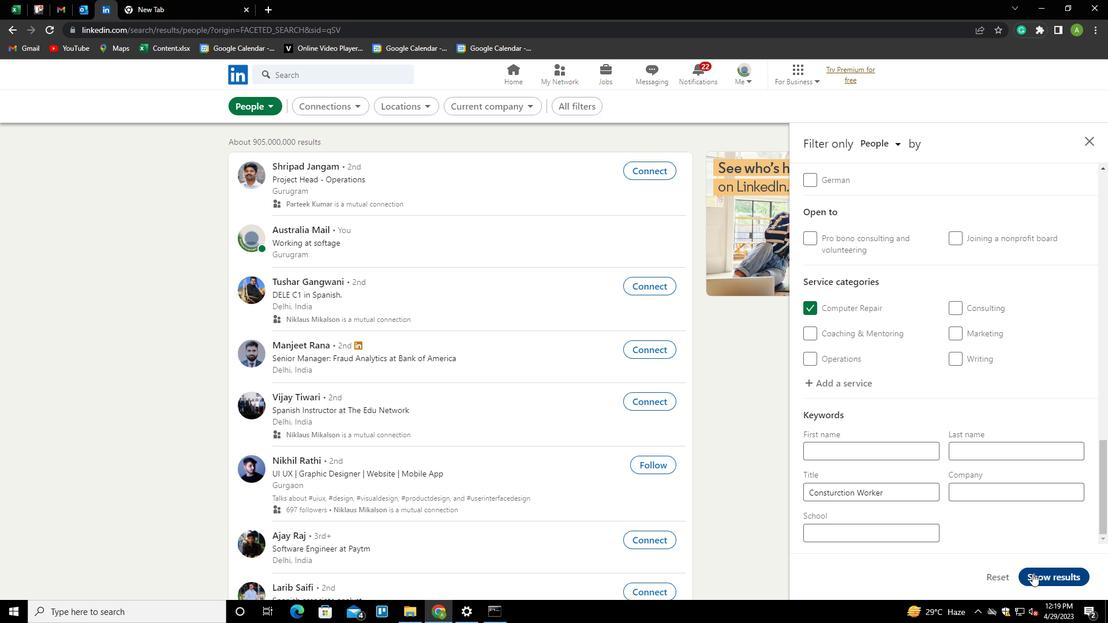 
